 Task: Find a house in Pedro Betancourt, Cuba, for 9 guests from 8th to 15th August, with a price range of ₹10,000 to ₹14,000, 5 bedrooms, 5 bathrooms, 8+ beds, Wifi, Free parking, TV, and Self check-in.
Action: Mouse moved to (471, 60)
Screenshot: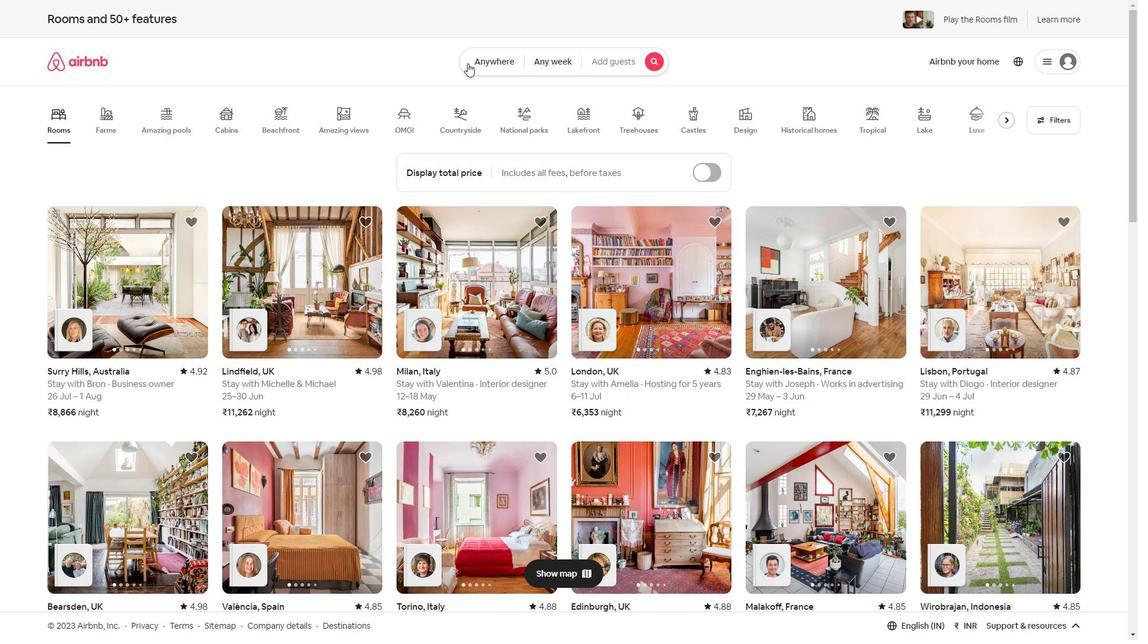 
Action: Mouse pressed left at (471, 60)
Screenshot: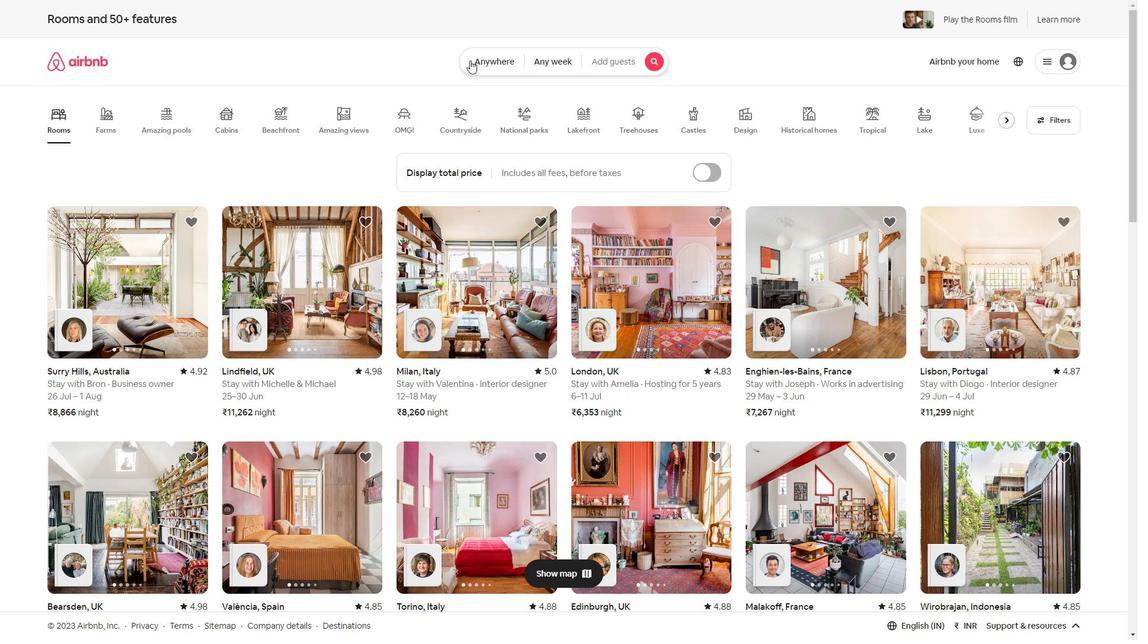 
Action: Mouse moved to (382, 115)
Screenshot: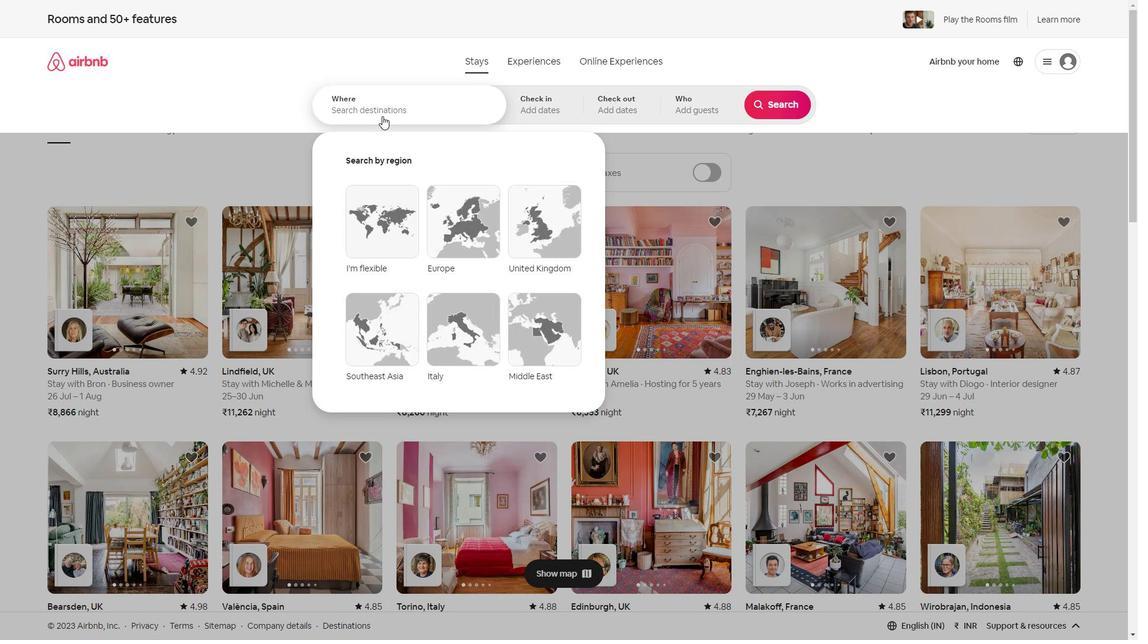 
Action: Mouse pressed left at (382, 115)
Screenshot: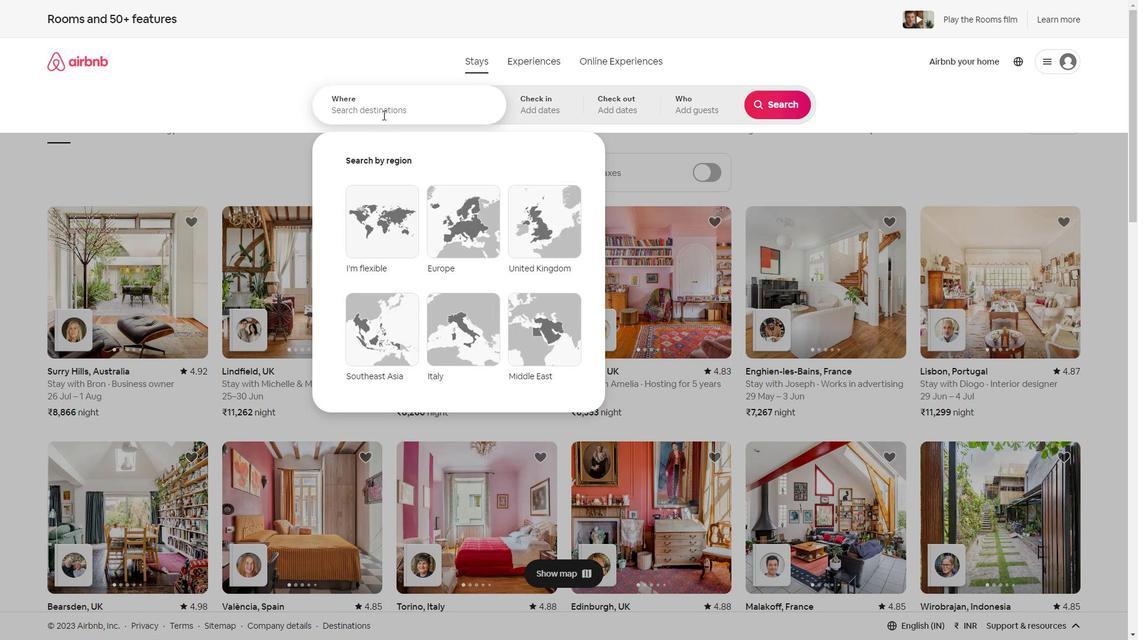 
Action: Mouse moved to (382, 114)
Screenshot: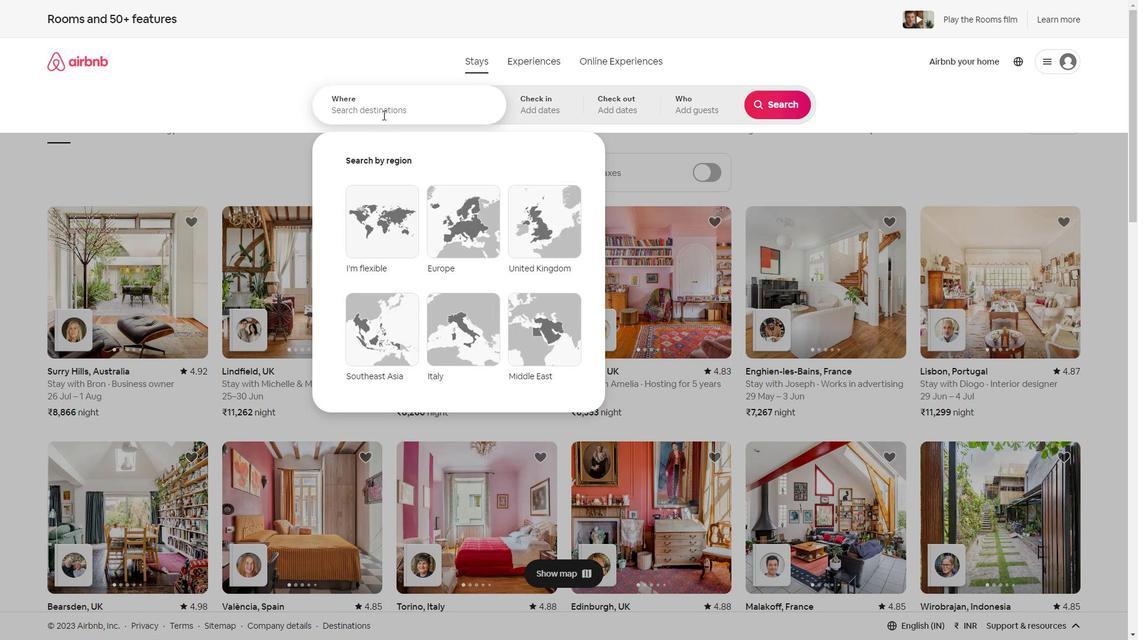 
Action: Key pressed <Key.shift><Key.shift><Key.shift>Pedro<Key.space><Key.shift><Key.shift><Key.shift><Key.shift><Key.shift><Key.shift><Key.shift><Key.shift><Key.shift><Key.shift><Key.shift><Key.shift><Key.shift>Betancourt,<Key.shift>Cuba
Screenshot: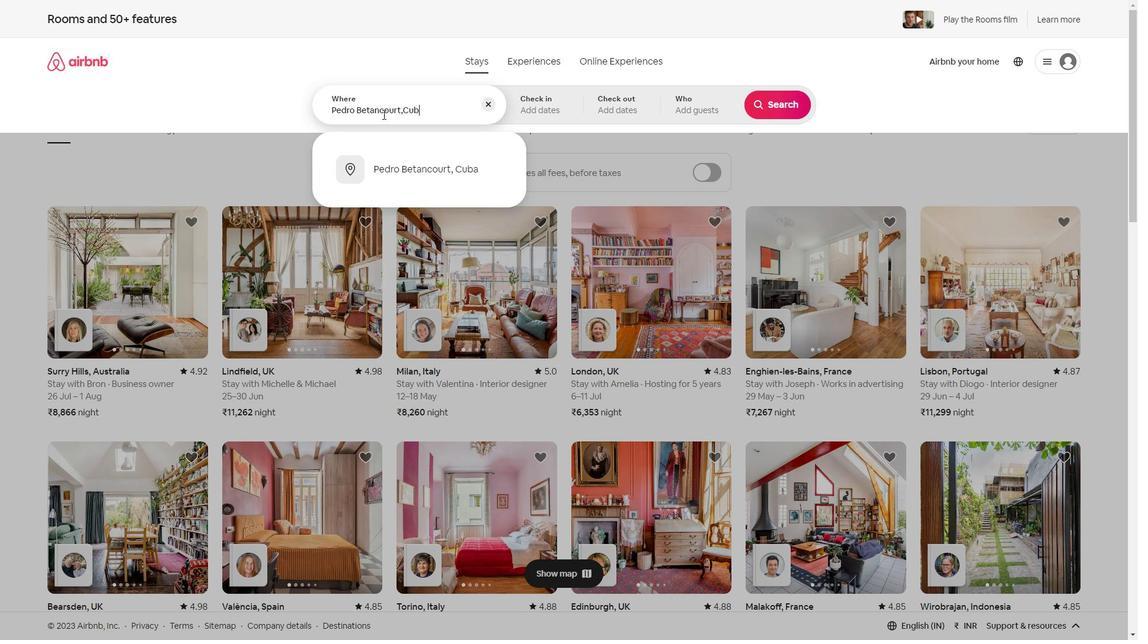 
Action: Mouse moved to (422, 170)
Screenshot: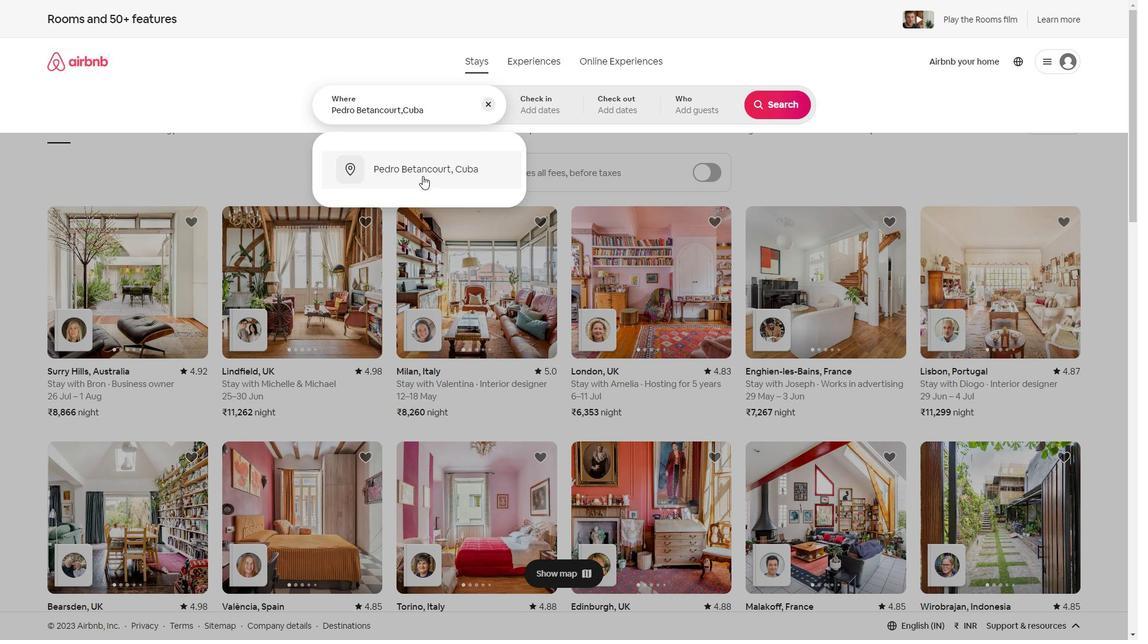 
Action: Mouse pressed left at (422, 170)
Screenshot: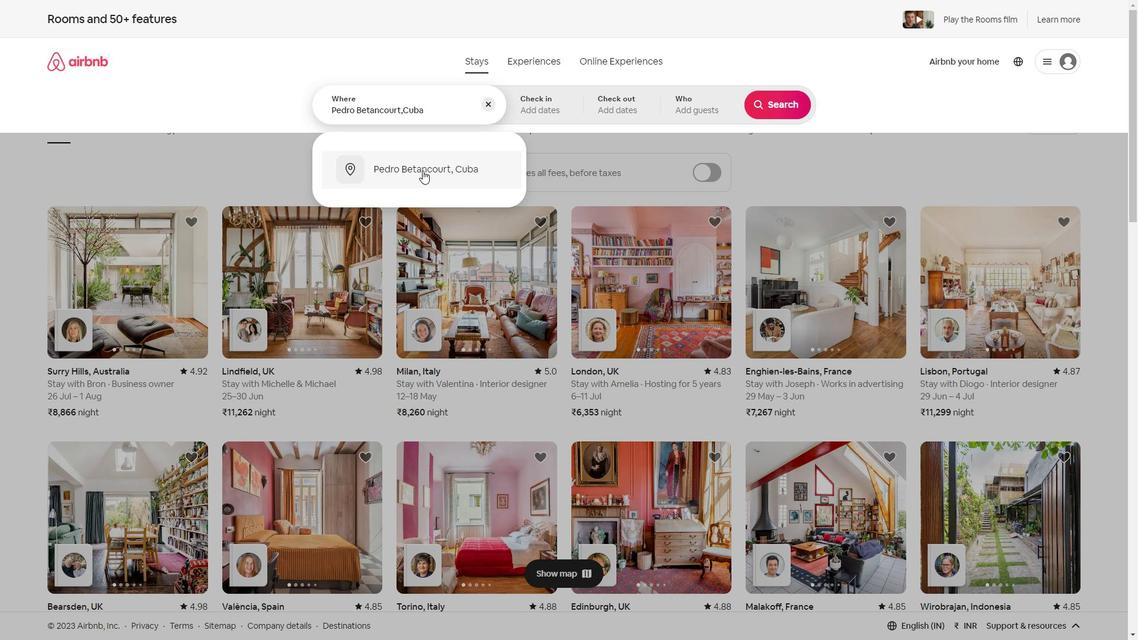 
Action: Mouse moved to (774, 191)
Screenshot: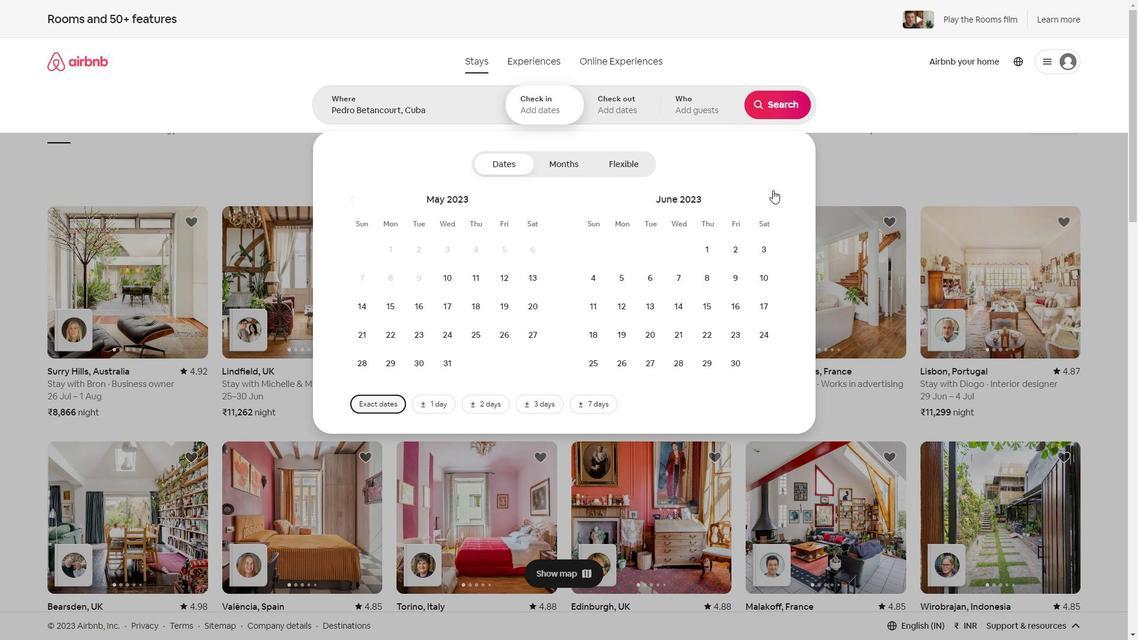 
Action: Mouse pressed left at (774, 191)
Screenshot: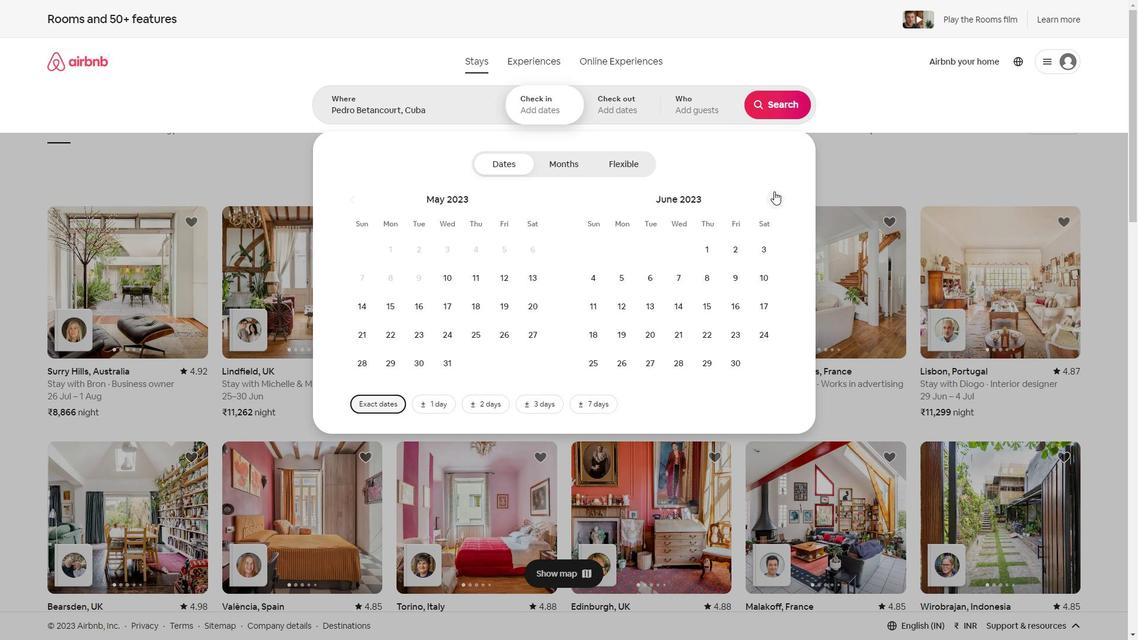 
Action: Mouse pressed left at (774, 191)
Screenshot: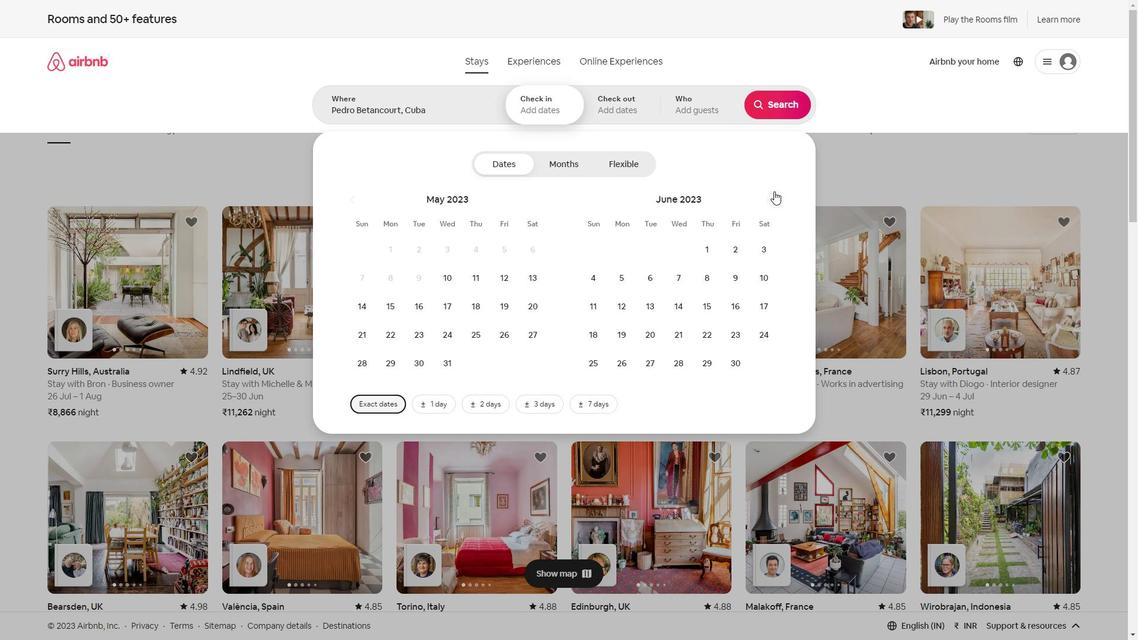 
Action: Mouse moved to (647, 275)
Screenshot: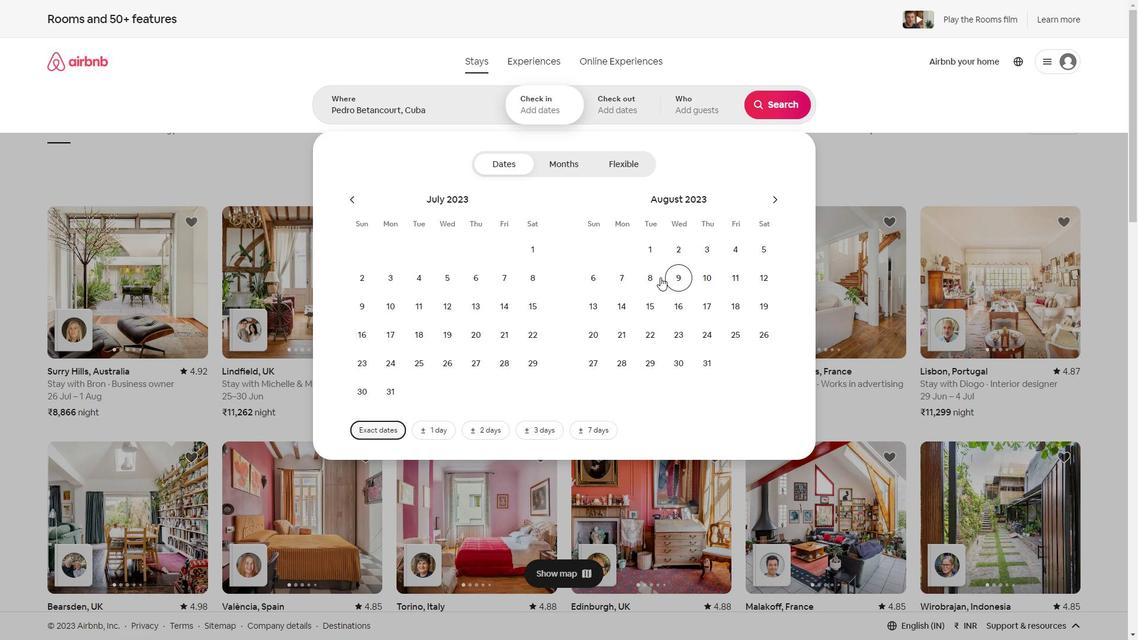 
Action: Mouse pressed left at (647, 275)
Screenshot: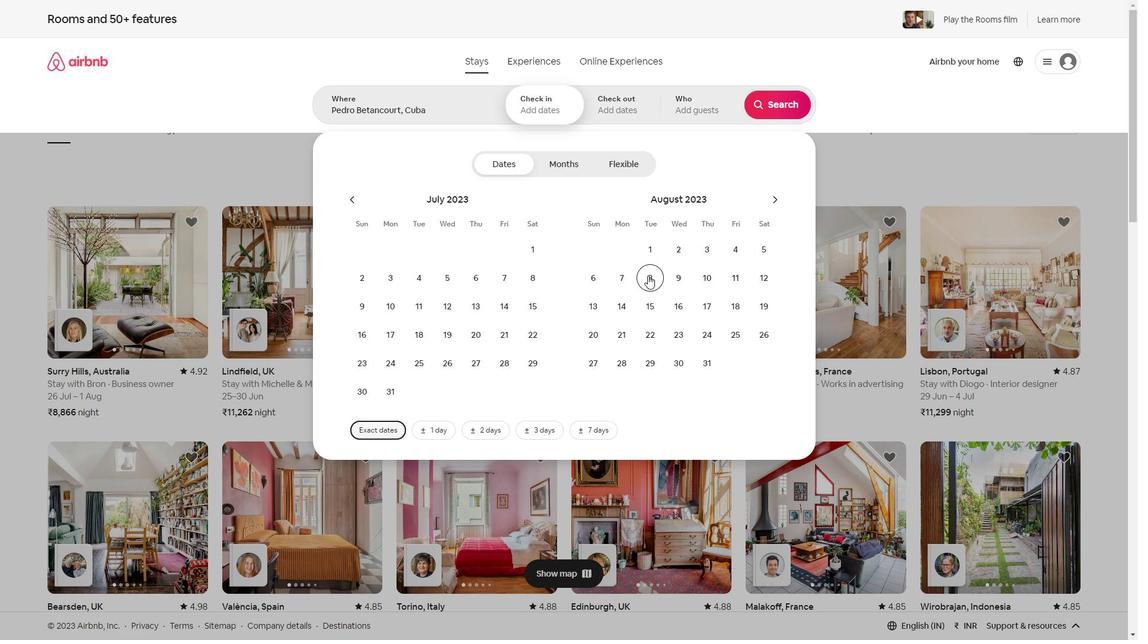 
Action: Mouse moved to (660, 301)
Screenshot: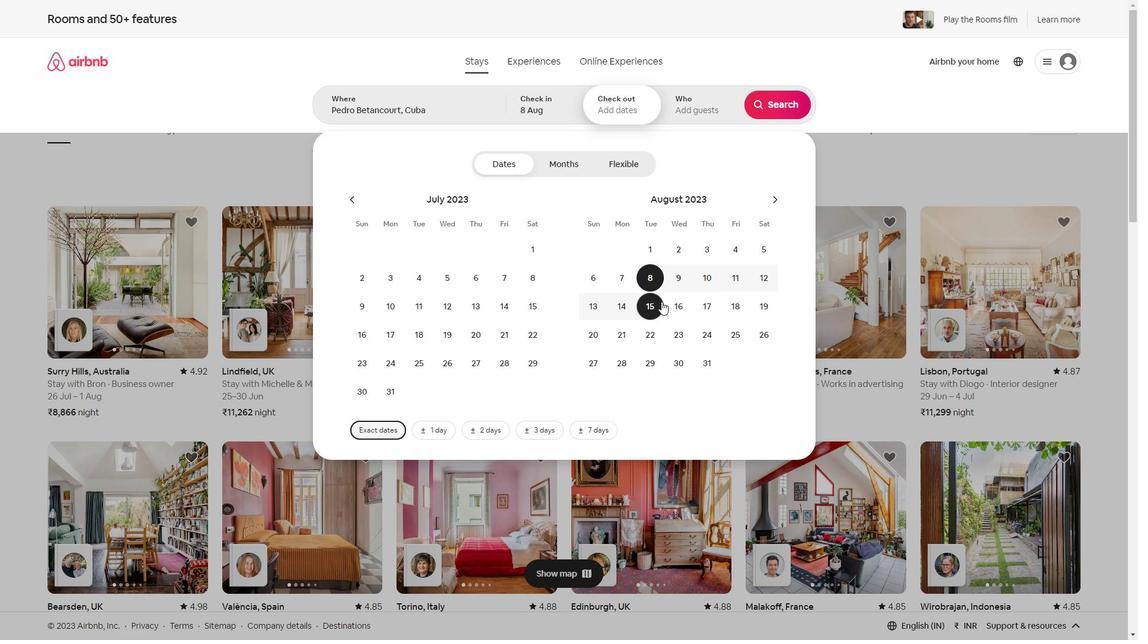 
Action: Mouse pressed left at (660, 301)
Screenshot: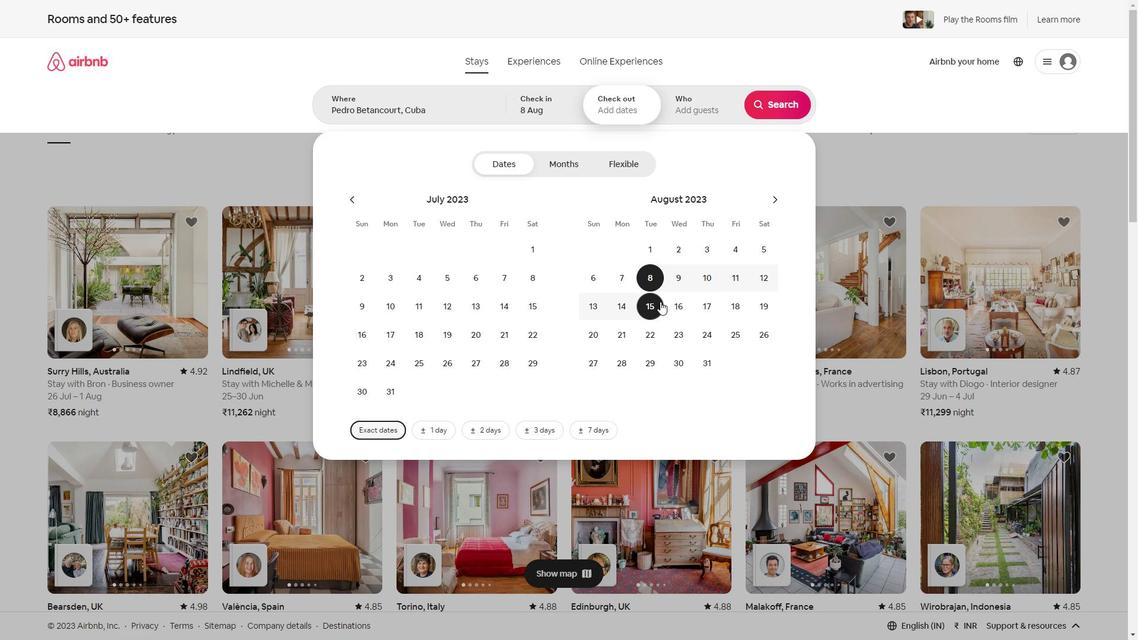 
Action: Mouse moved to (719, 103)
Screenshot: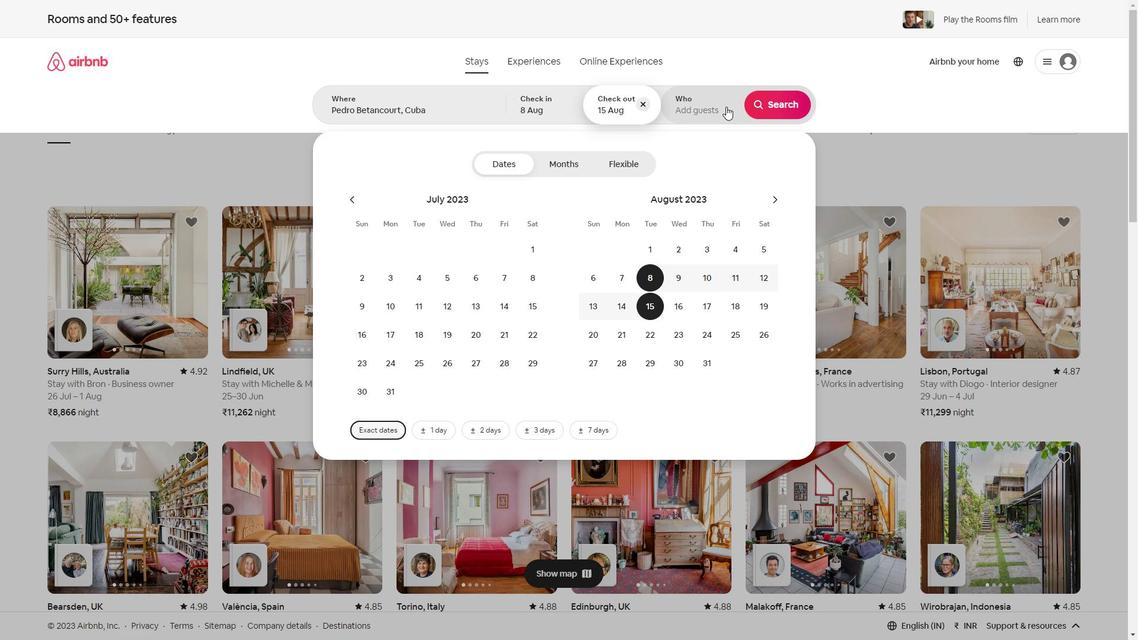 
Action: Mouse pressed left at (719, 103)
Screenshot: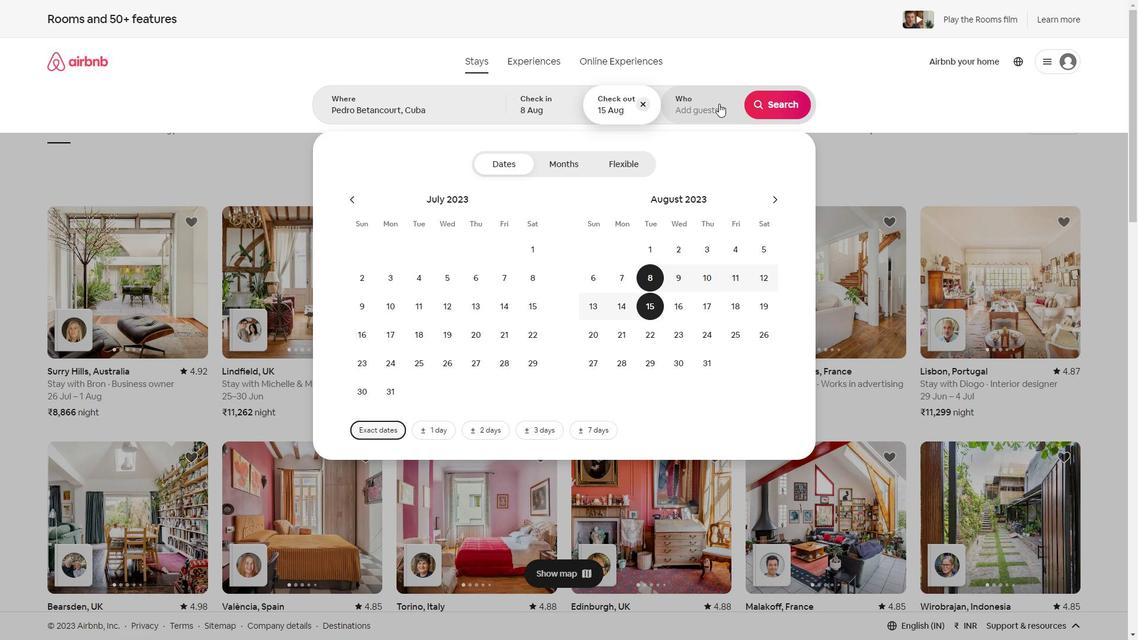 
Action: Mouse moved to (786, 171)
Screenshot: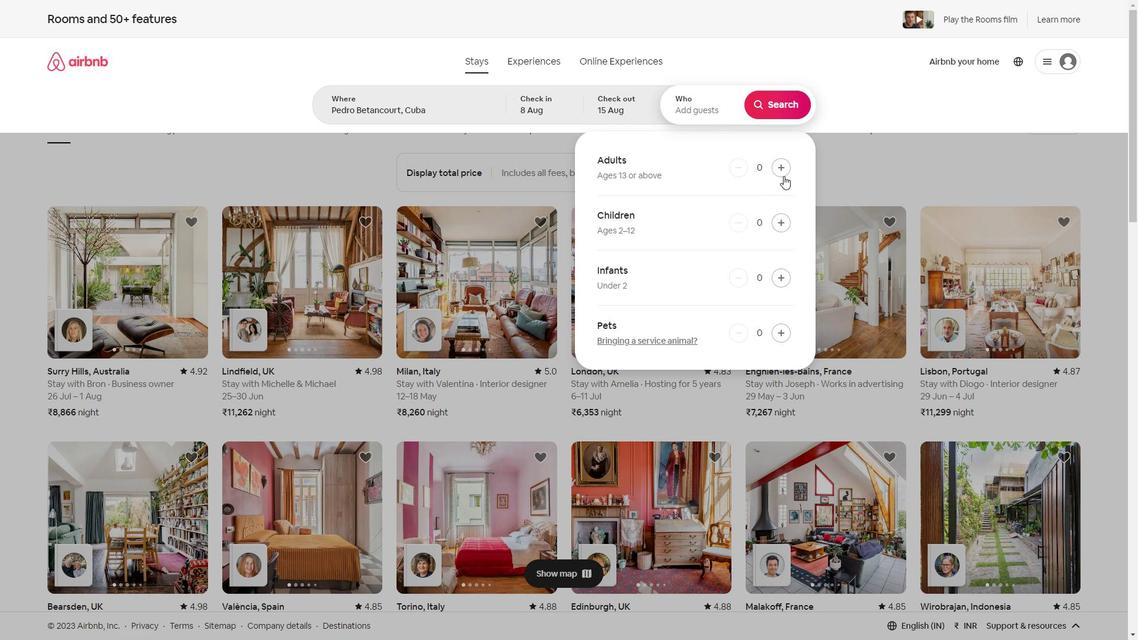 
Action: Mouse pressed left at (786, 171)
Screenshot: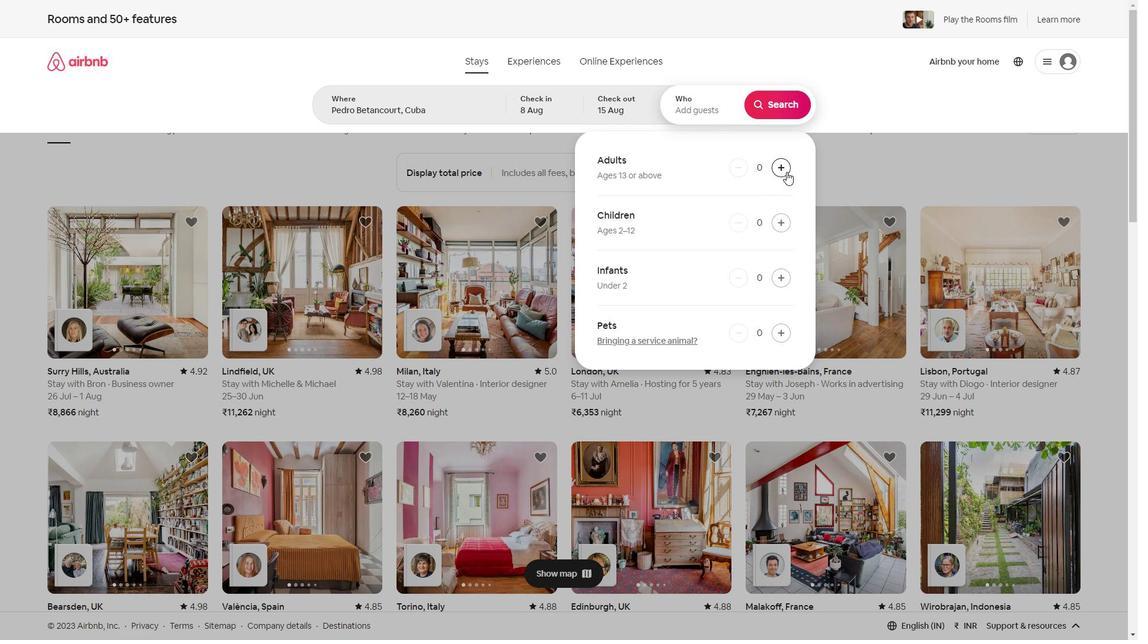 
Action: Mouse pressed left at (786, 171)
Screenshot: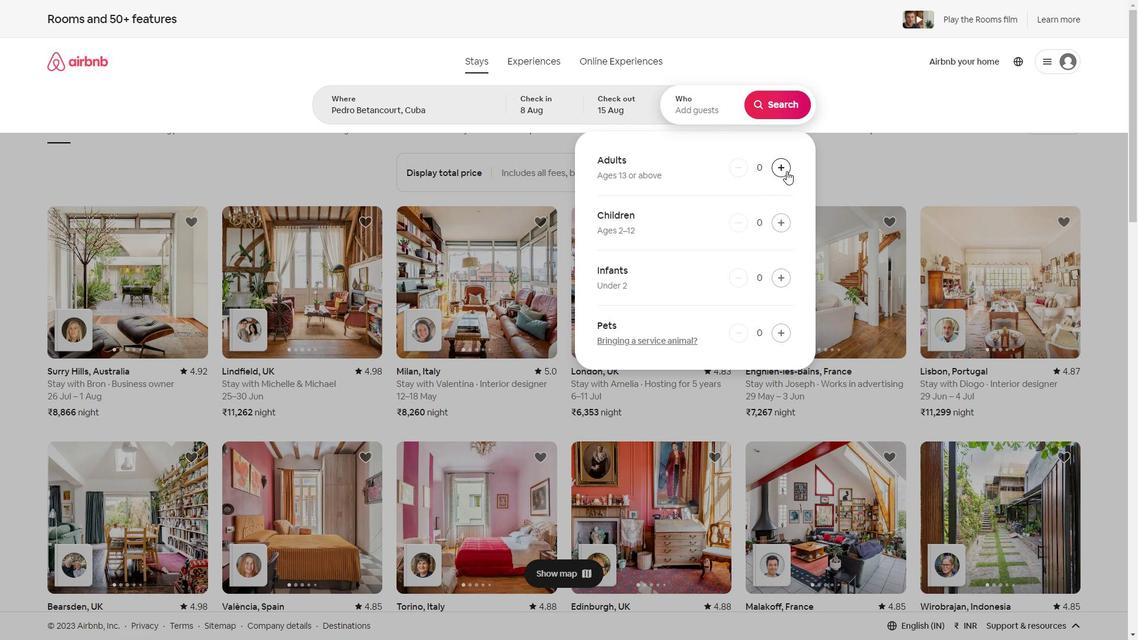 
Action: Mouse pressed left at (786, 171)
Screenshot: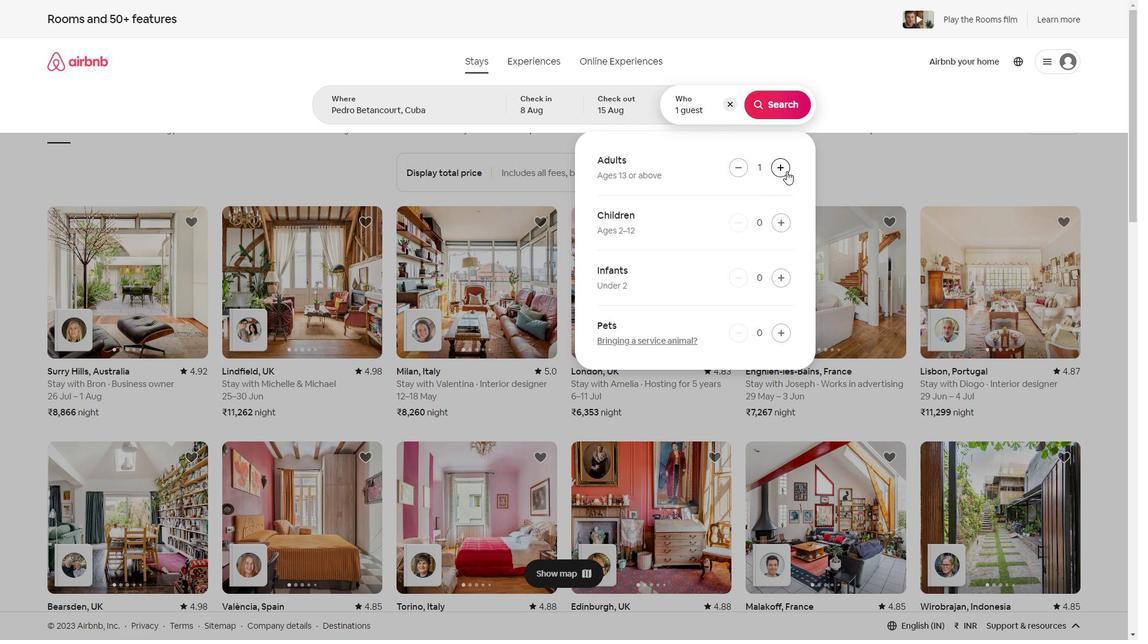 
Action: Mouse pressed left at (786, 171)
Screenshot: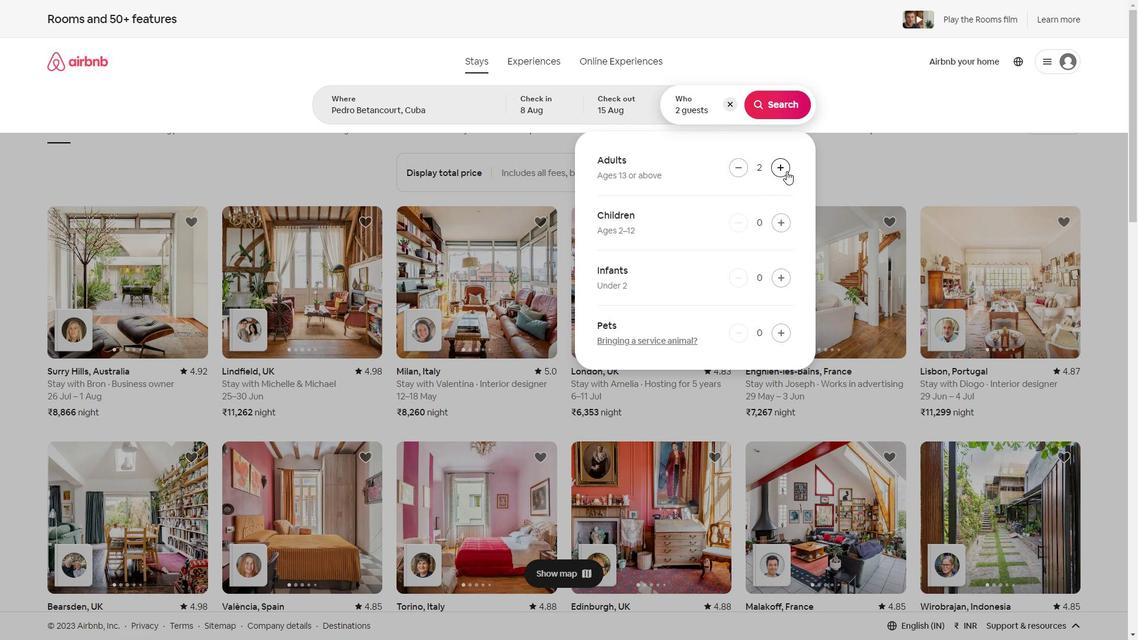 
Action: Mouse pressed left at (786, 171)
Screenshot: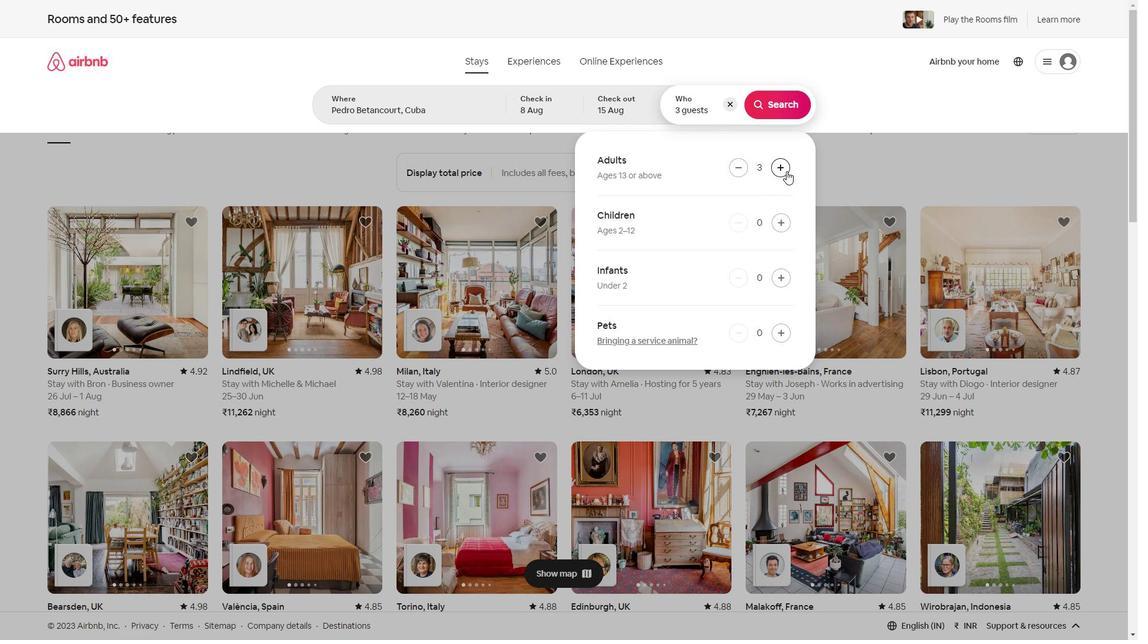 
Action: Mouse pressed left at (786, 171)
Screenshot: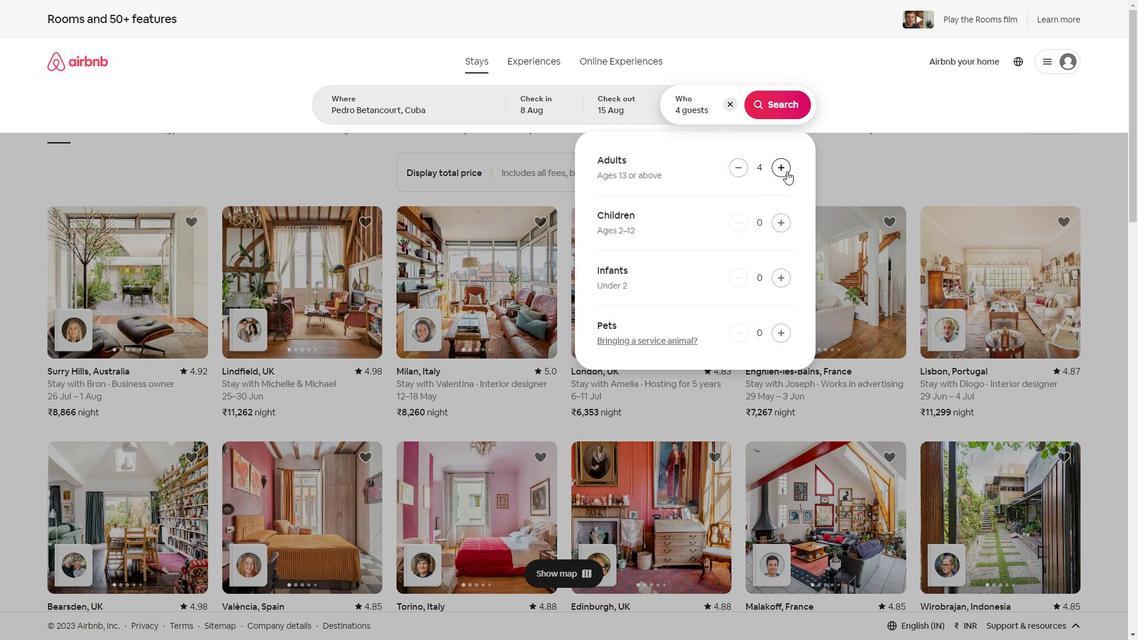 
Action: Mouse pressed left at (786, 171)
Screenshot: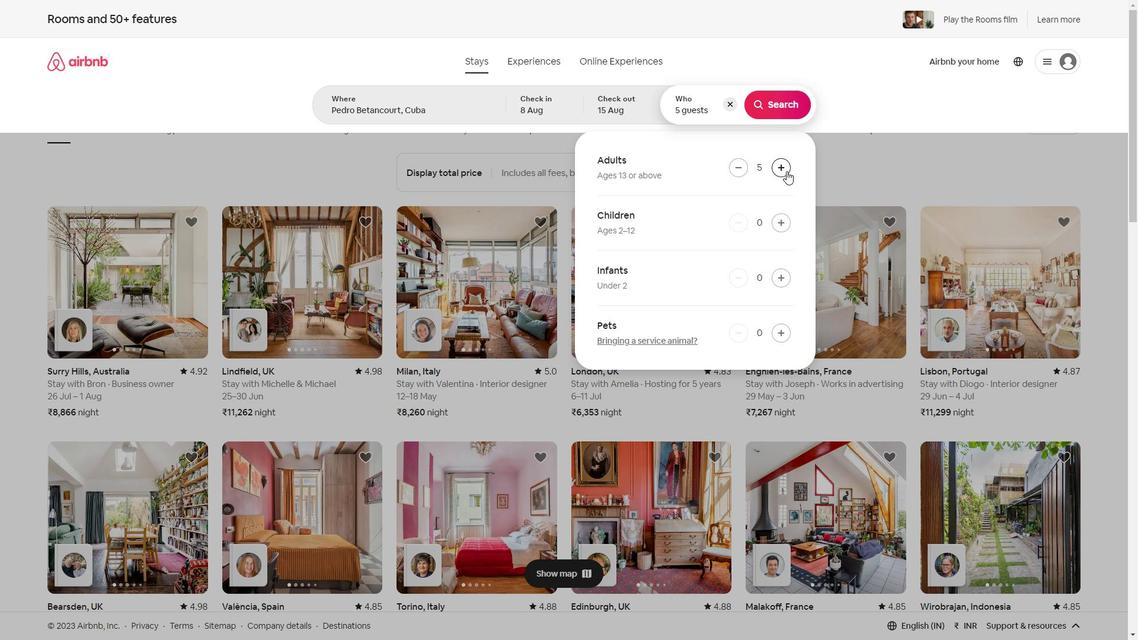 
Action: Mouse pressed left at (786, 171)
Screenshot: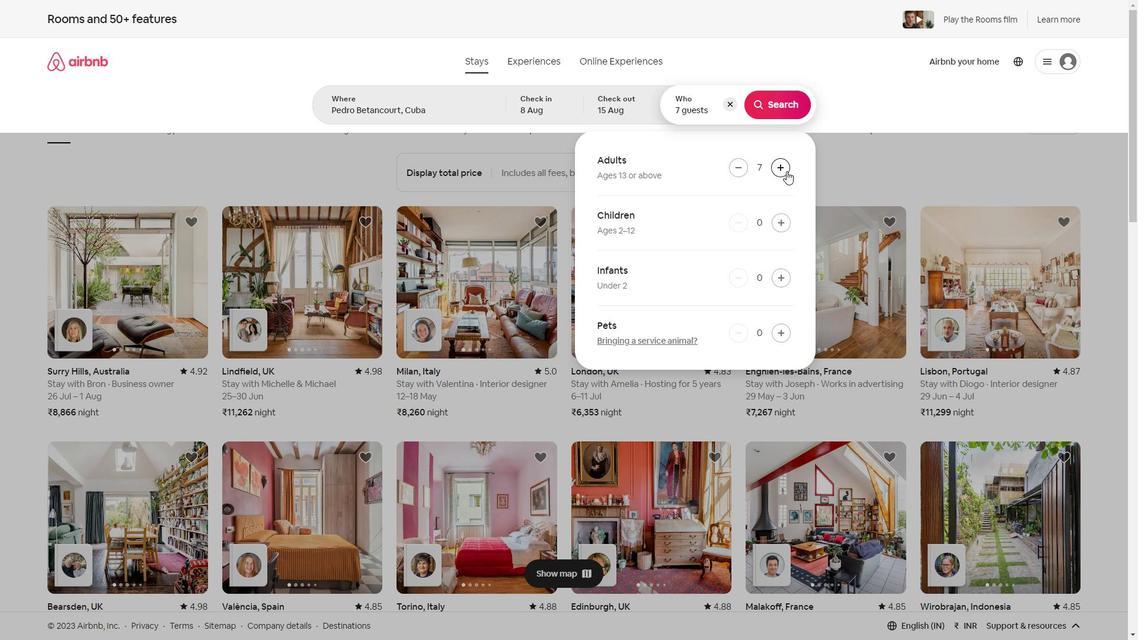 
Action: Mouse pressed left at (786, 171)
Screenshot: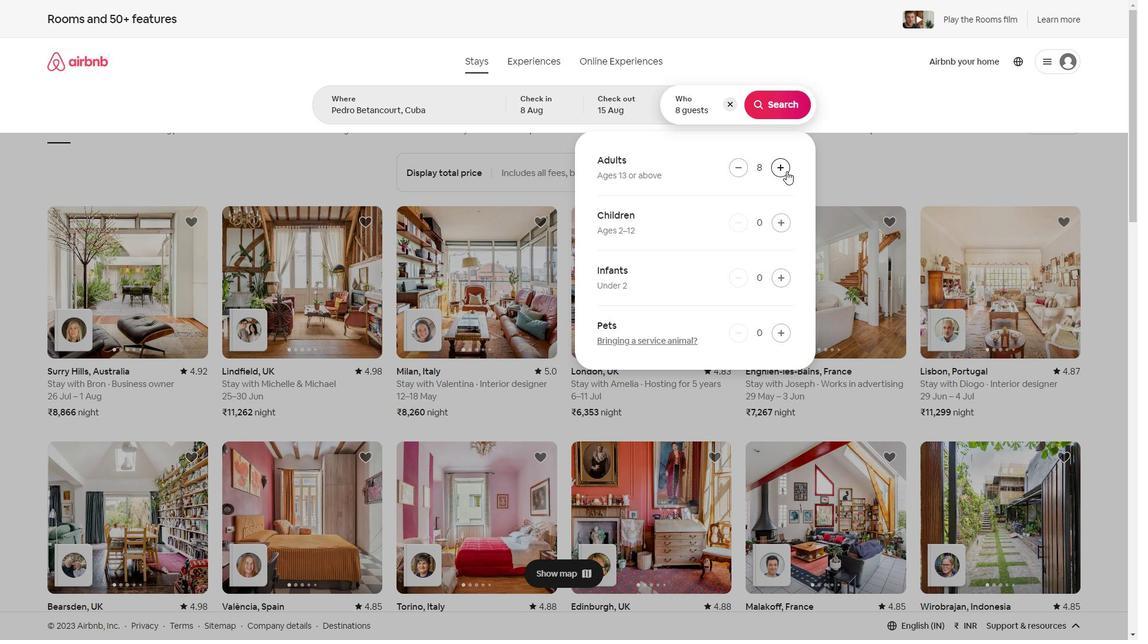 
Action: Mouse moved to (778, 109)
Screenshot: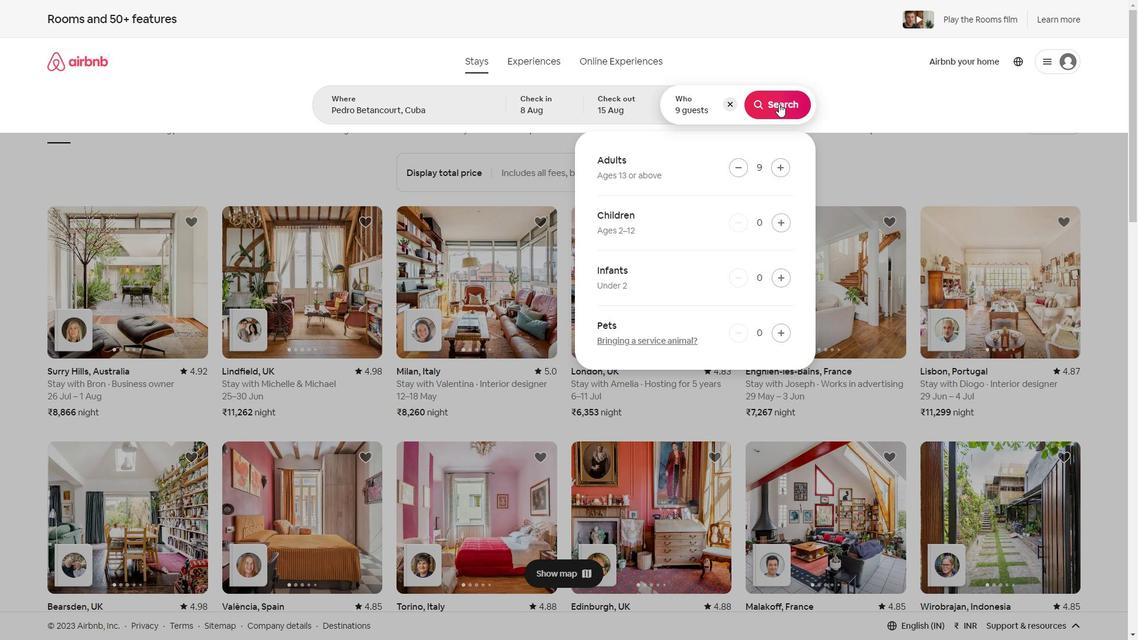 
Action: Mouse pressed left at (778, 109)
Screenshot: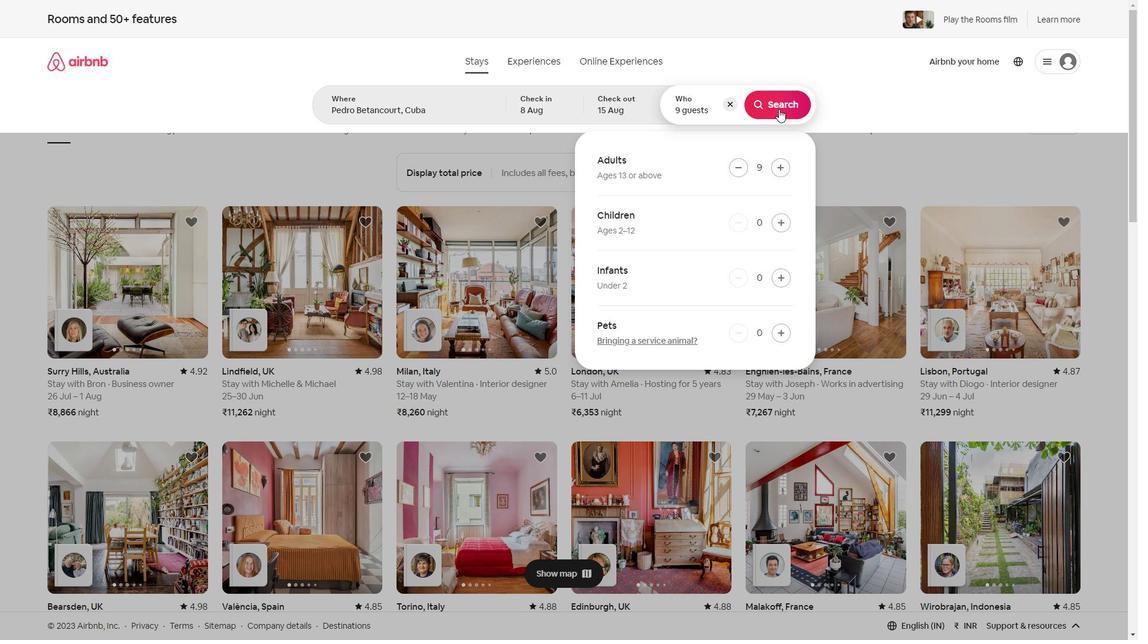 
Action: Mouse moved to (1070, 69)
Screenshot: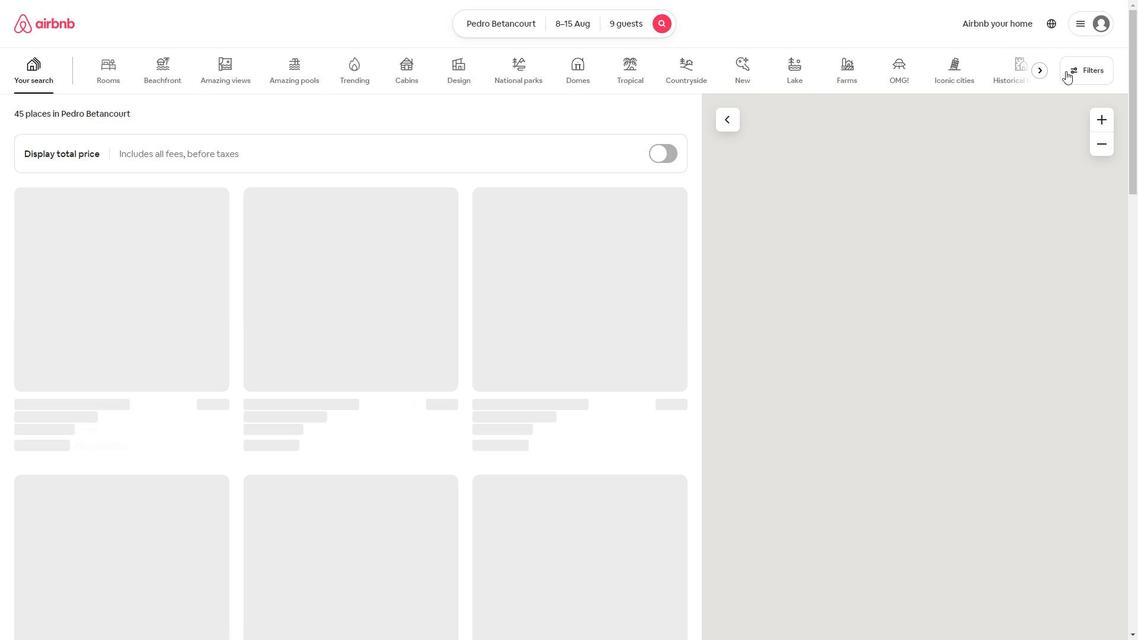 
Action: Mouse pressed left at (1070, 69)
Screenshot: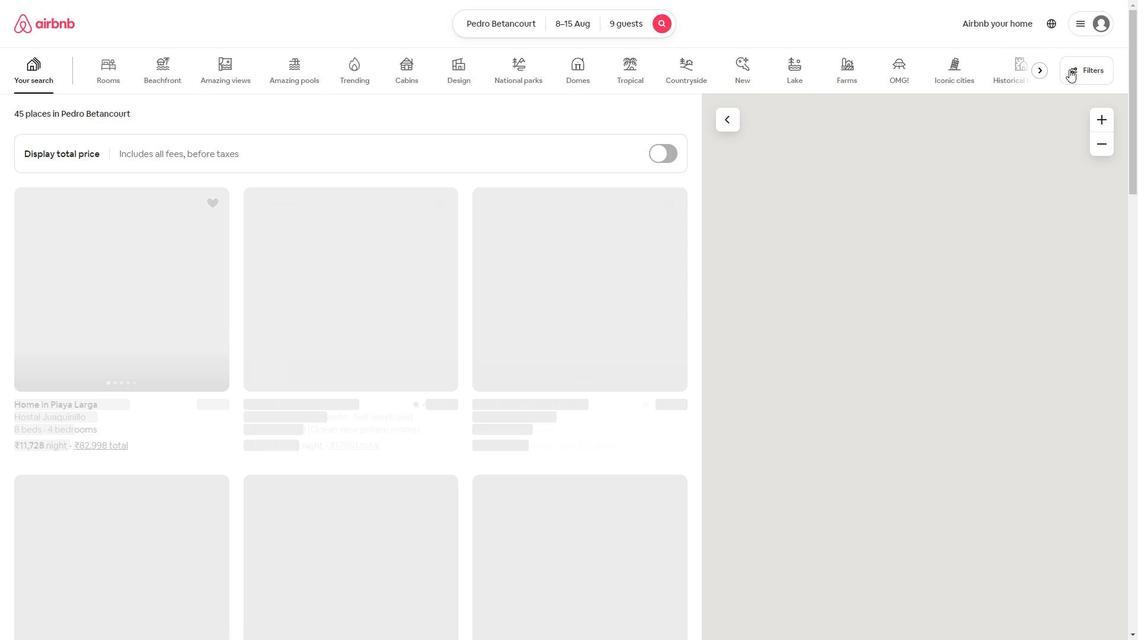 
Action: Mouse moved to (467, 370)
Screenshot: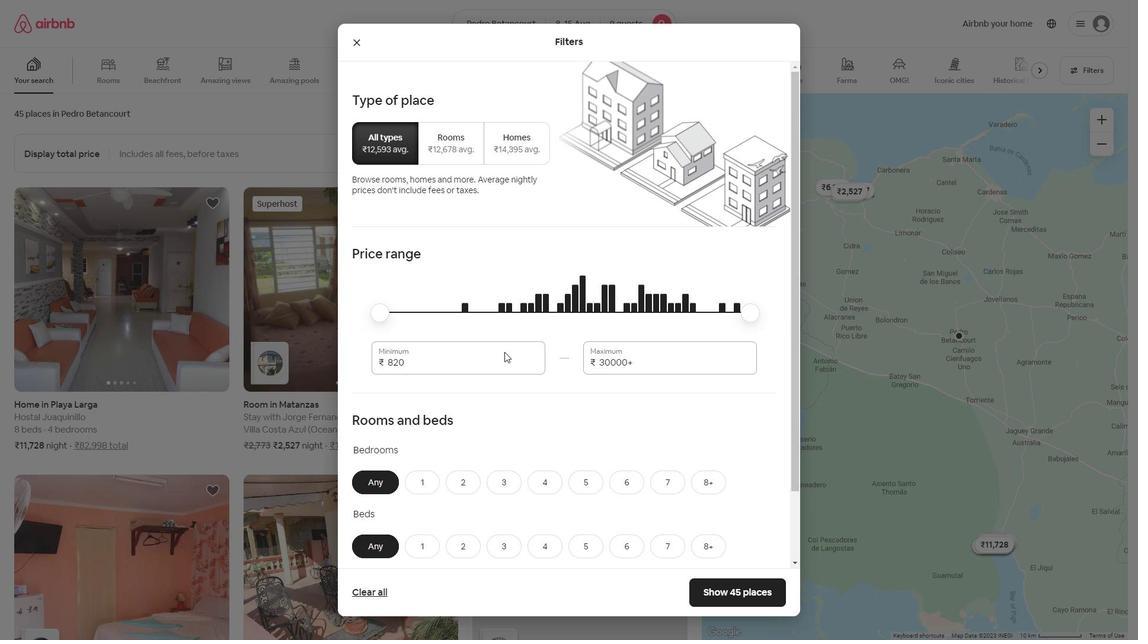 
Action: Mouse pressed left at (467, 370)
Screenshot: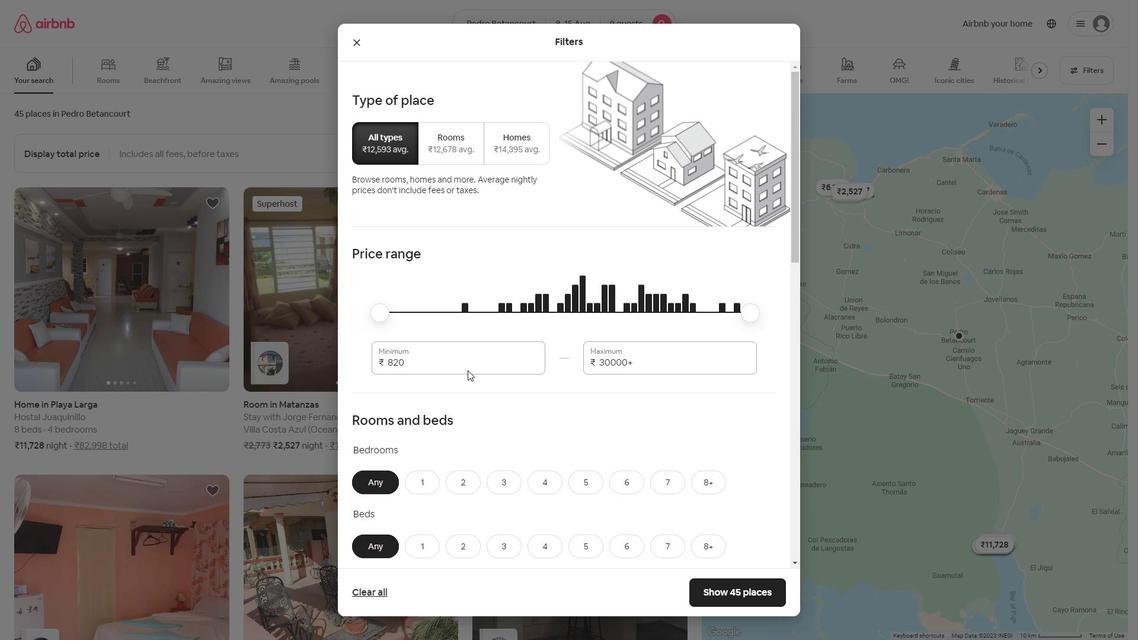
Action: Mouse moved to (471, 357)
Screenshot: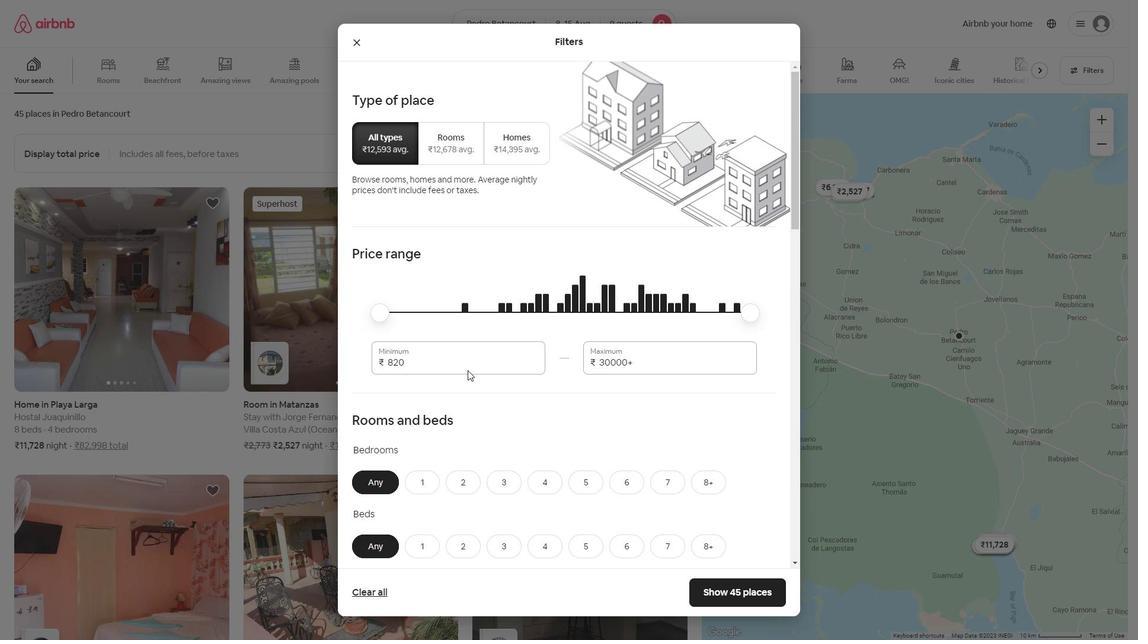 
Action: Mouse pressed left at (471, 357)
Screenshot: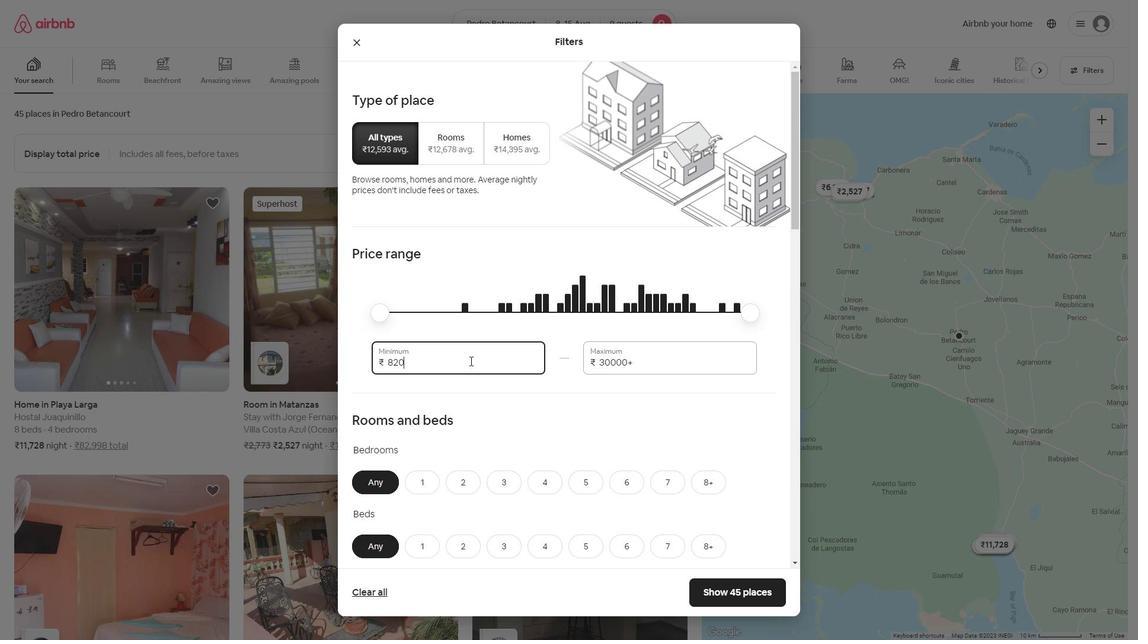 
Action: Key pressed <Key.backspace><Key.backspace><Key.backspace><Key.backspace><Key.backspace><Key.backspace><Key.backspace><Key.backspace><Key.backspace><Key.backspace>10000
Screenshot: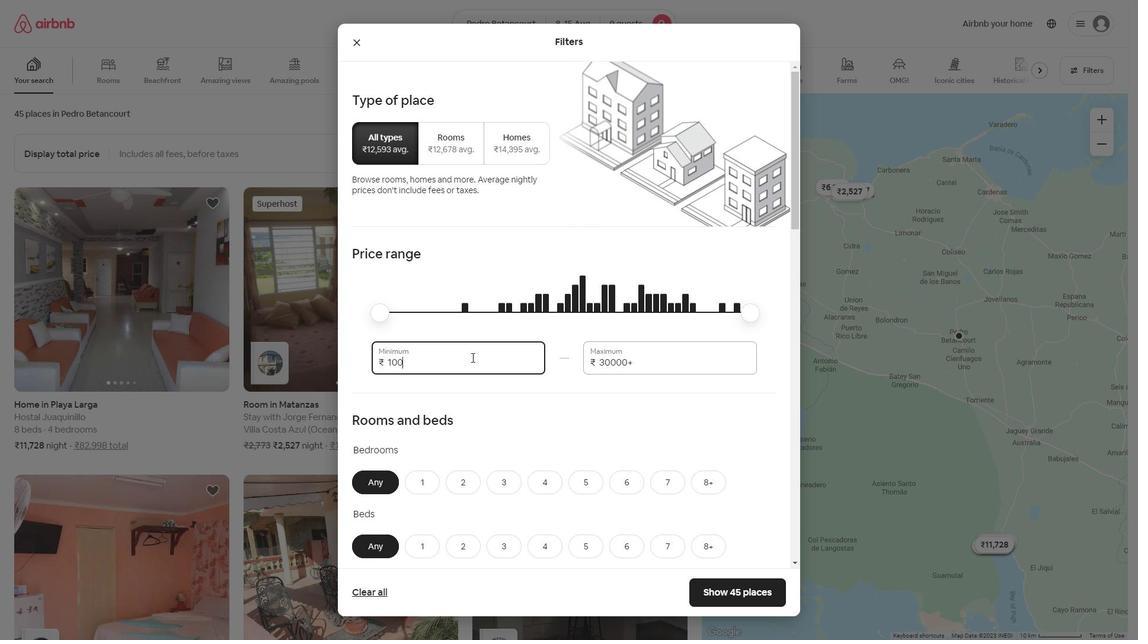 
Action: Mouse moved to (633, 362)
Screenshot: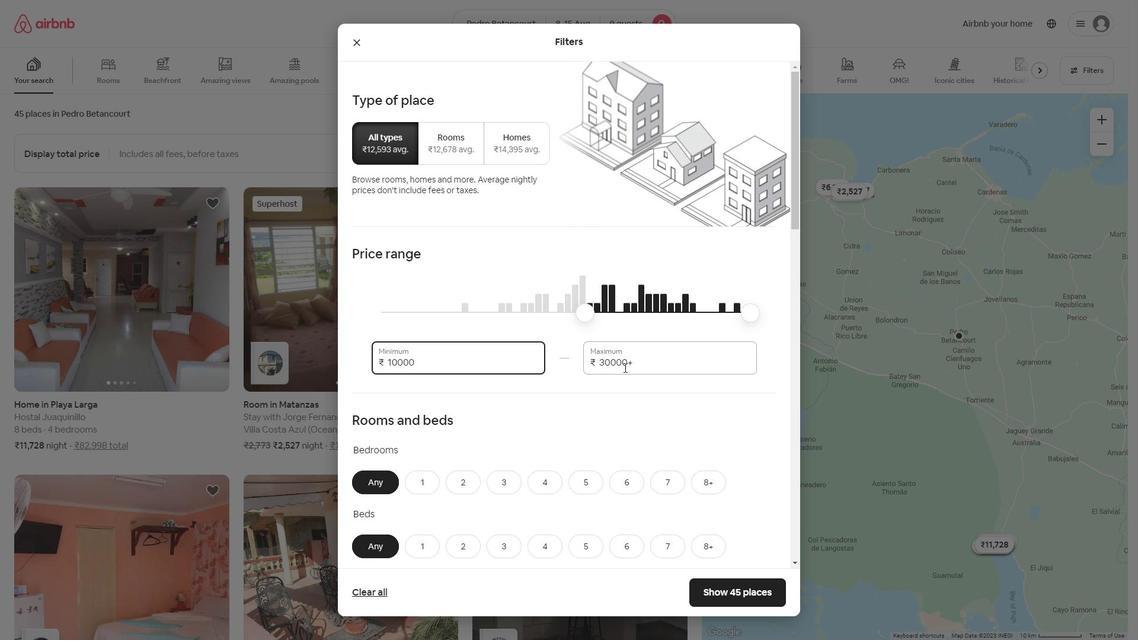 
Action: Mouse pressed left at (633, 362)
Screenshot: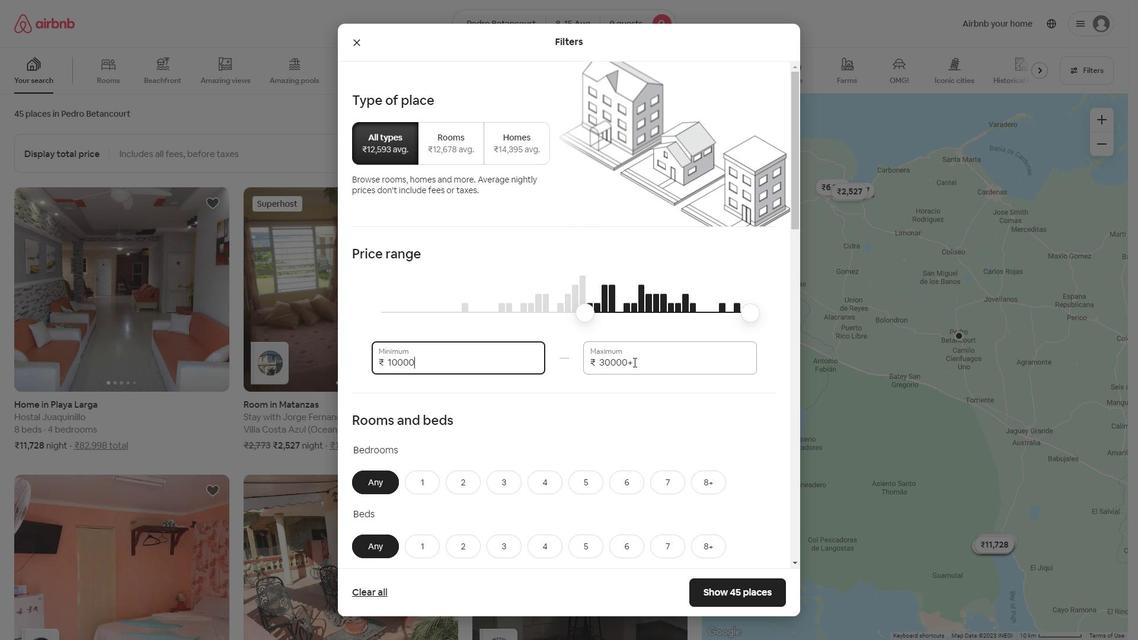 
Action: Mouse moved to (634, 362)
Screenshot: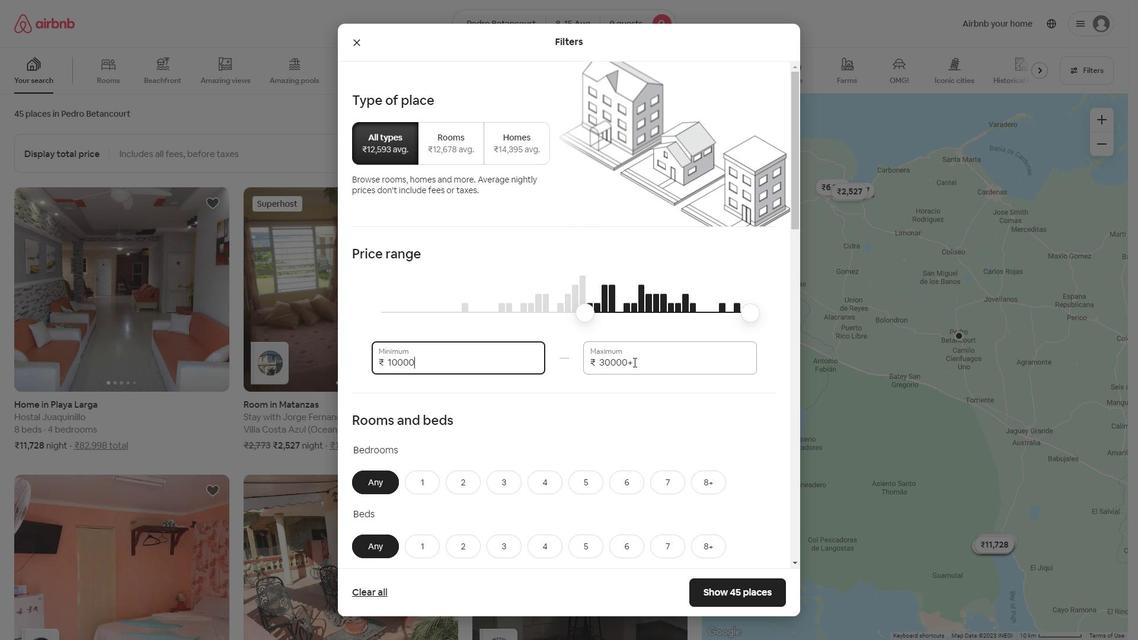 
Action: Key pressed <Key.backspace><Key.backspace><Key.backspace><Key.backspace><Key.backspace><Key.backspace><Key.backspace><Key.backspace><Key.backspace><Key.backspace><Key.backspace><Key.backspace><Key.backspace><Key.backspace>14000
Screenshot: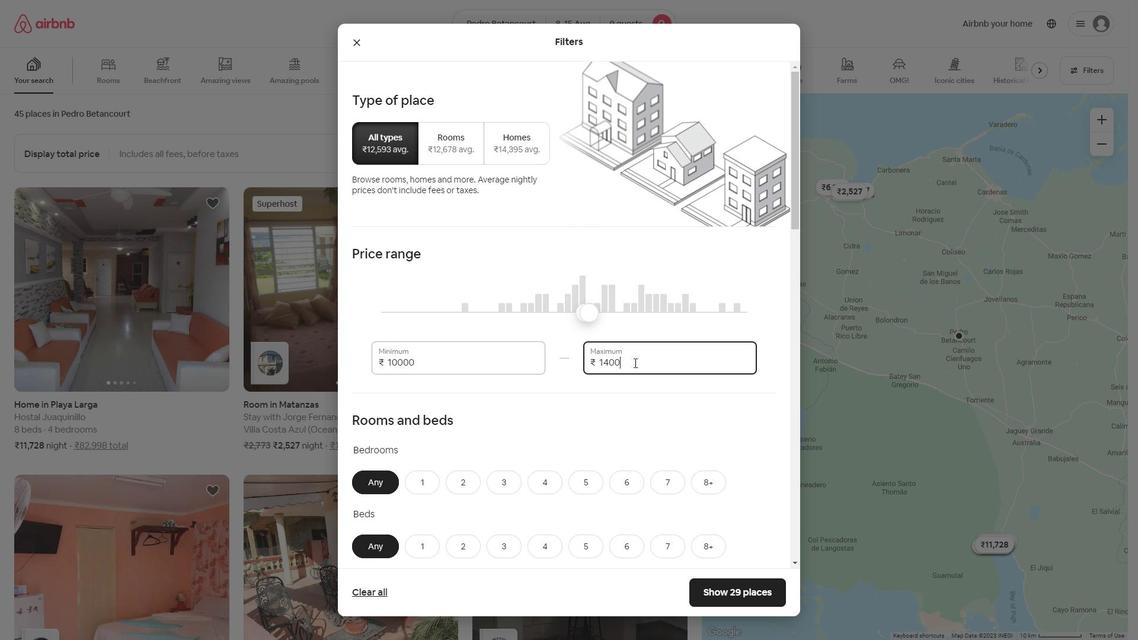 
Action: Mouse moved to (582, 487)
Screenshot: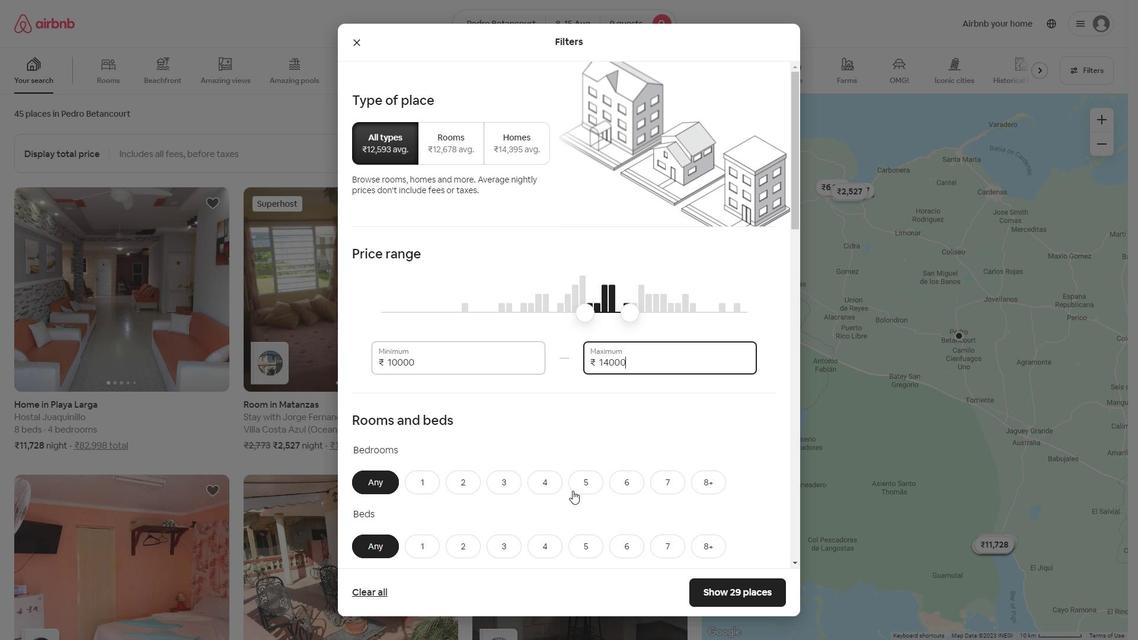 
Action: Mouse pressed left at (582, 487)
Screenshot: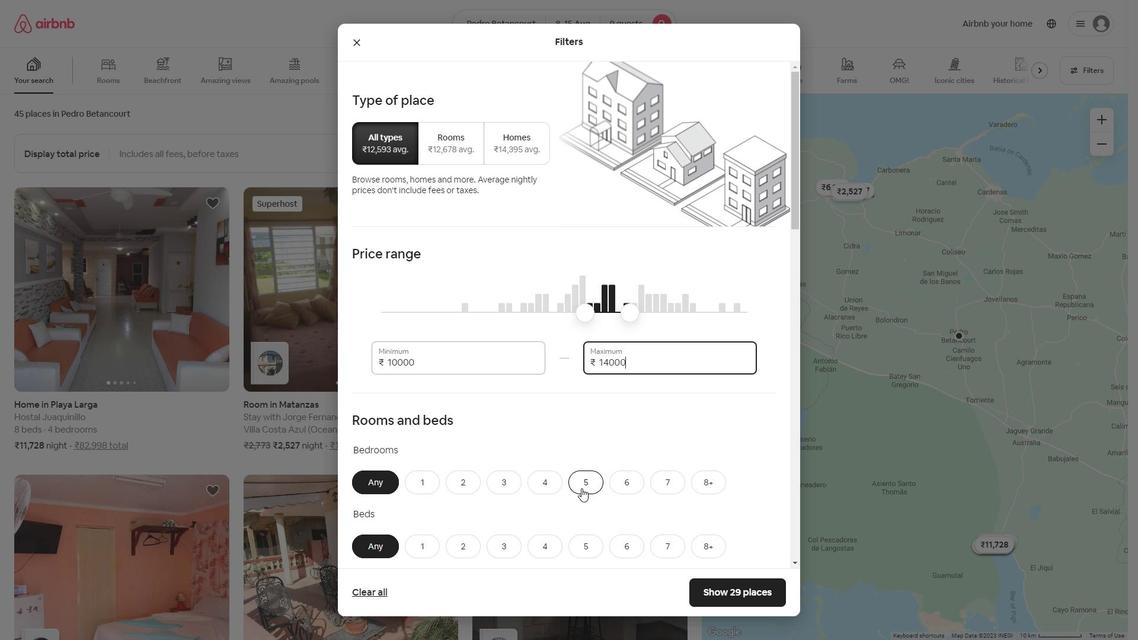 
Action: Mouse scrolled (582, 486) with delta (0, 0)
Screenshot: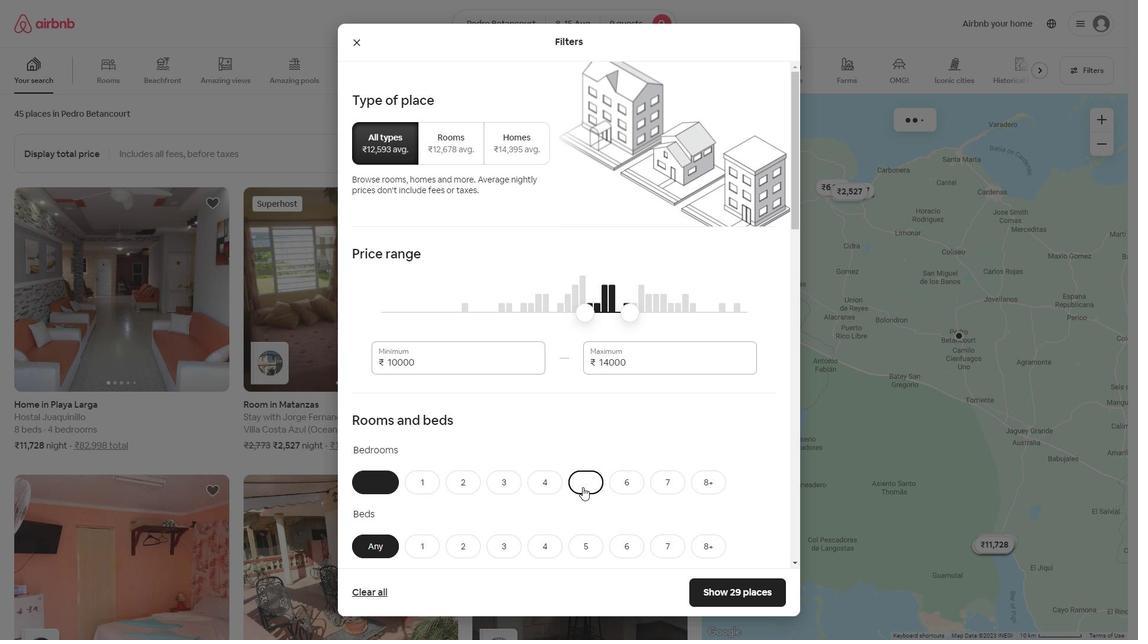 
Action: Mouse scrolled (582, 486) with delta (0, 0)
Screenshot: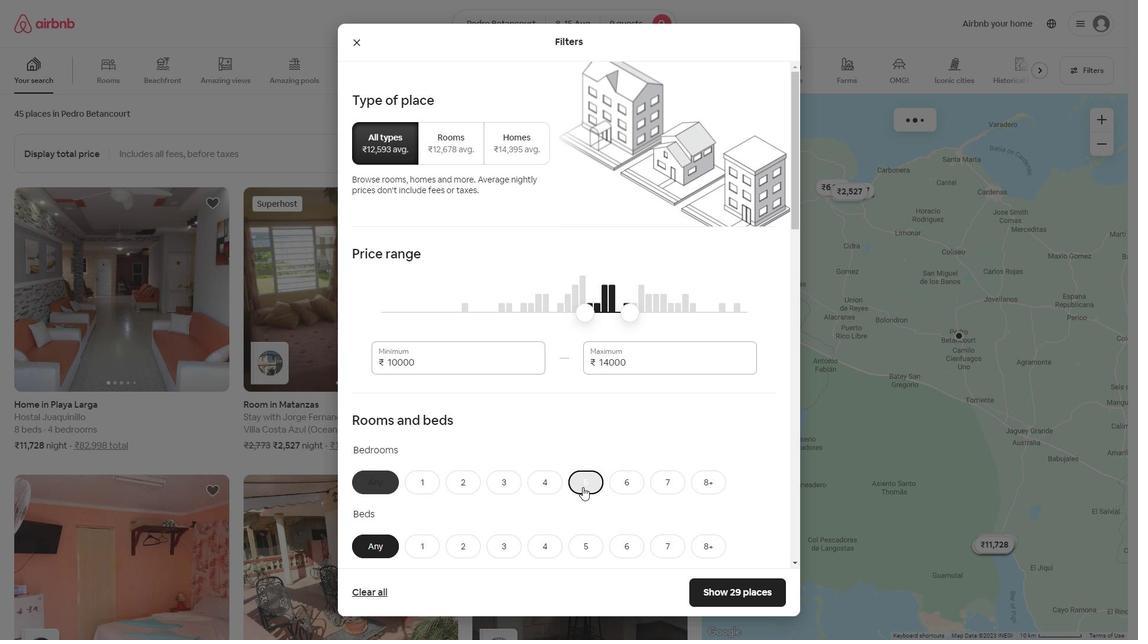 
Action: Mouse scrolled (582, 486) with delta (0, 0)
Screenshot: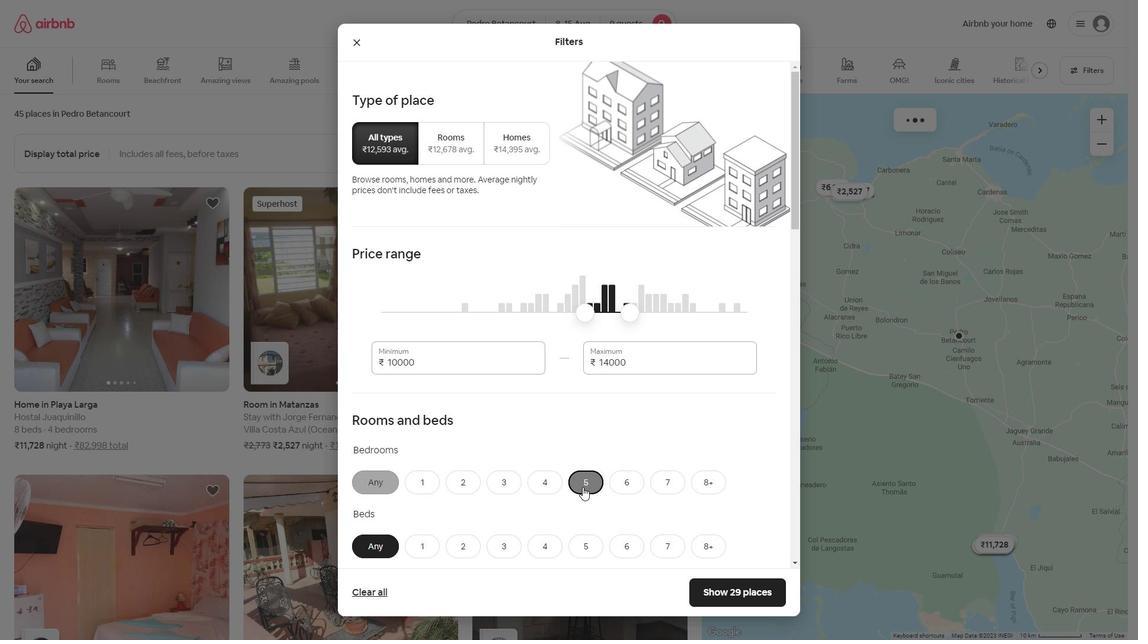 
Action: Mouse moved to (714, 365)
Screenshot: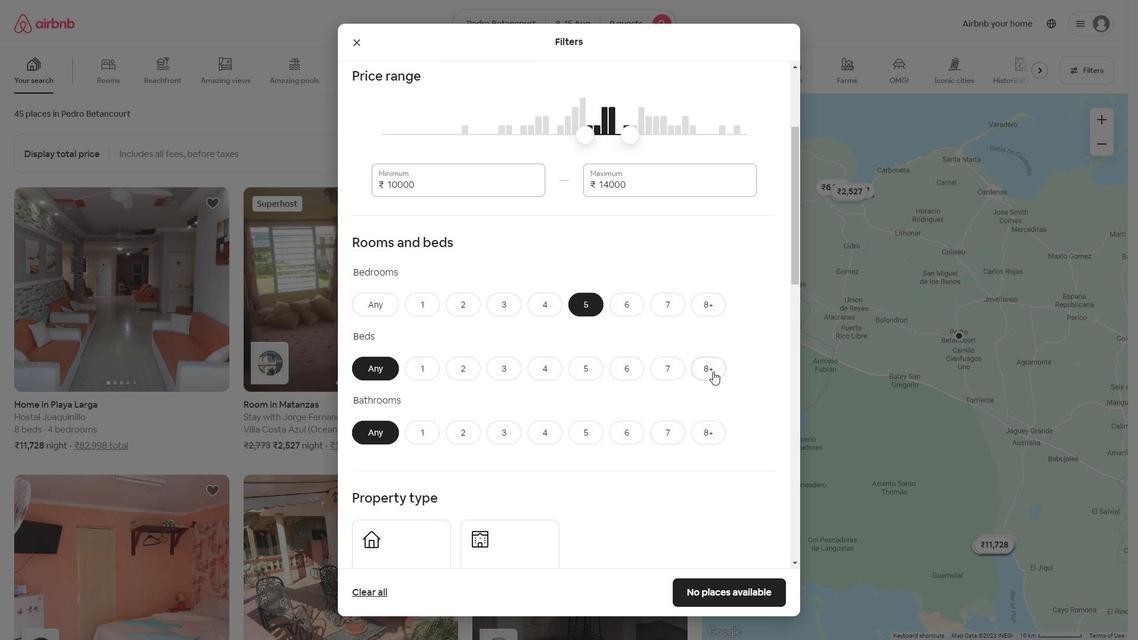
Action: Mouse pressed left at (714, 365)
Screenshot: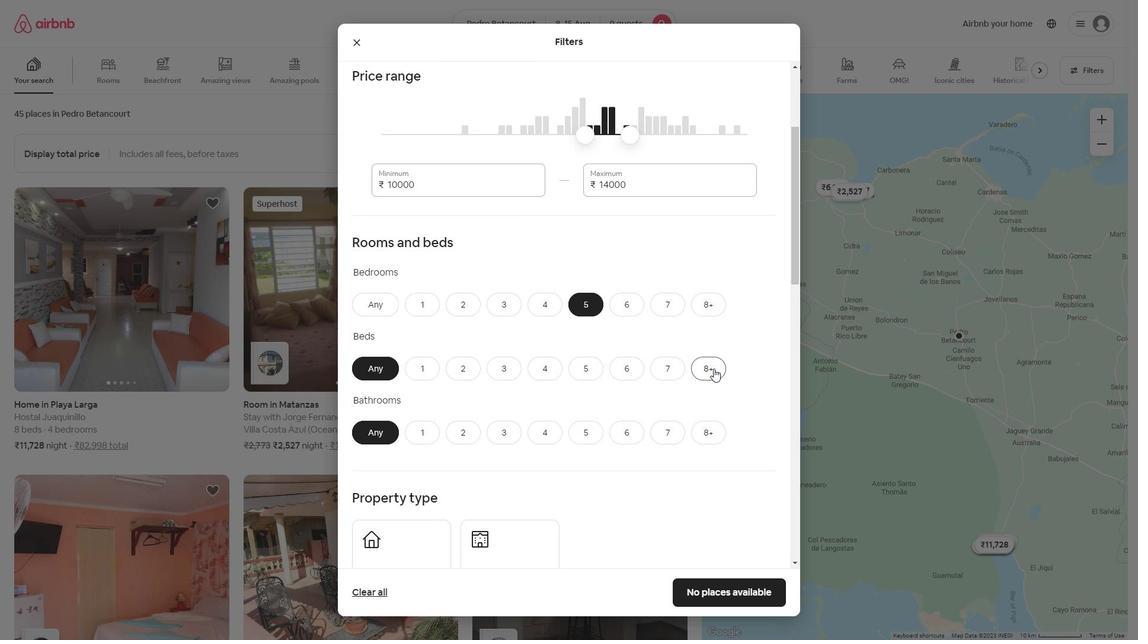 
Action: Mouse moved to (580, 439)
Screenshot: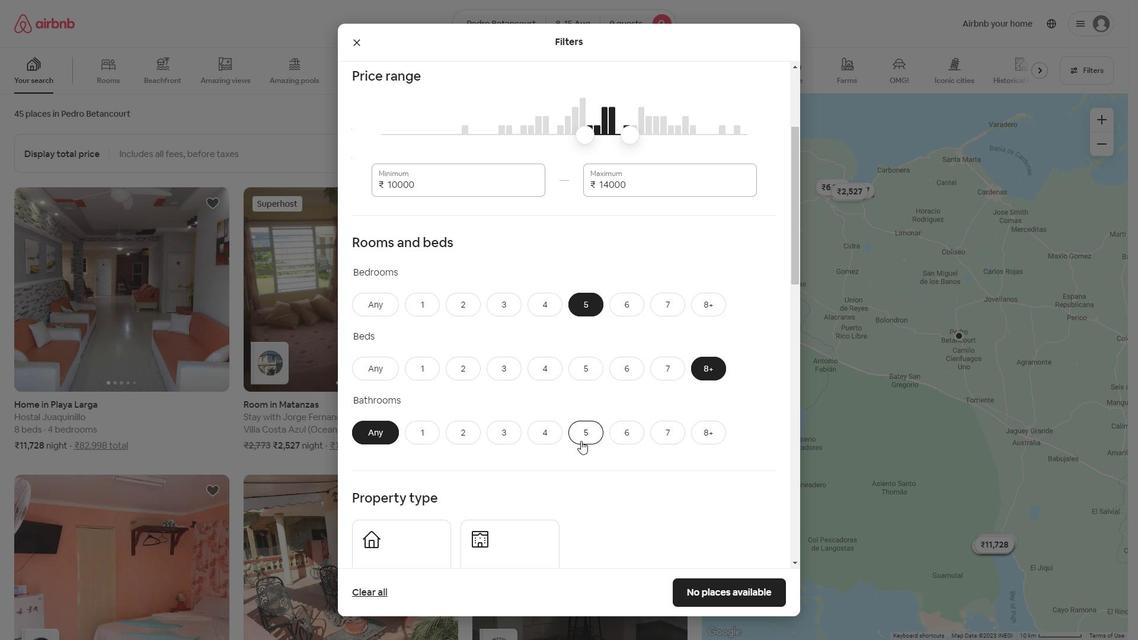 
Action: Mouse pressed left at (580, 439)
Screenshot: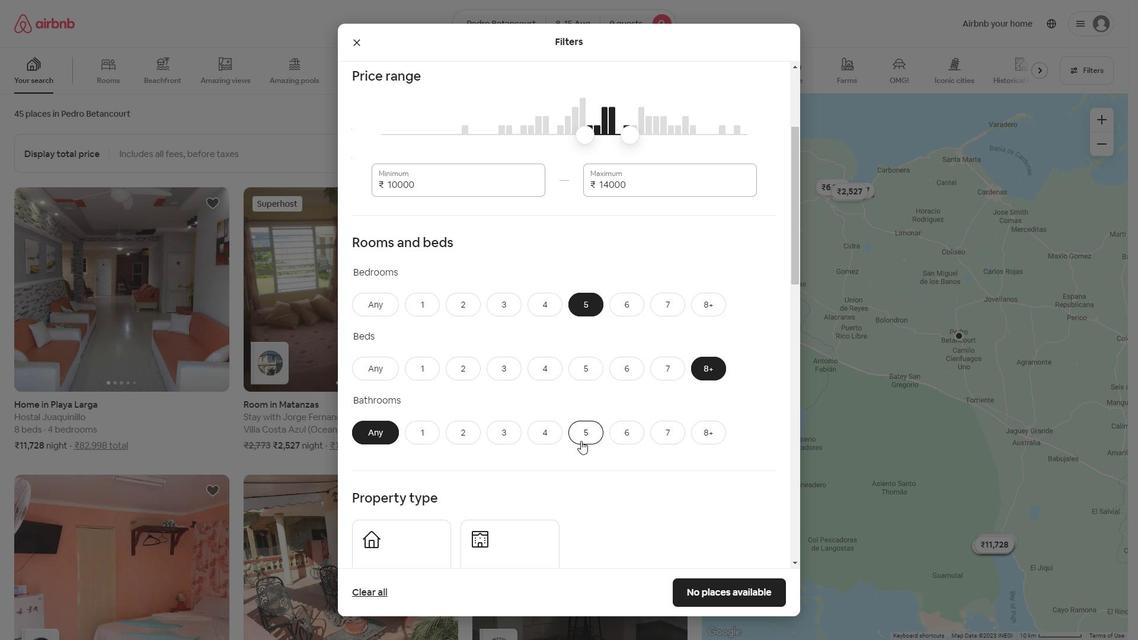 
Action: Mouse scrolled (580, 438) with delta (0, 0)
Screenshot: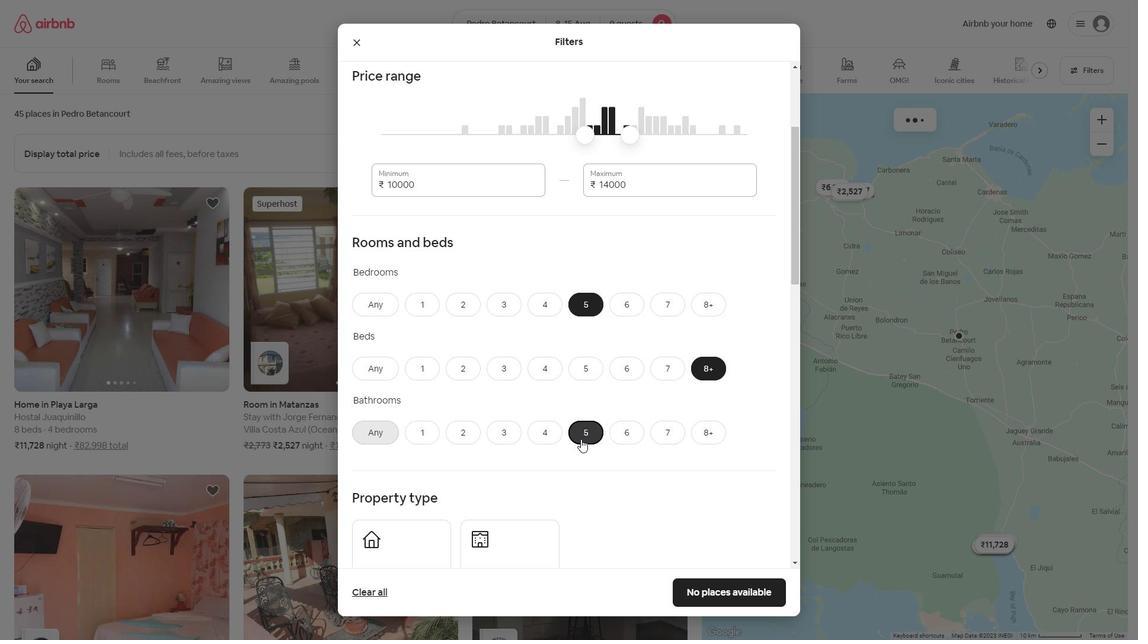 
Action: Mouse scrolled (580, 438) with delta (0, 0)
Screenshot: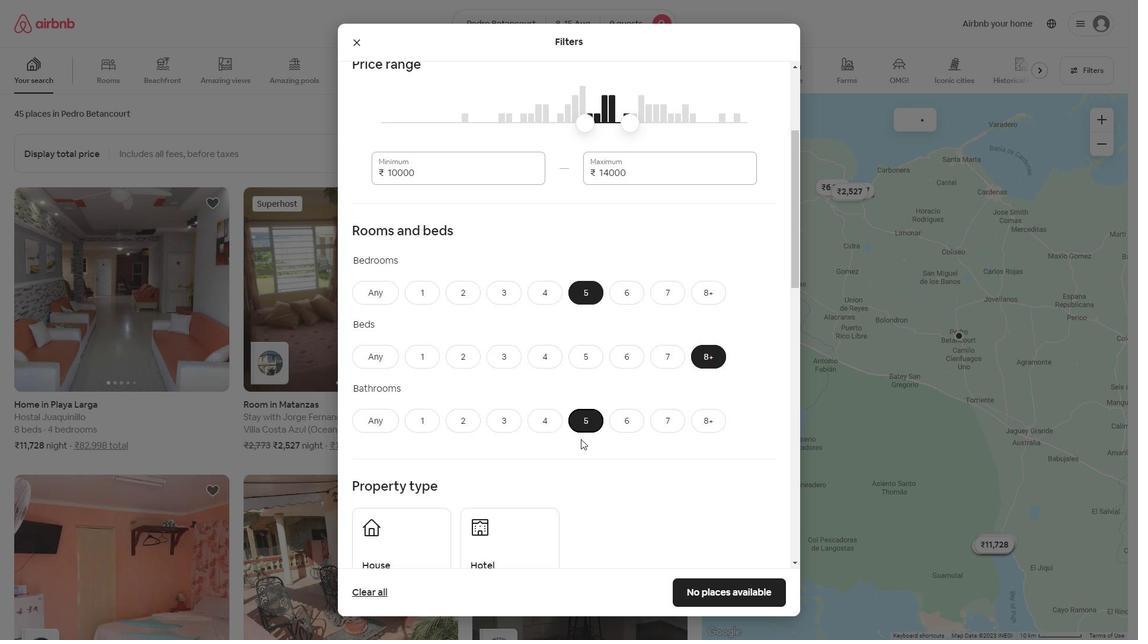 
Action: Mouse scrolled (580, 438) with delta (0, 0)
Screenshot: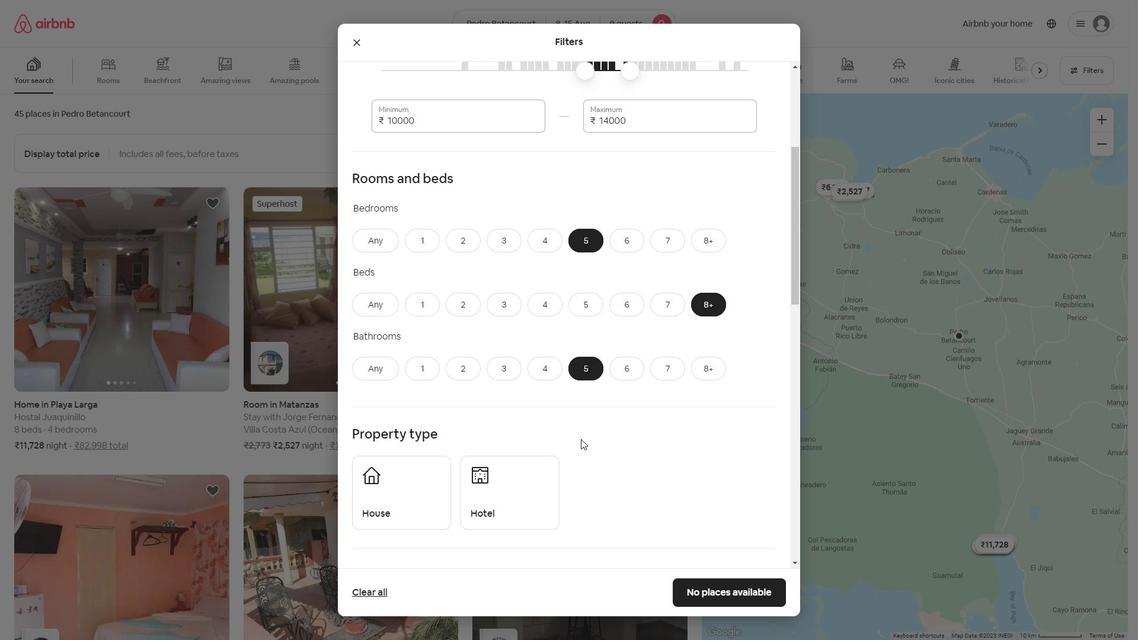 
Action: Mouse moved to (416, 367)
Screenshot: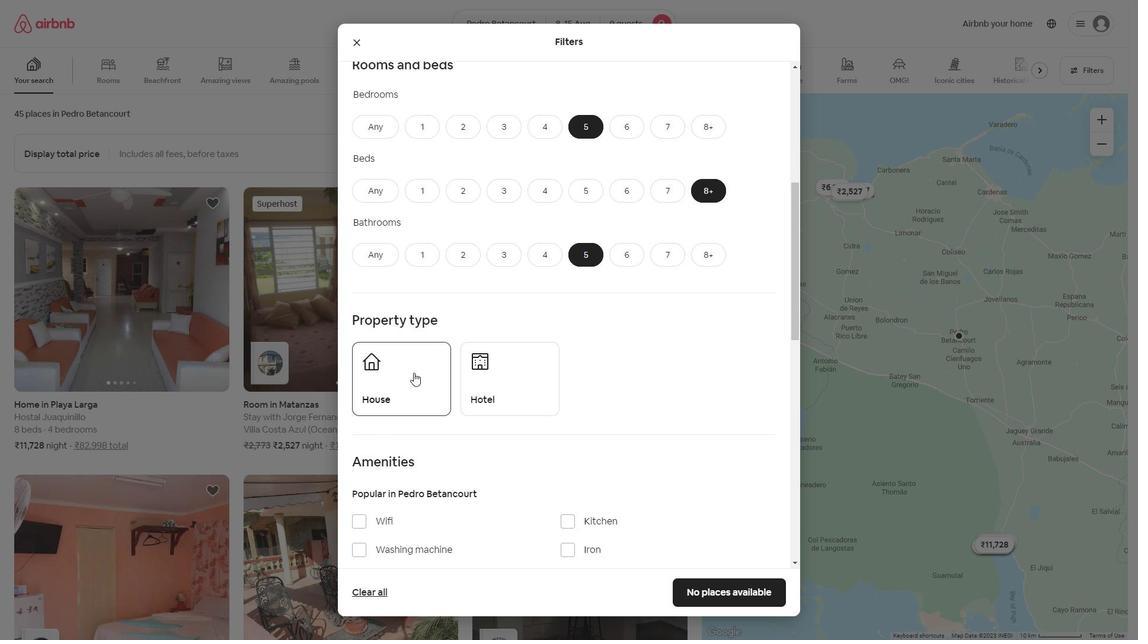 
Action: Mouse pressed left at (416, 367)
Screenshot: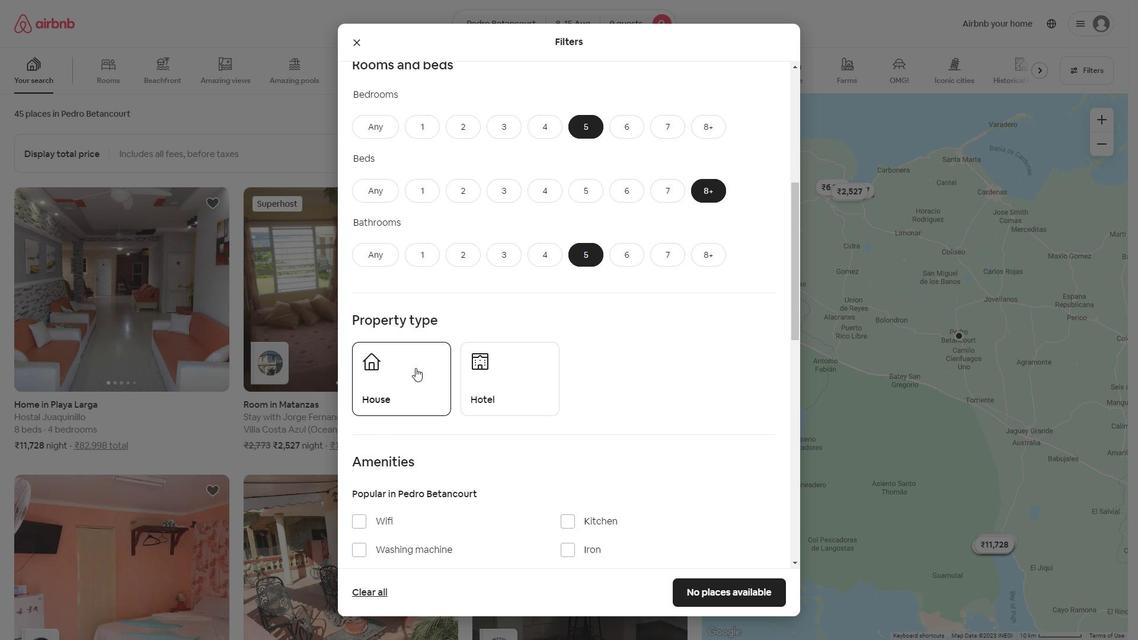 
Action: Mouse moved to (417, 414)
Screenshot: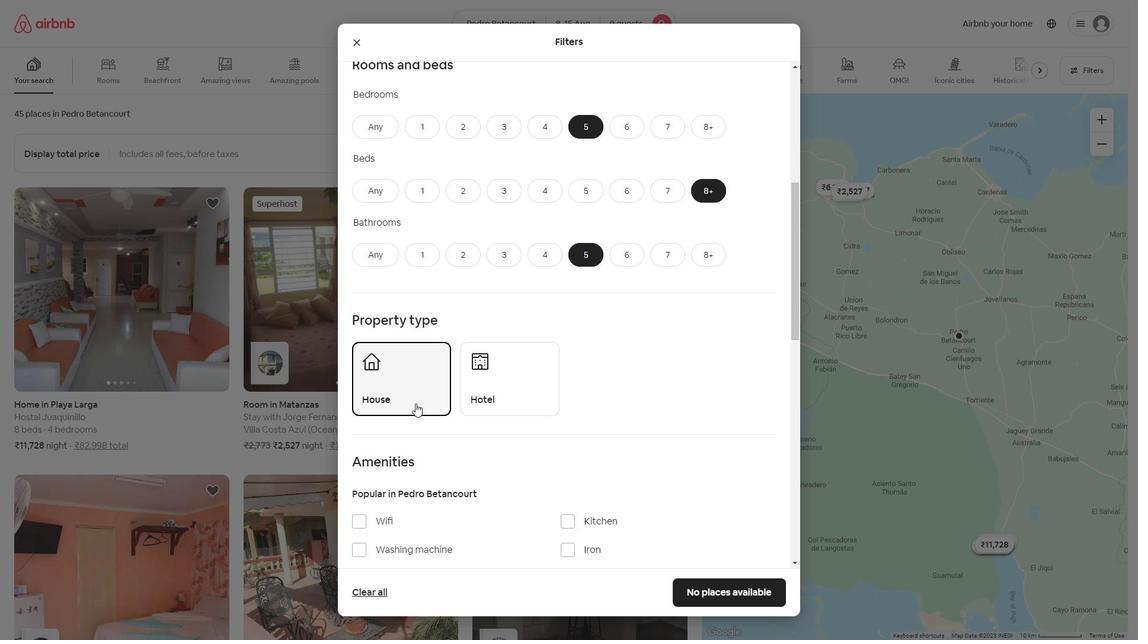 
Action: Mouse scrolled (417, 413) with delta (0, 0)
Screenshot: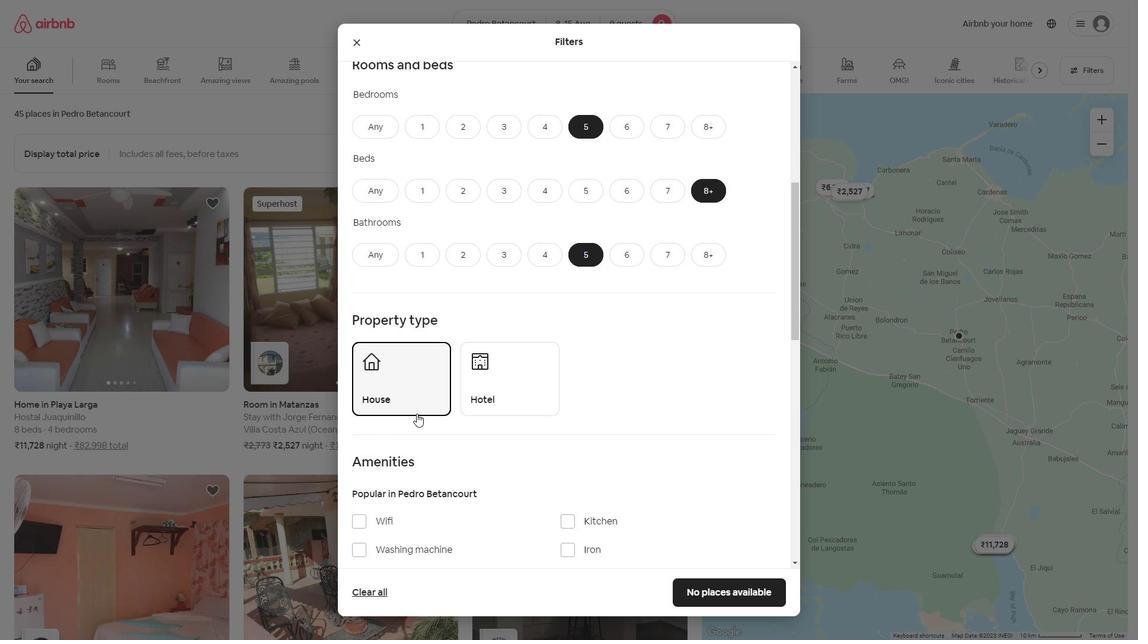 
Action: Mouse scrolled (417, 413) with delta (0, 0)
Screenshot: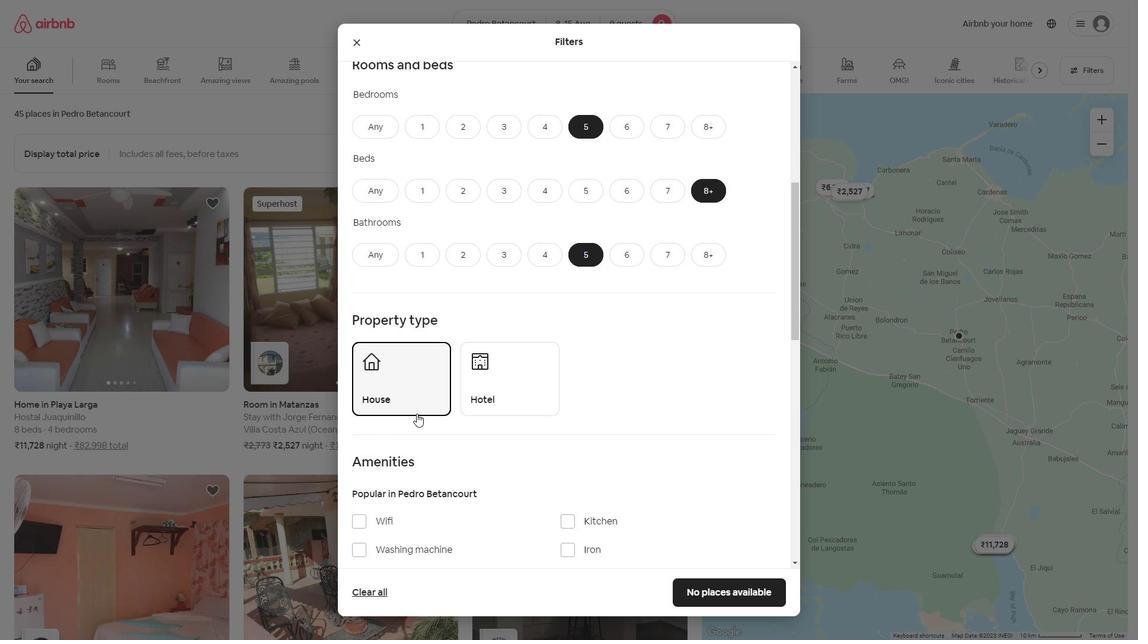 
Action: Mouse scrolled (417, 413) with delta (0, 0)
Screenshot: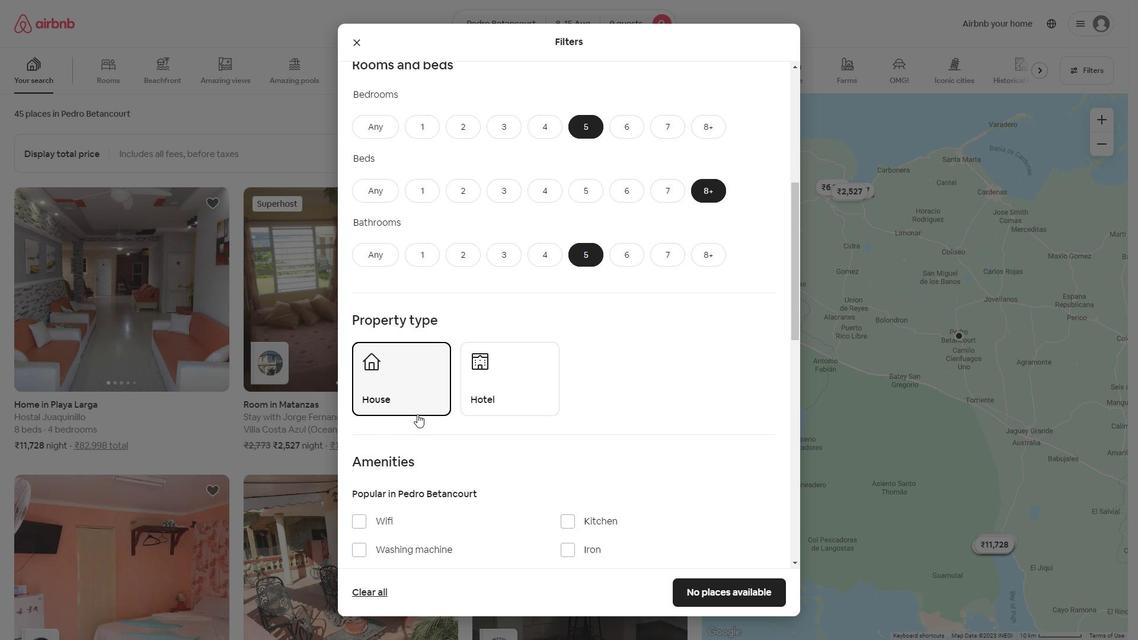 
Action: Mouse moved to (387, 342)
Screenshot: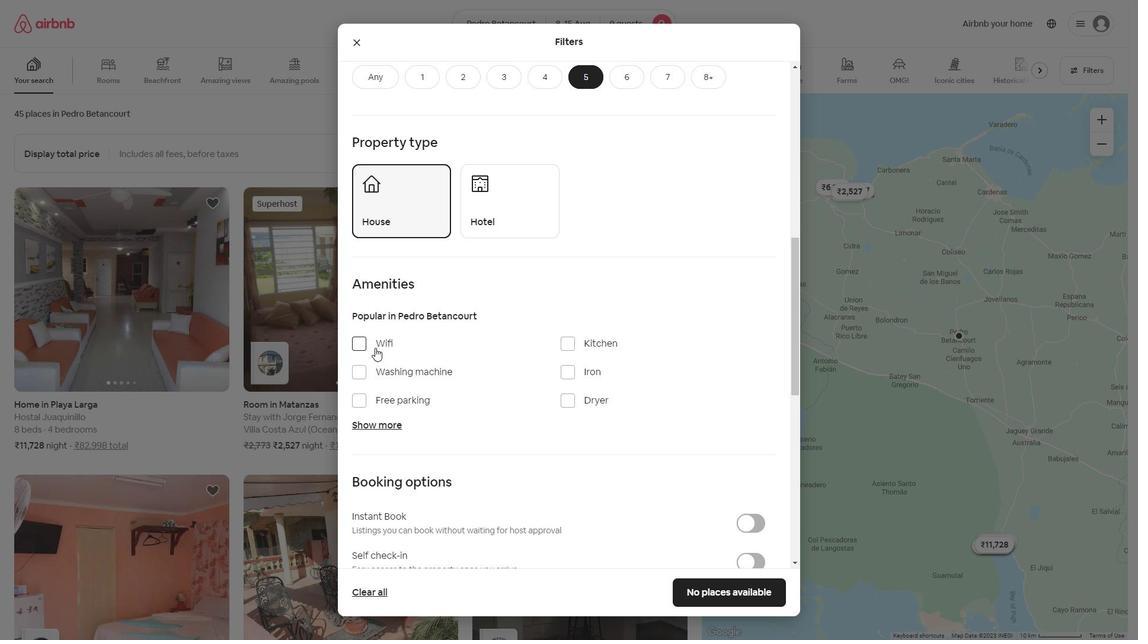 
Action: Mouse pressed left at (387, 342)
Screenshot: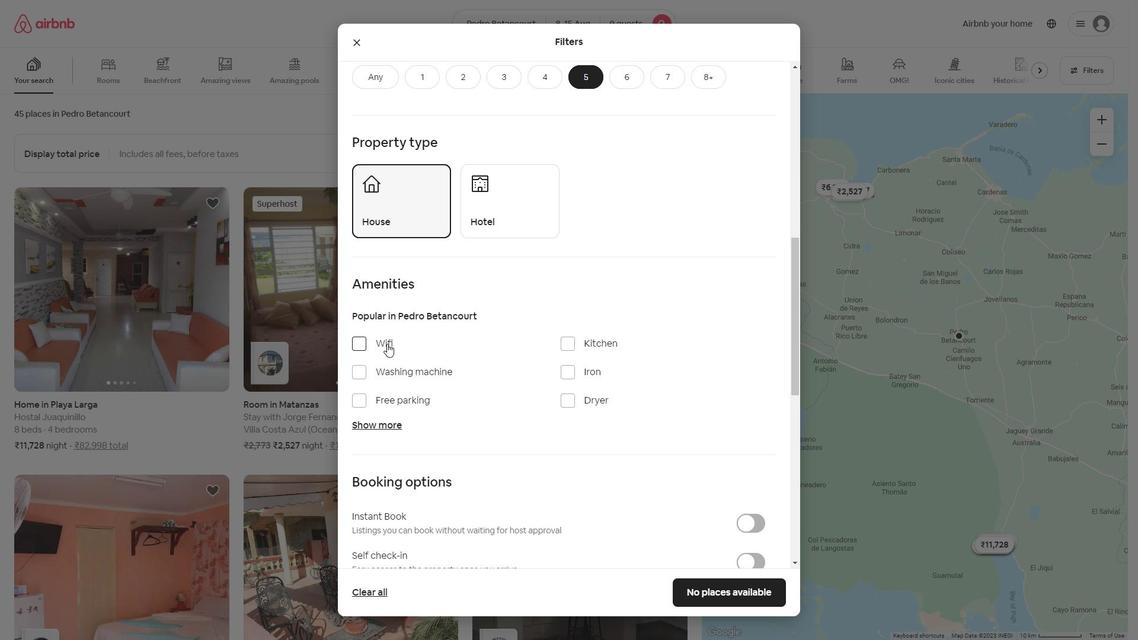 
Action: Mouse moved to (409, 397)
Screenshot: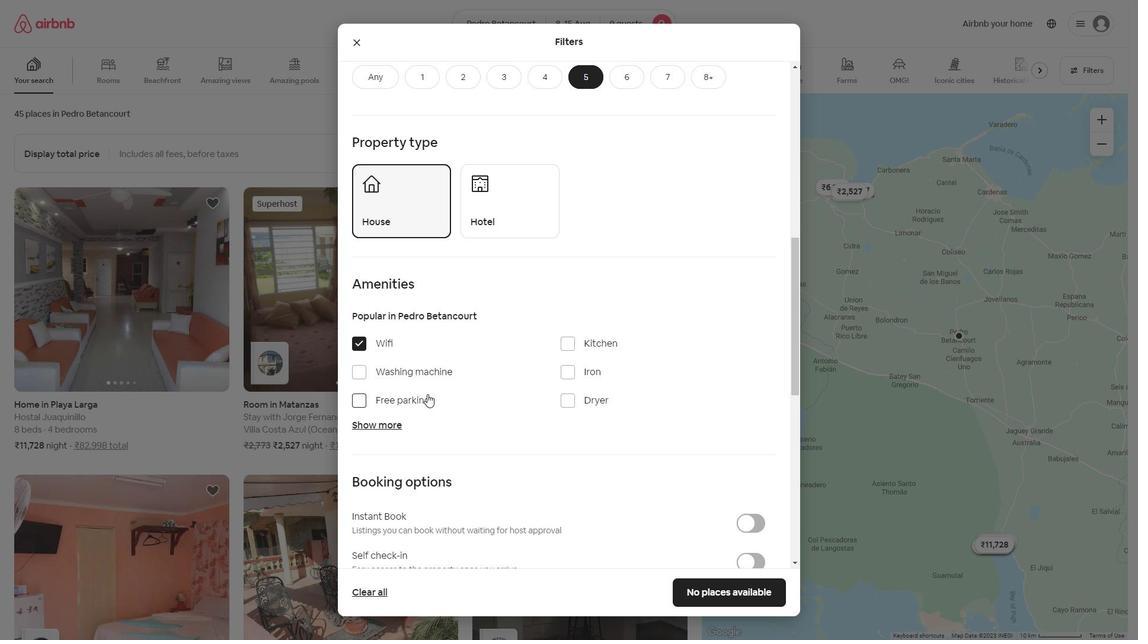 
Action: Mouse pressed left at (409, 397)
Screenshot: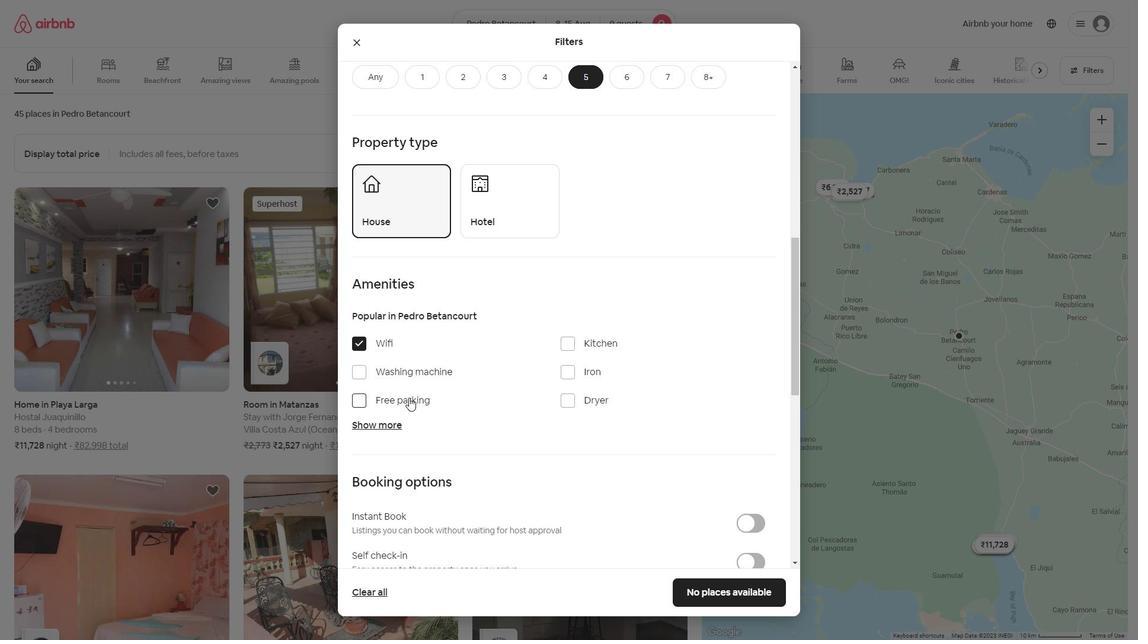 
Action: Mouse moved to (400, 425)
Screenshot: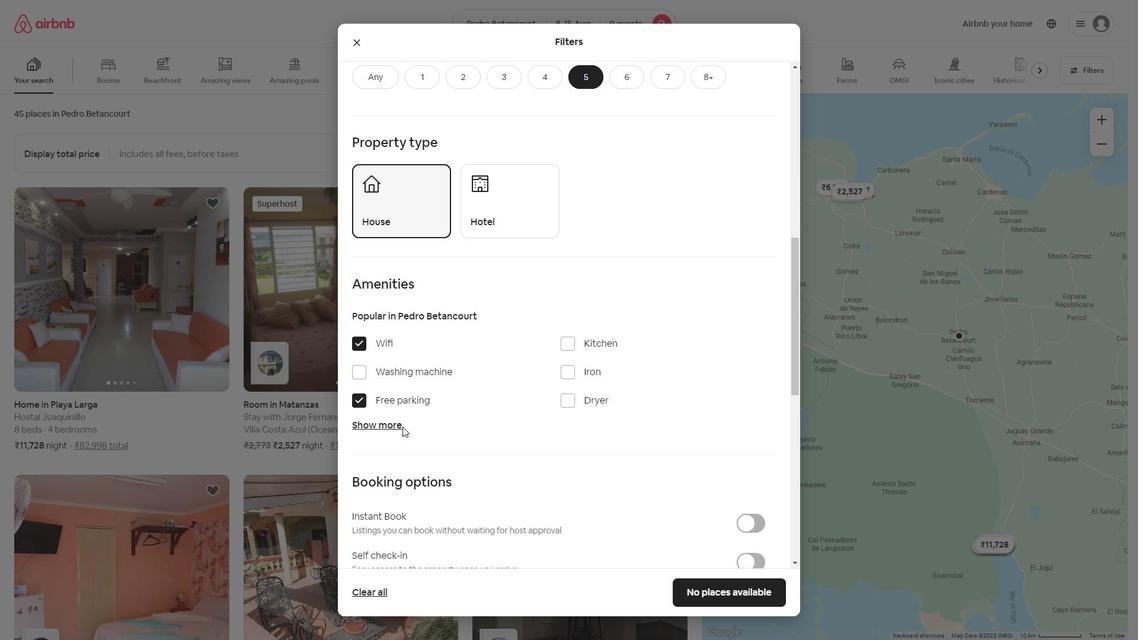 
Action: Mouse pressed left at (400, 425)
Screenshot: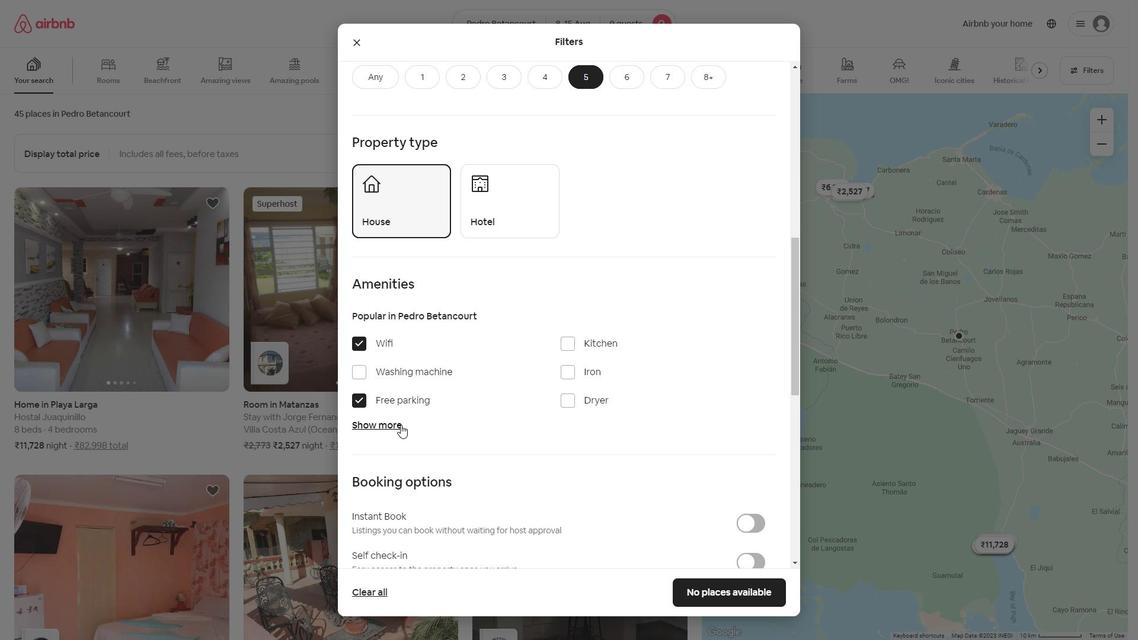 
Action: Mouse moved to (405, 414)
Screenshot: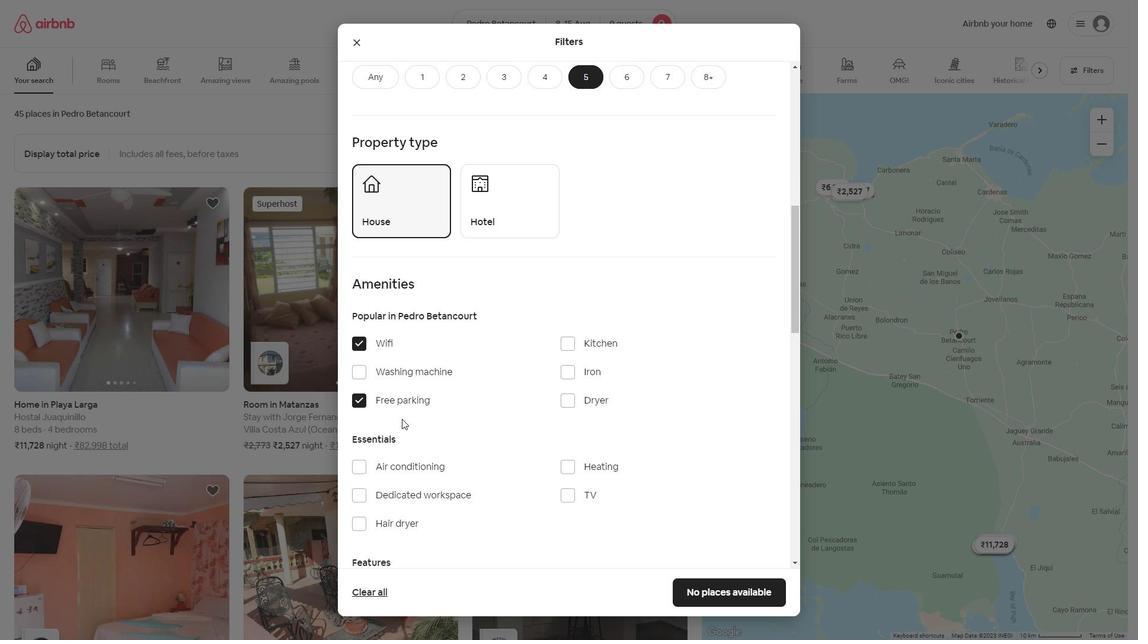 
Action: Mouse scrolled (405, 414) with delta (0, 0)
Screenshot: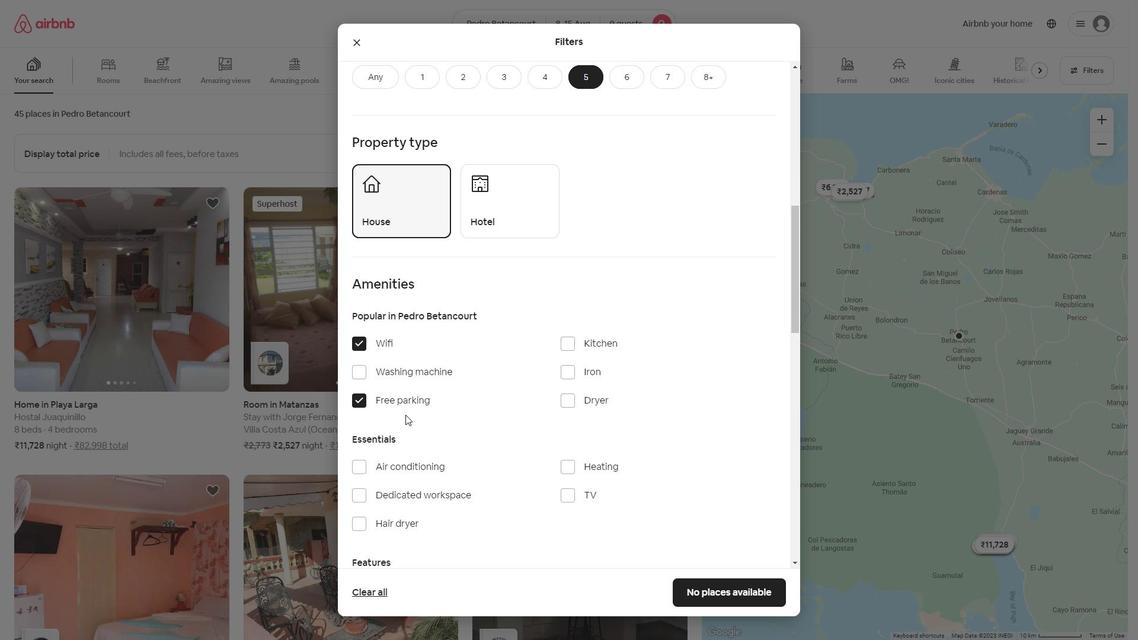 
Action: Mouse scrolled (405, 414) with delta (0, 0)
Screenshot: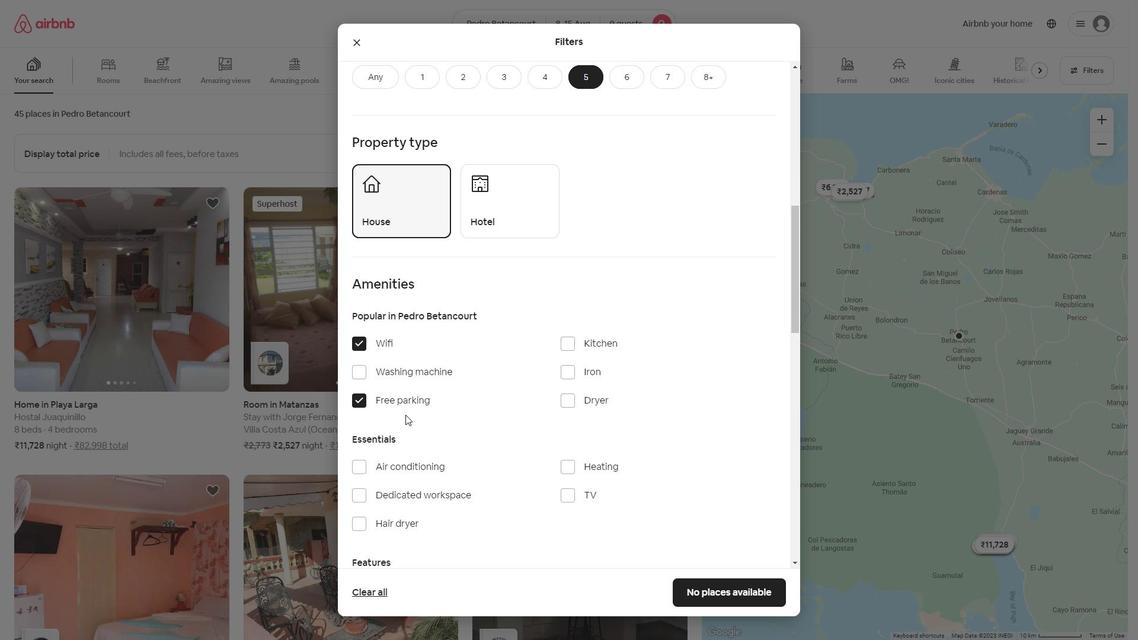 
Action: Mouse moved to (578, 375)
Screenshot: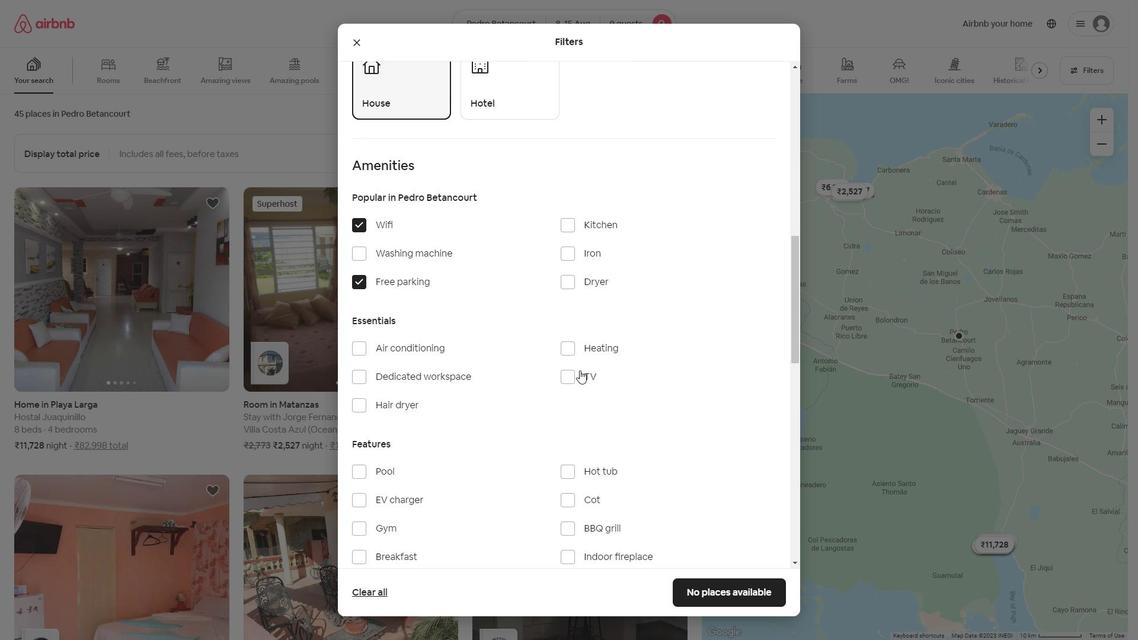 
Action: Mouse pressed left at (578, 375)
Screenshot: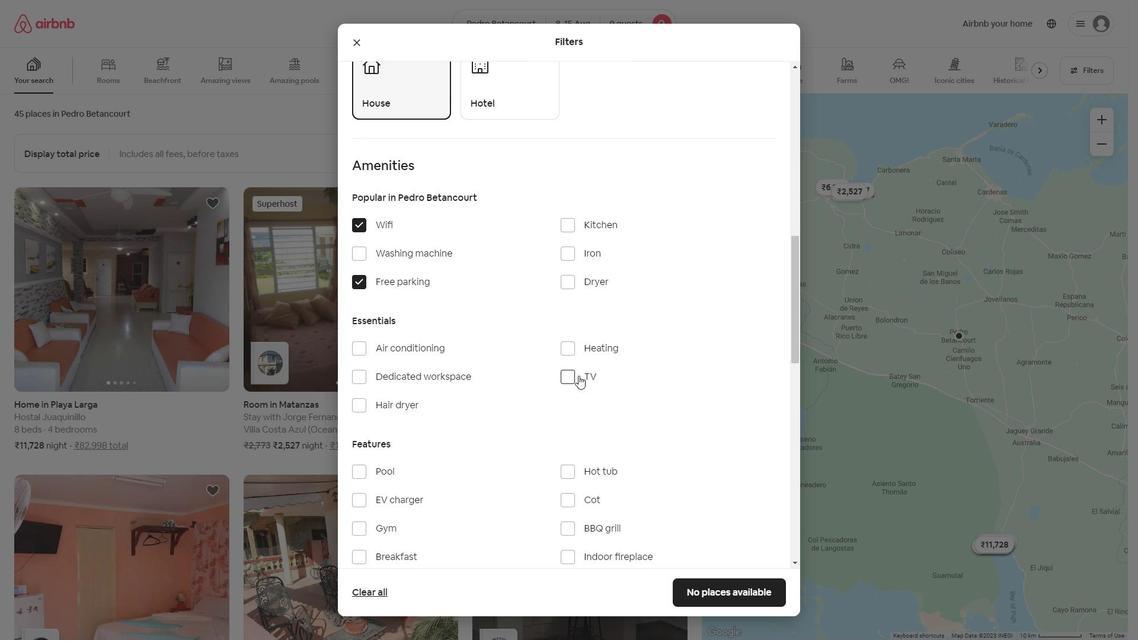 
Action: Mouse moved to (428, 372)
Screenshot: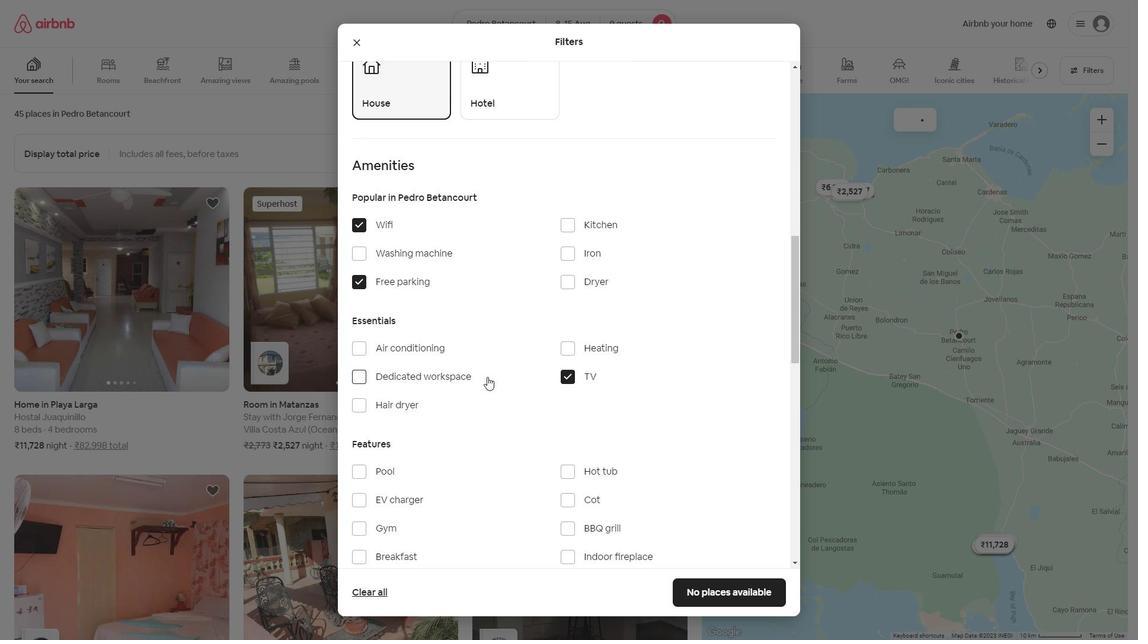 
Action: Mouse scrolled (428, 371) with delta (0, 0)
Screenshot: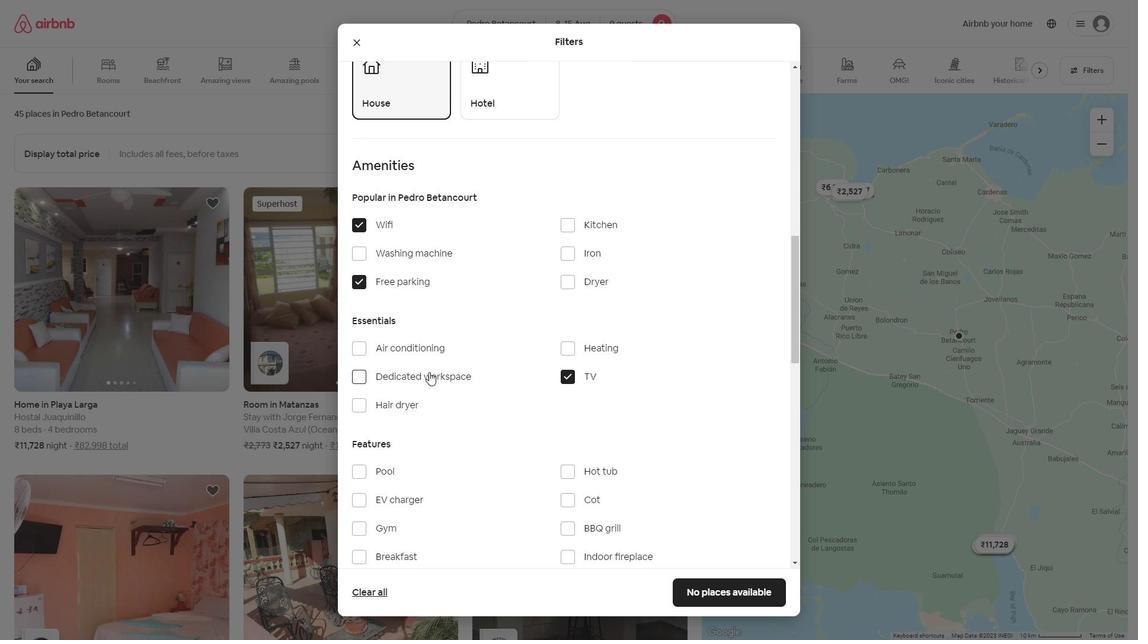 
Action: Mouse scrolled (428, 371) with delta (0, 0)
Screenshot: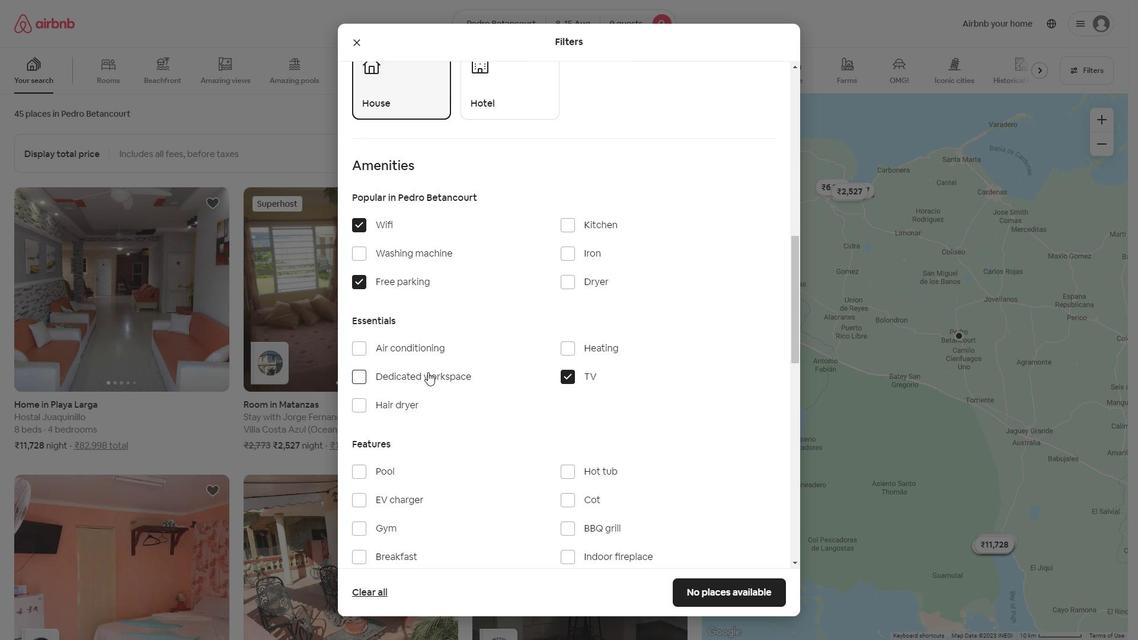 
Action: Mouse moved to (382, 407)
Screenshot: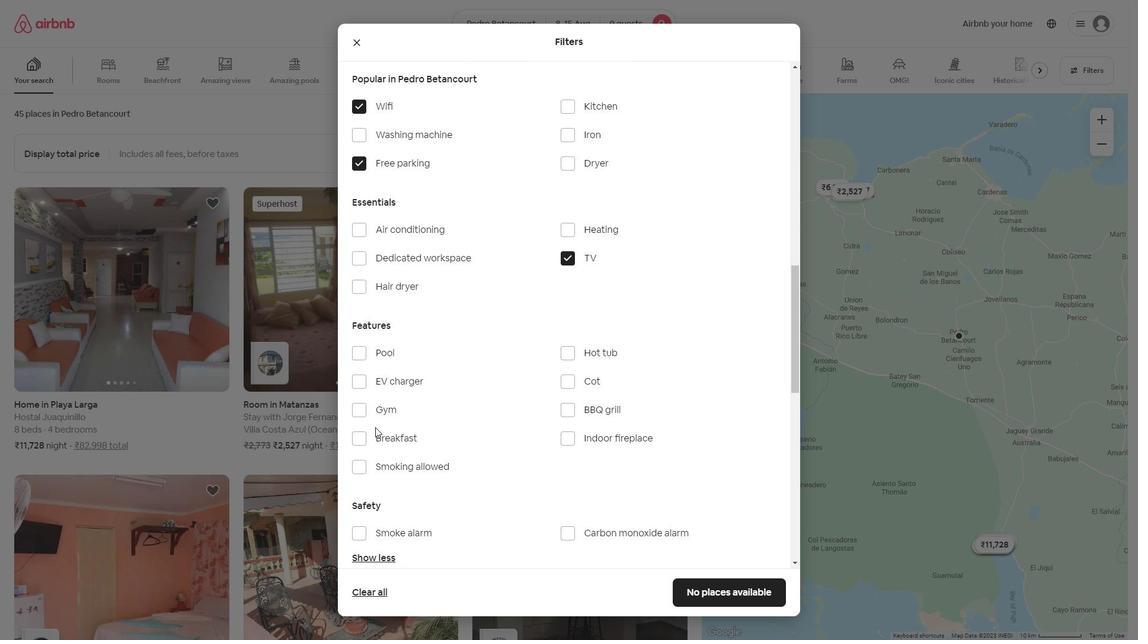 
Action: Mouse pressed left at (382, 407)
Screenshot: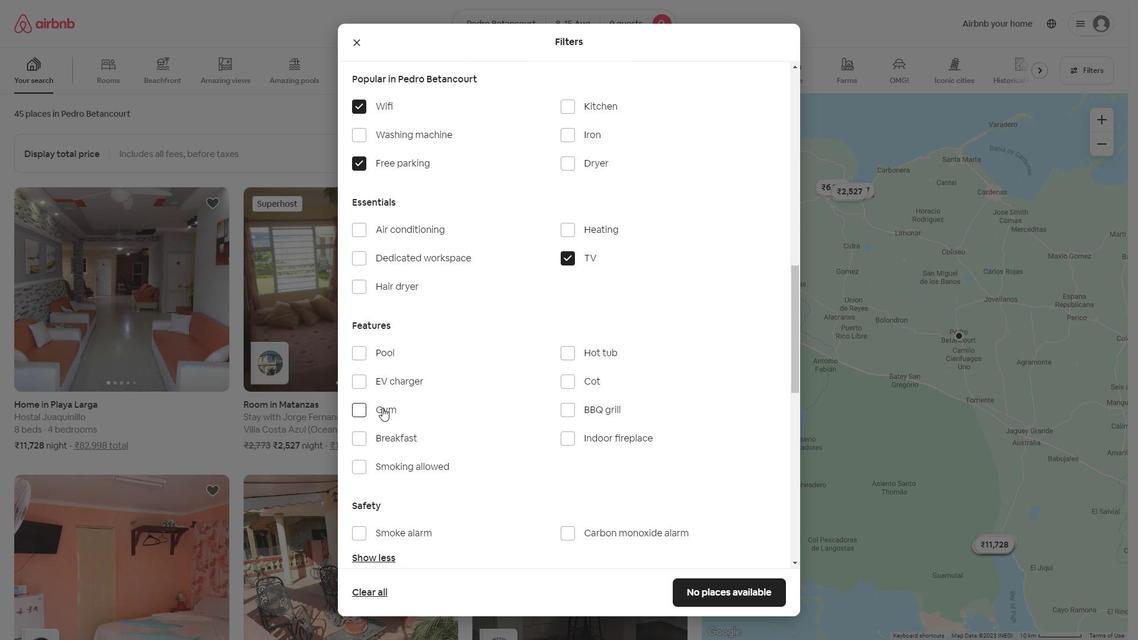 
Action: Mouse moved to (388, 428)
Screenshot: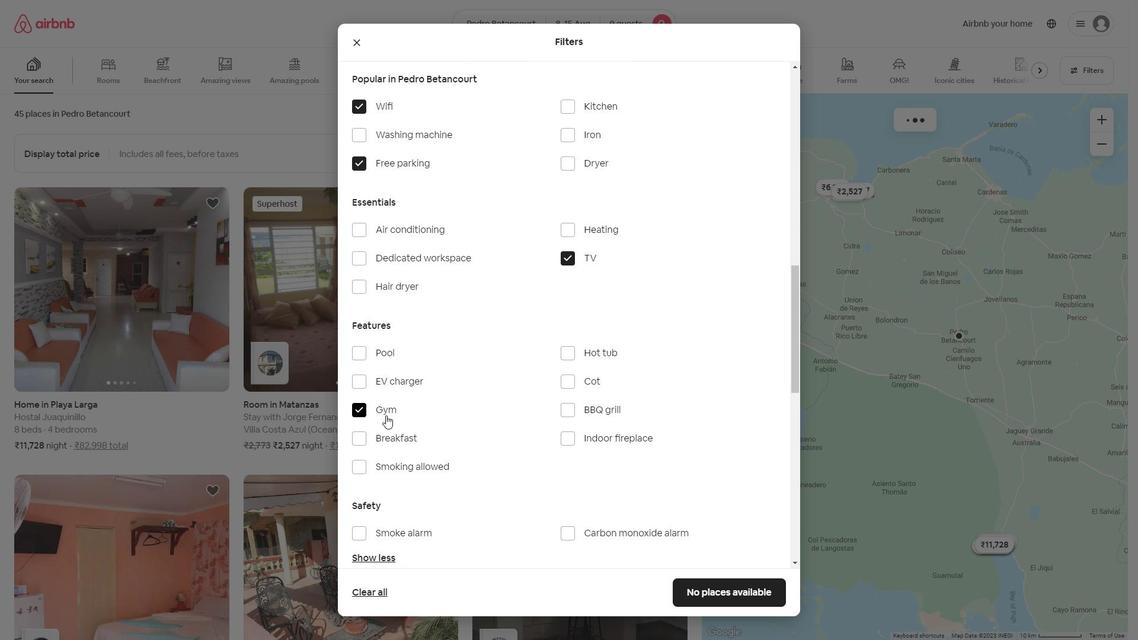 
Action: Mouse pressed left at (388, 428)
Screenshot: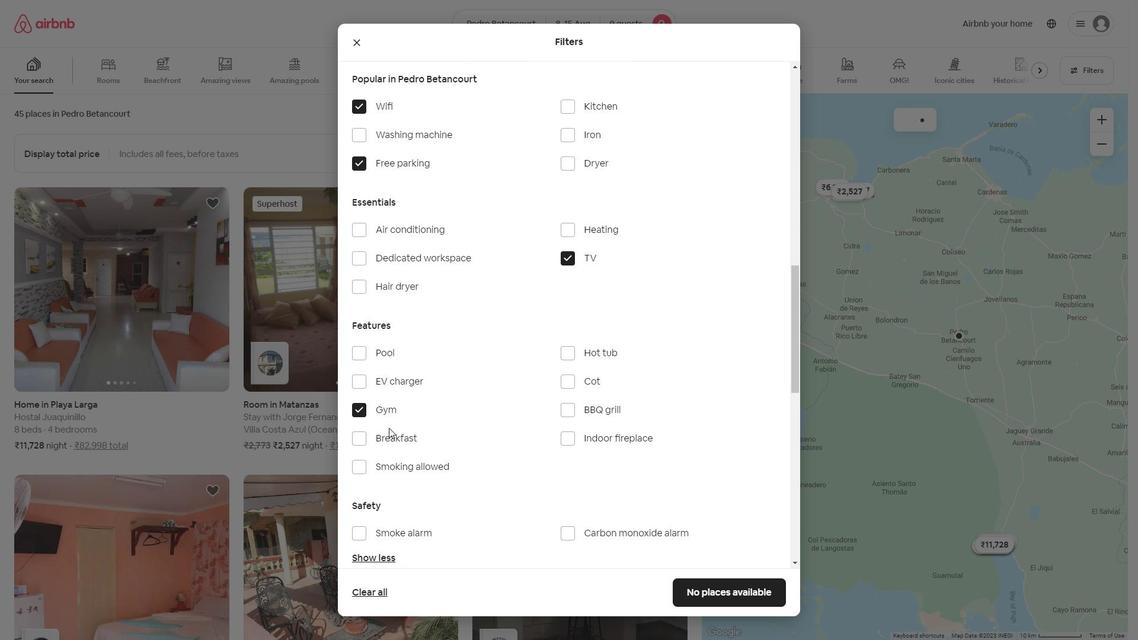 
Action: Mouse moved to (392, 435)
Screenshot: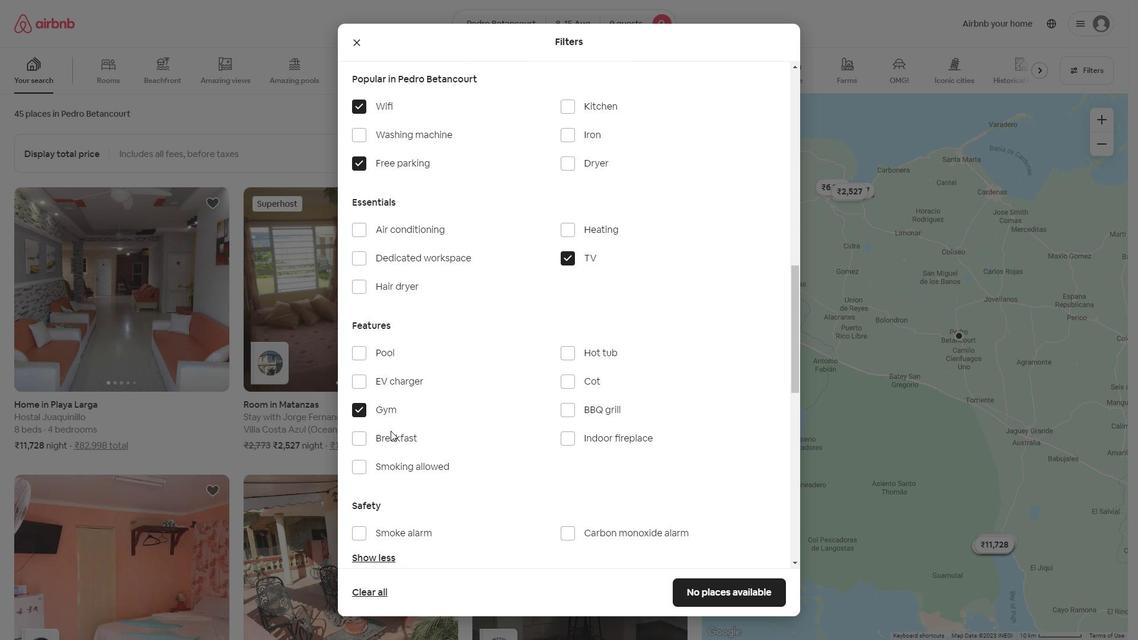 
Action: Mouse pressed left at (392, 435)
Screenshot: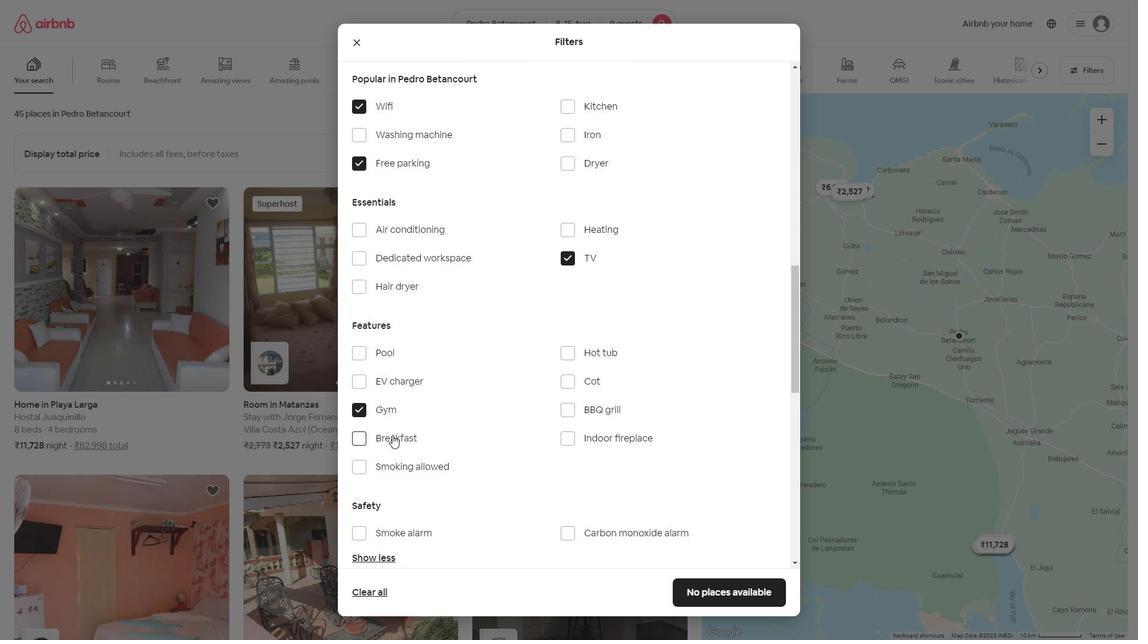 
Action: Mouse moved to (393, 435)
Screenshot: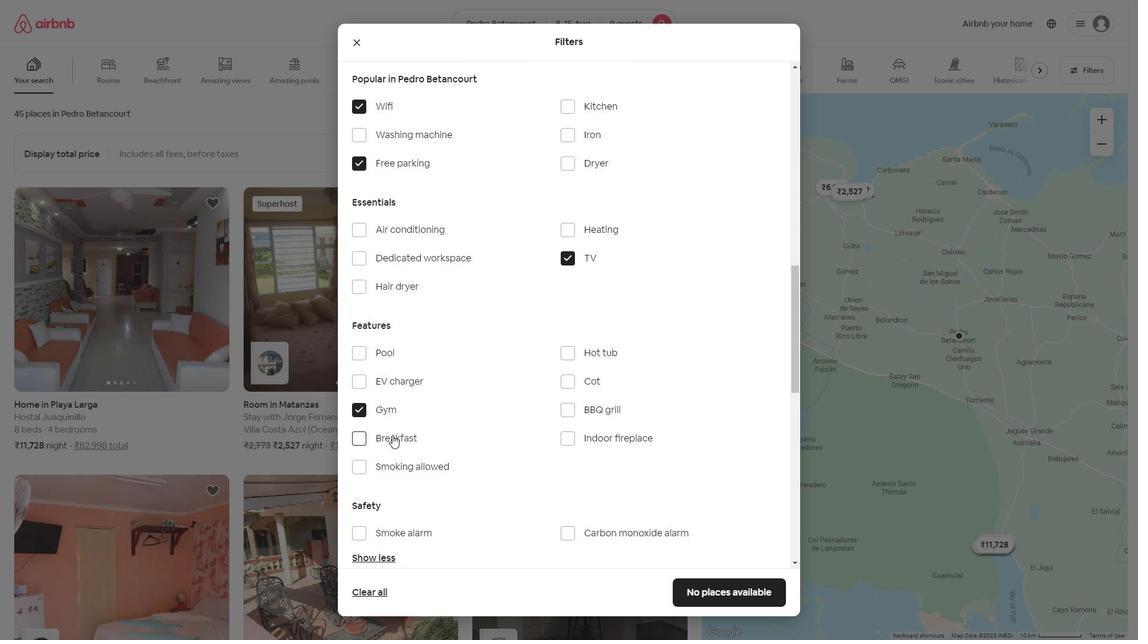 
Action: Mouse scrolled (393, 434) with delta (0, 0)
Screenshot: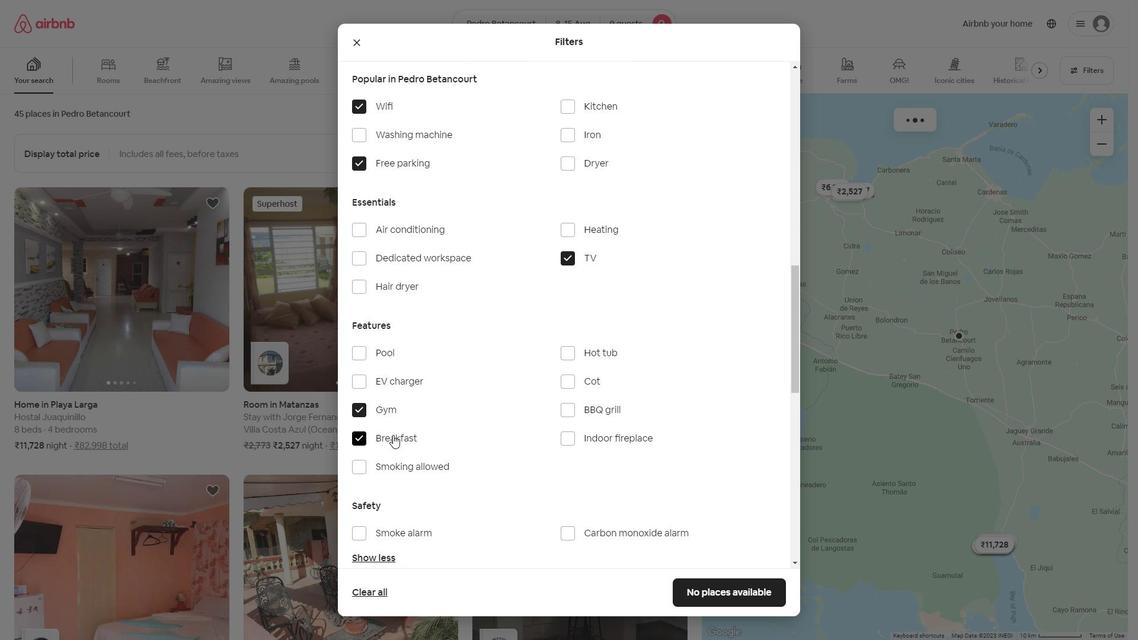 
Action: Mouse scrolled (393, 434) with delta (0, 0)
Screenshot: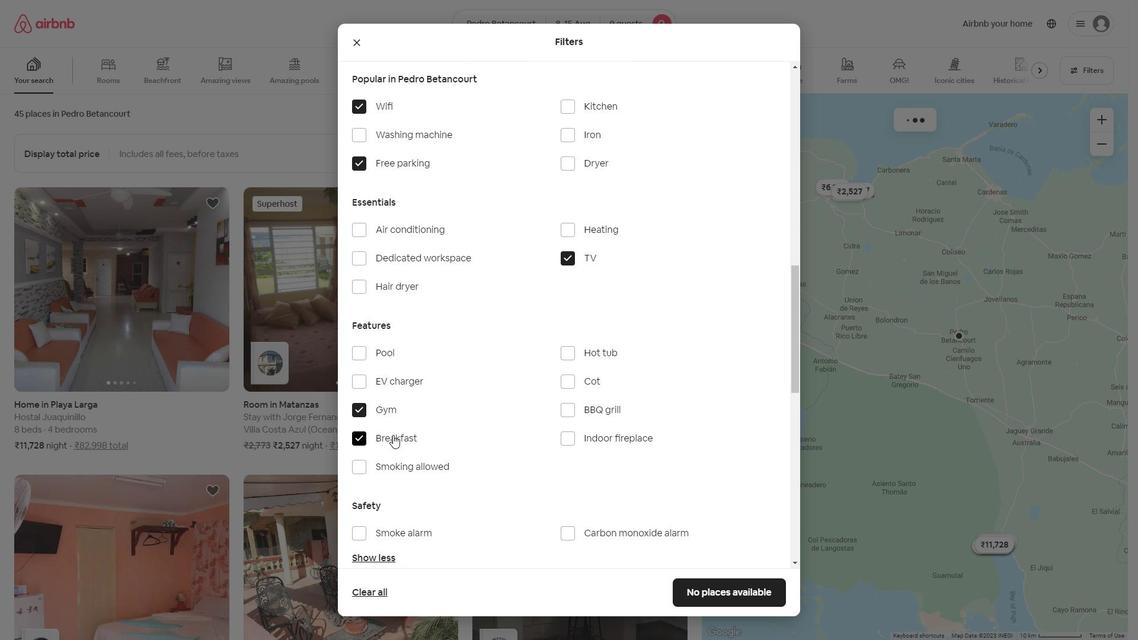 
Action: Mouse scrolled (393, 434) with delta (0, 0)
Screenshot: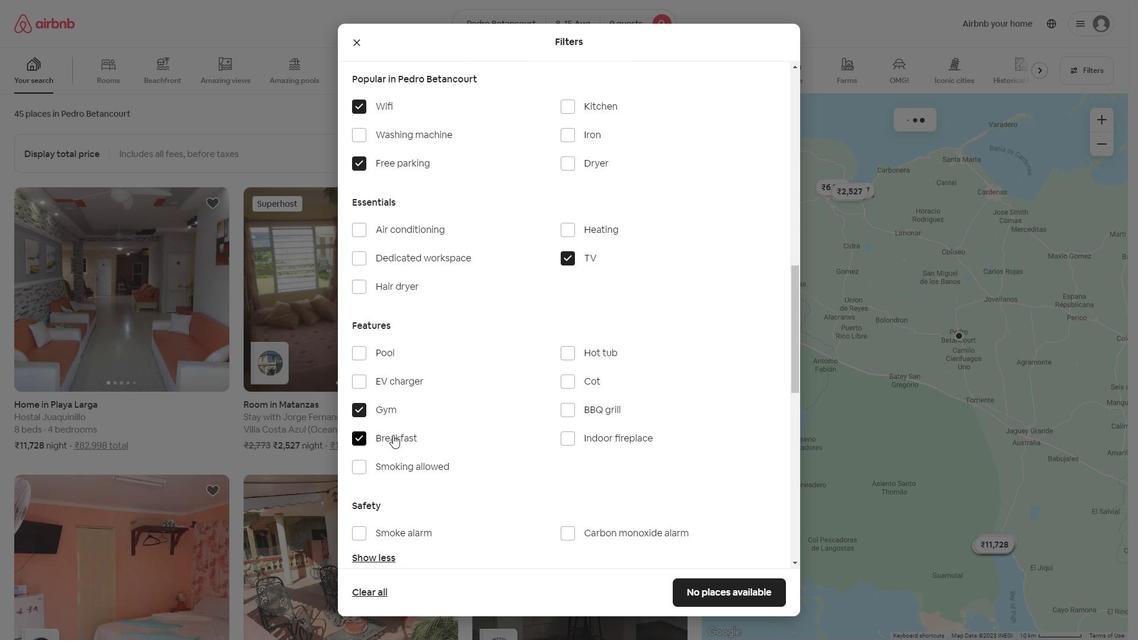 
Action: Mouse scrolled (393, 434) with delta (0, 0)
Screenshot: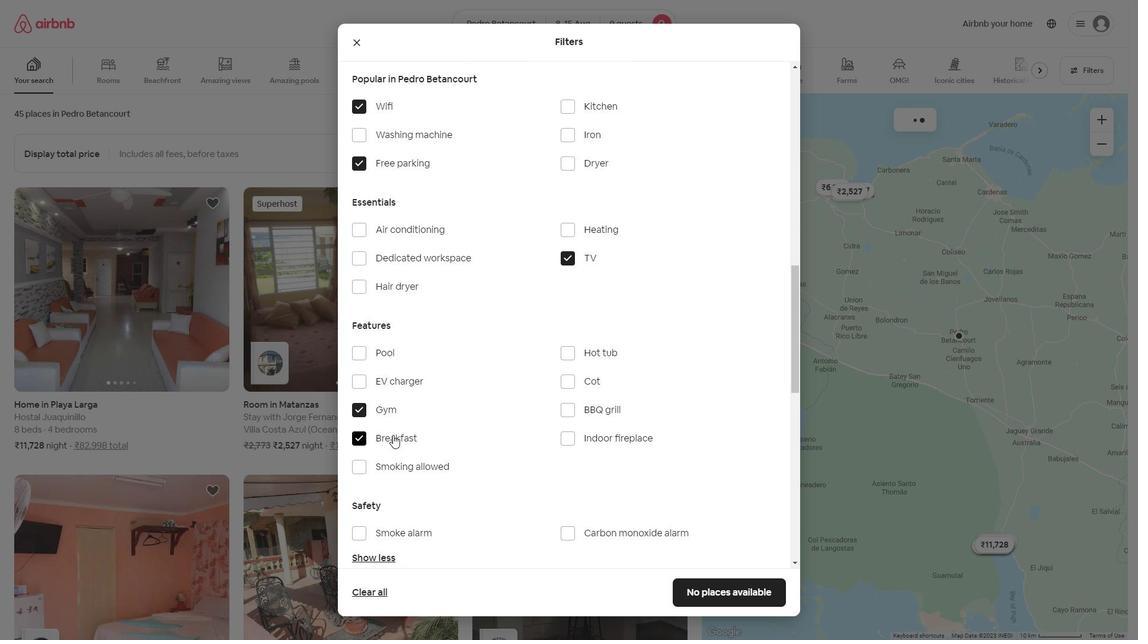 
Action: Mouse moved to (761, 457)
Screenshot: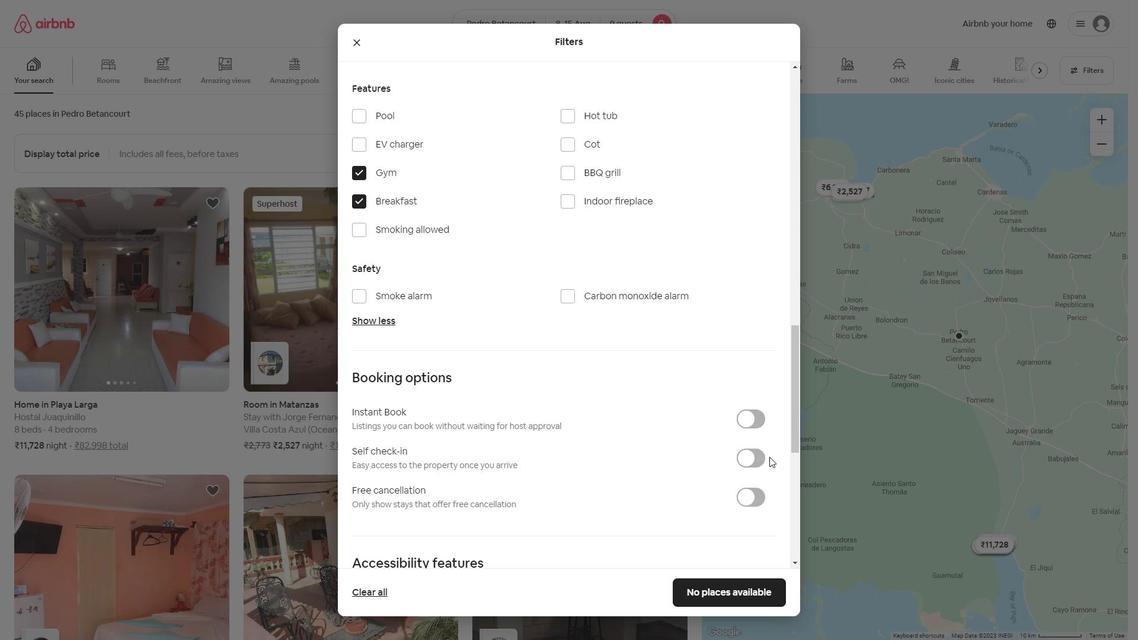 
Action: Mouse pressed left at (761, 457)
Screenshot: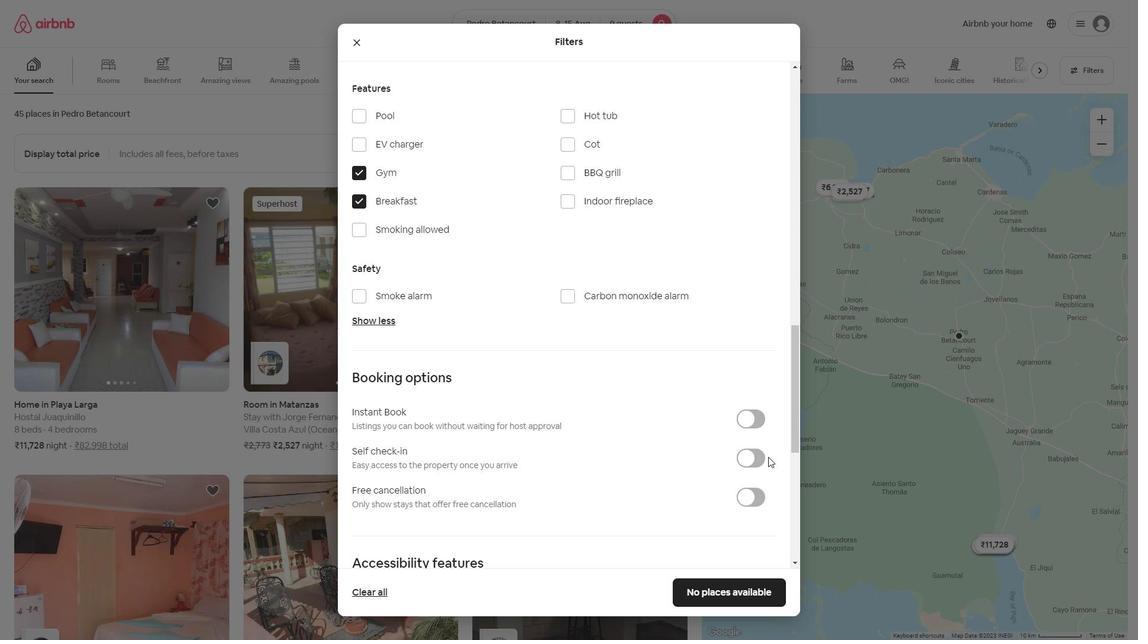 
Action: Mouse moved to (599, 430)
Screenshot: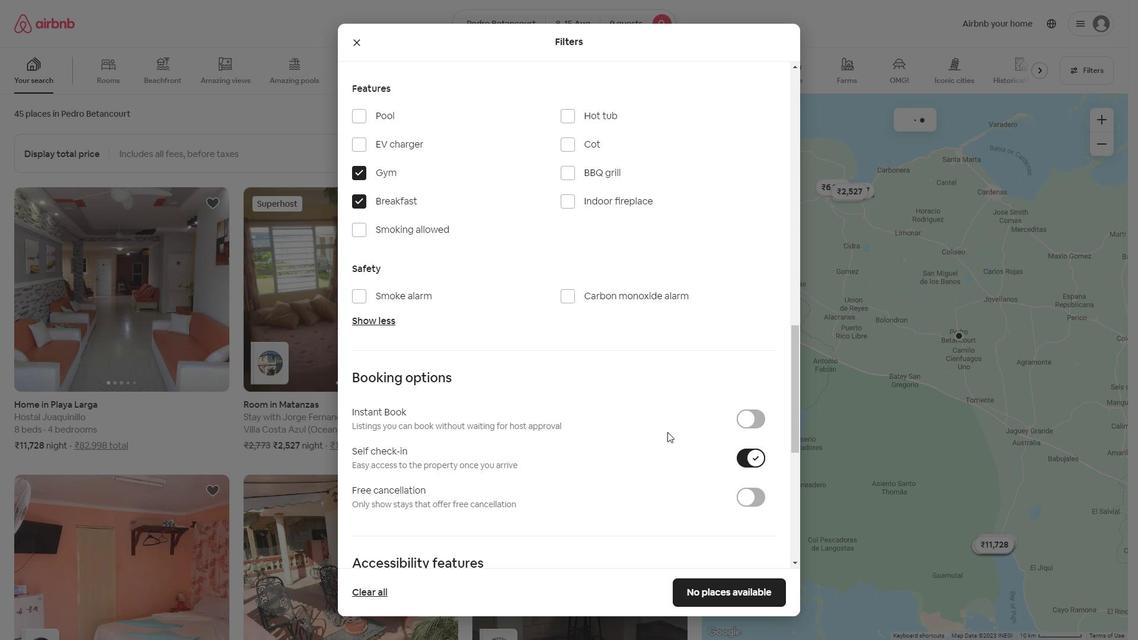 
Action: Mouse scrolled (608, 428) with delta (0, 0)
Screenshot: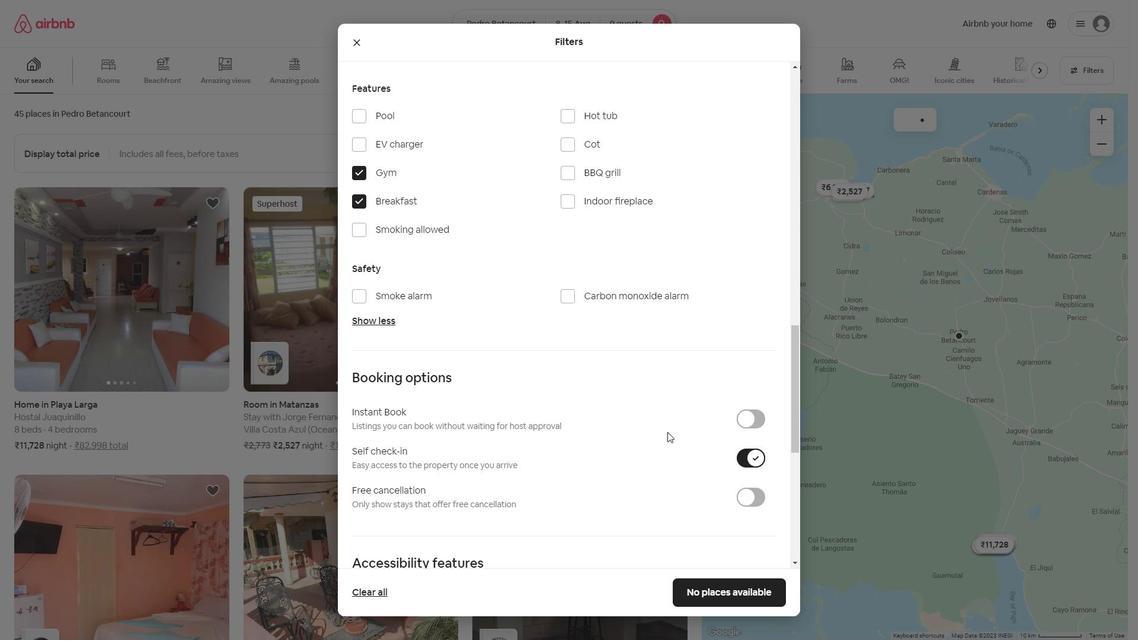 
Action: Mouse moved to (599, 431)
Screenshot: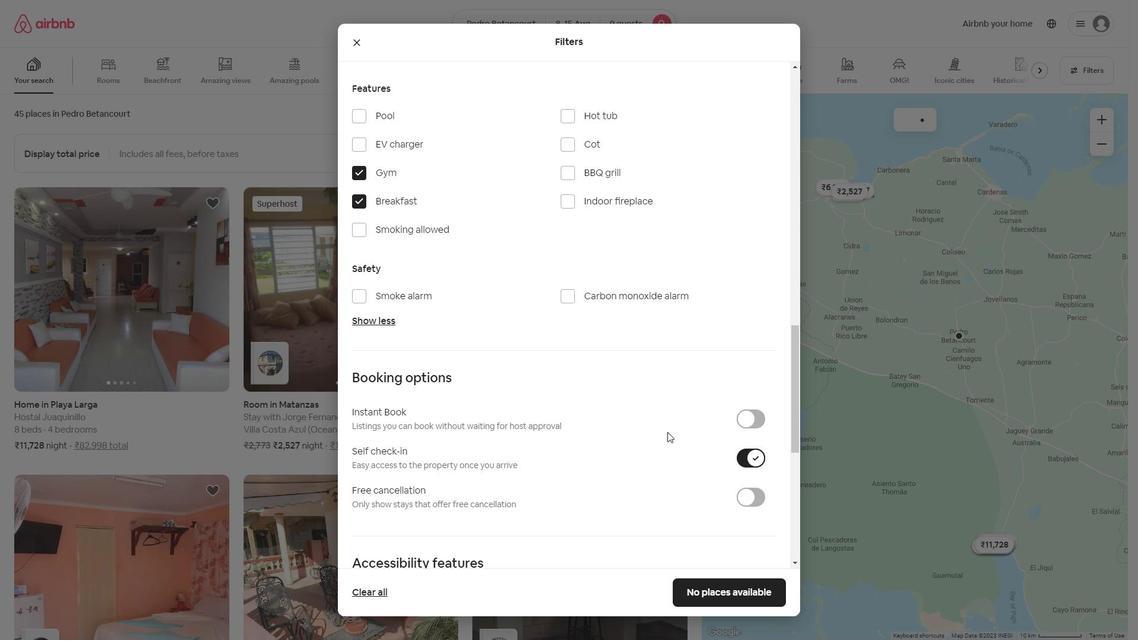 
Action: Mouse scrolled (599, 430) with delta (0, 0)
Screenshot: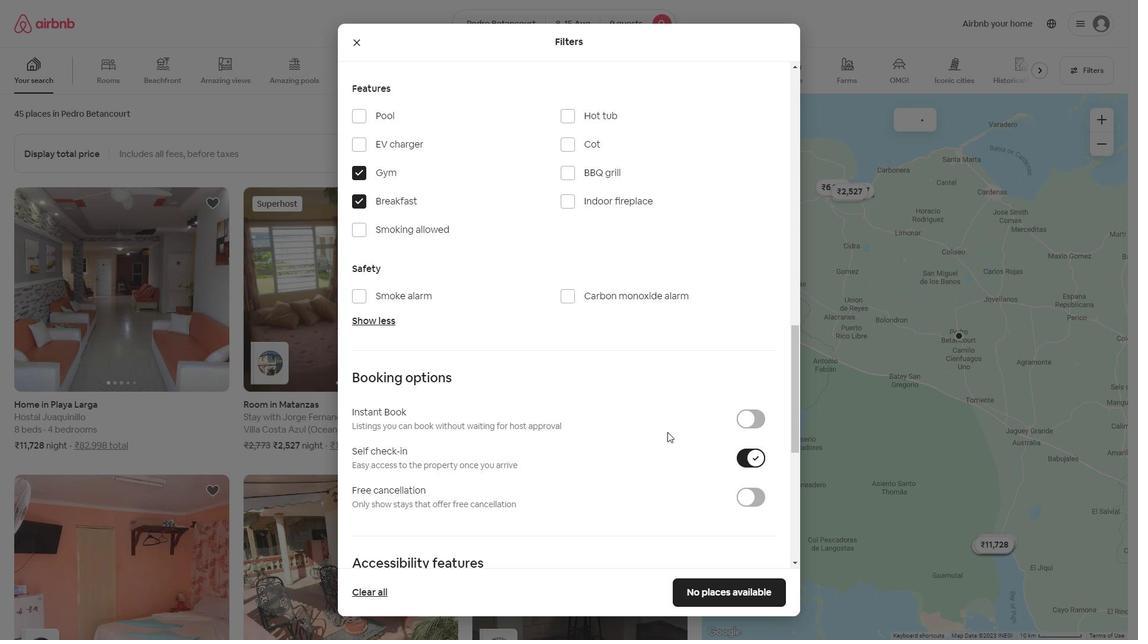 
Action: Mouse scrolled (599, 430) with delta (0, 0)
Screenshot: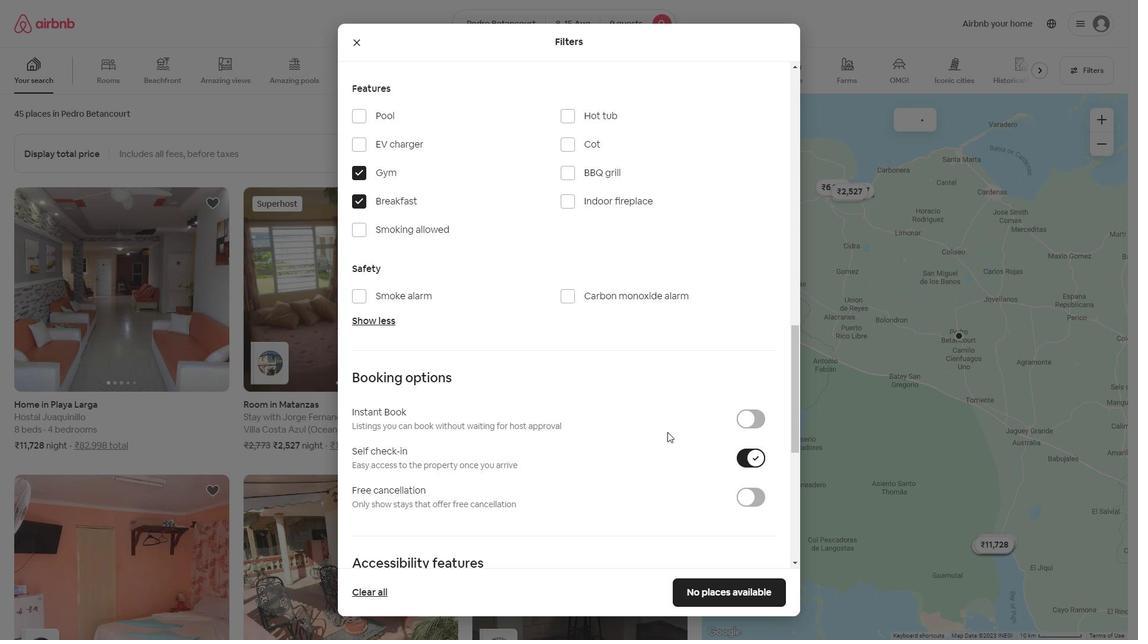 
Action: Mouse scrolled (599, 430) with delta (0, 0)
Screenshot: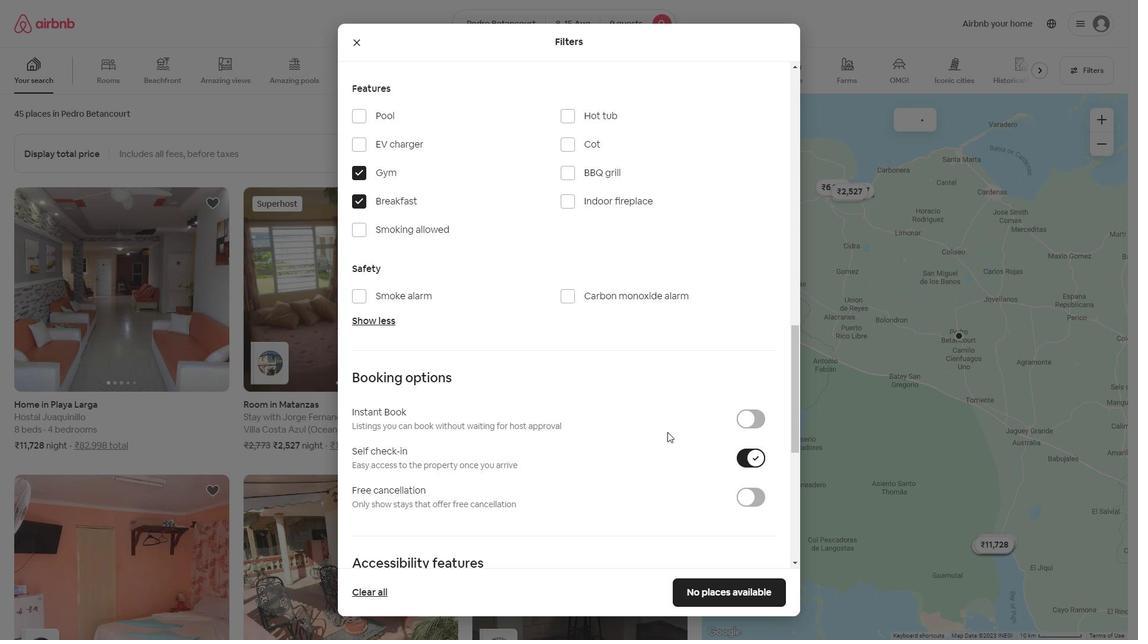 
Action: Mouse scrolled (599, 430) with delta (0, 0)
Screenshot: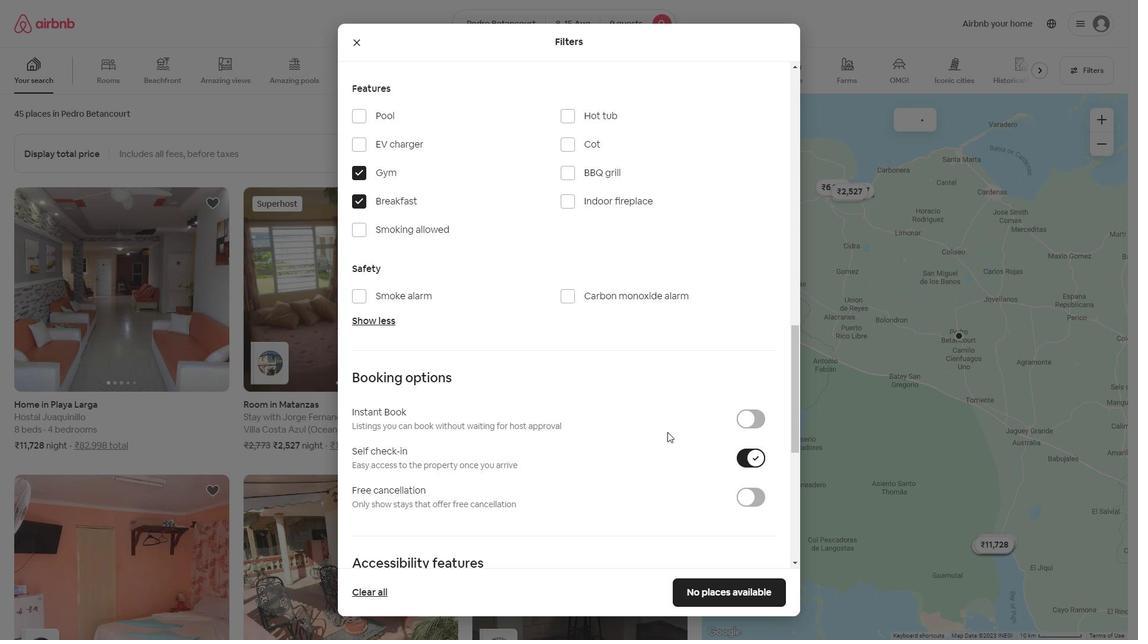 
Action: Mouse moved to (363, 474)
Screenshot: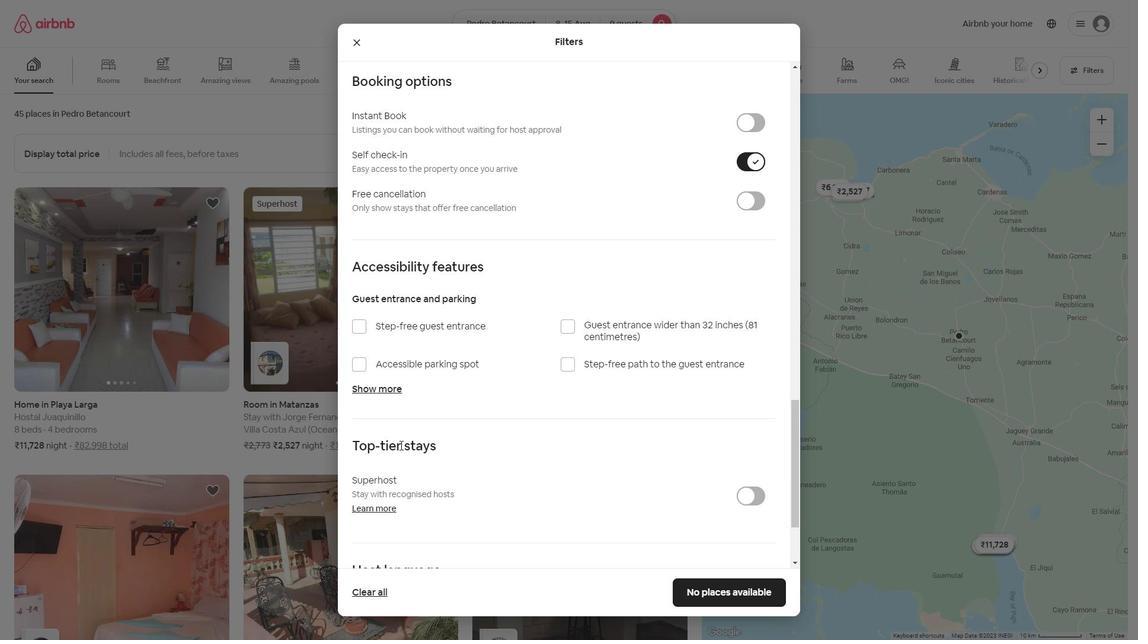 
Action: Mouse scrolled (363, 474) with delta (0, 0)
Screenshot: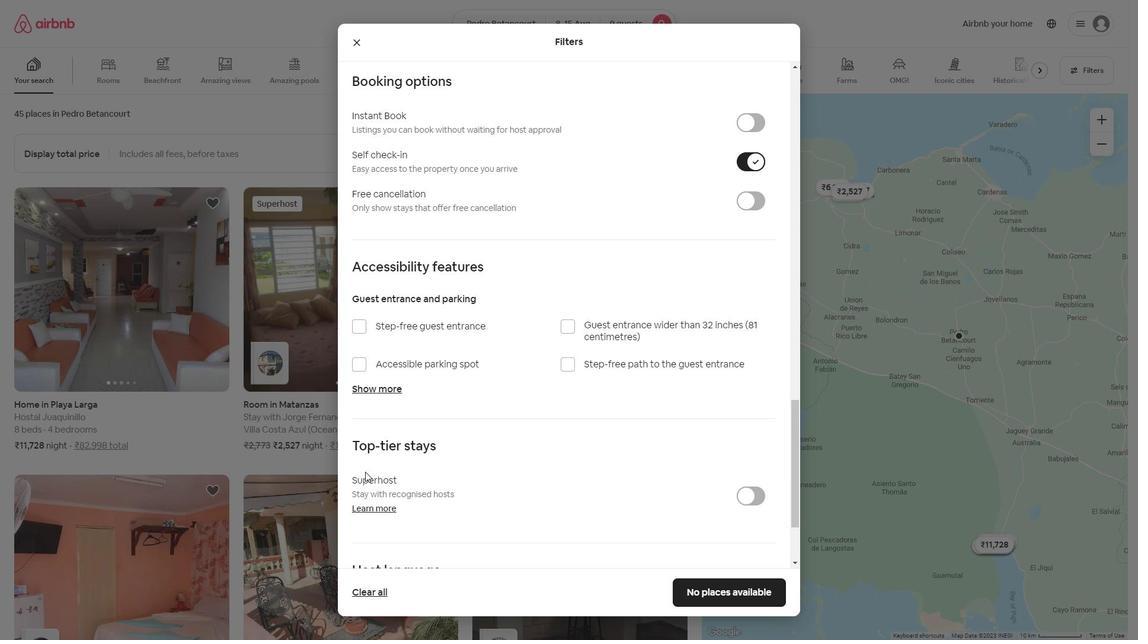 
Action: Mouse scrolled (363, 474) with delta (0, 0)
Screenshot: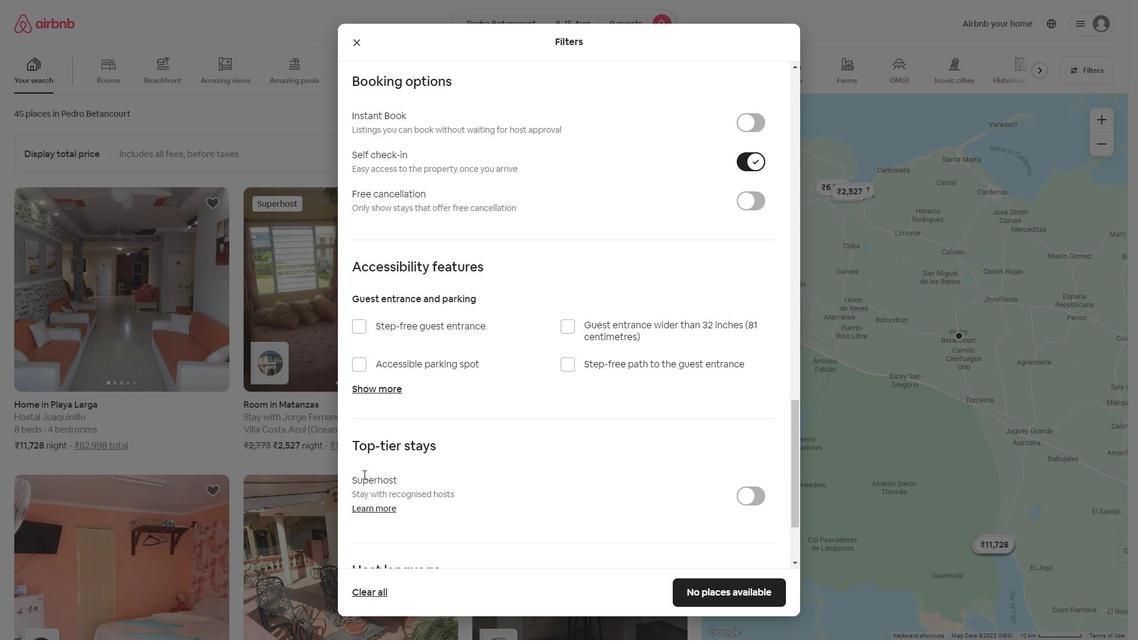 
Action: Mouse scrolled (363, 474) with delta (0, 0)
Screenshot: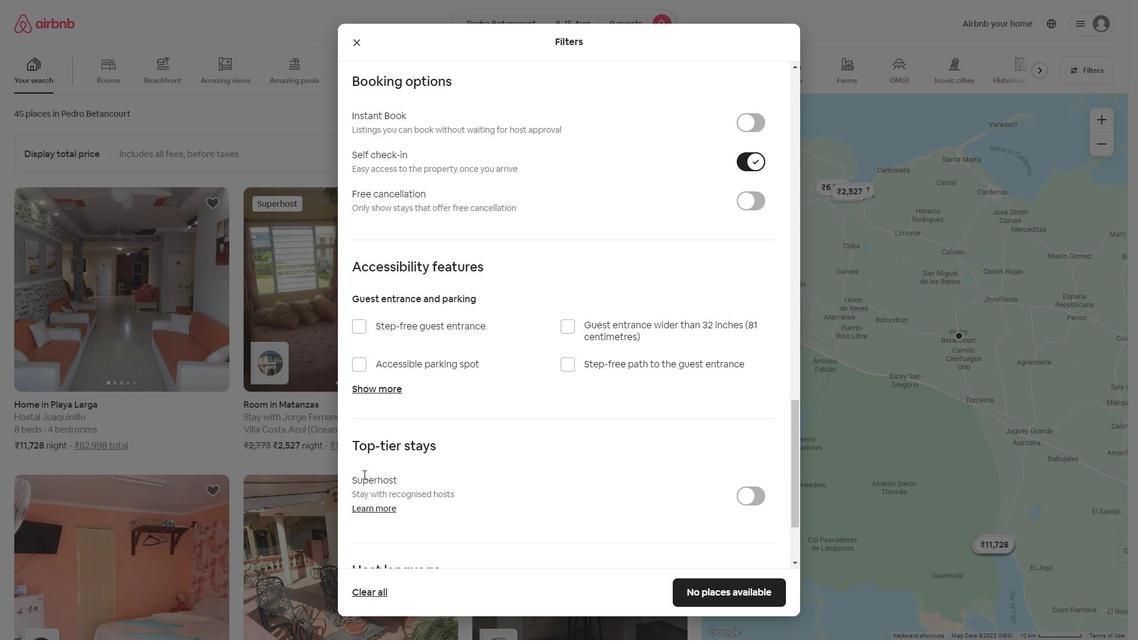 
Action: Mouse moved to (363, 472)
Screenshot: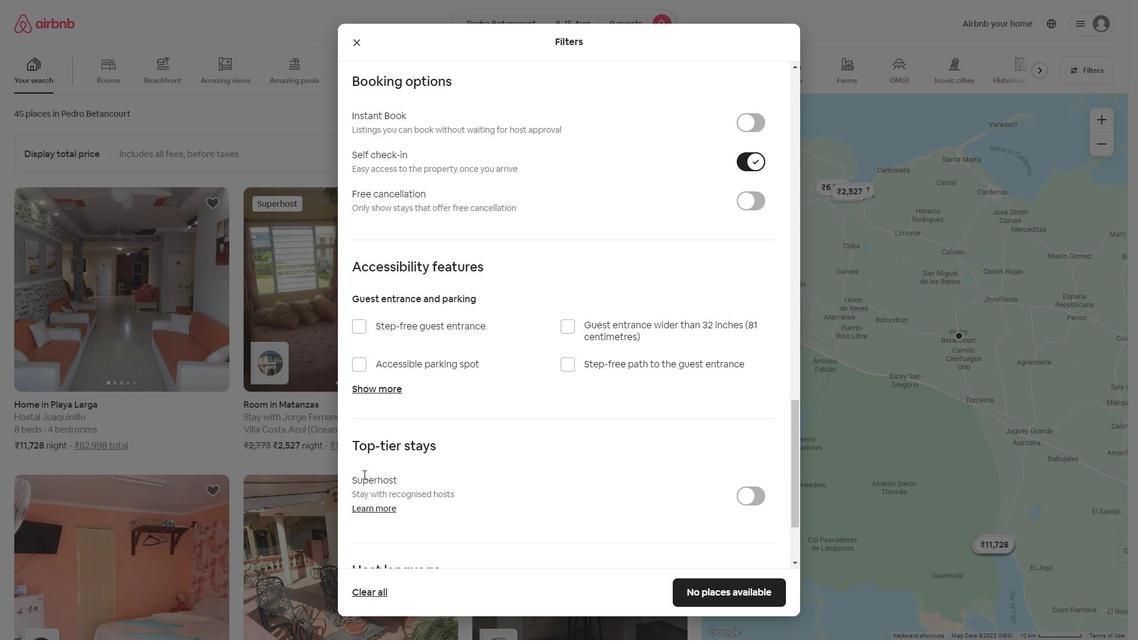 
Action: Mouse scrolled (363, 473) with delta (0, 0)
Screenshot: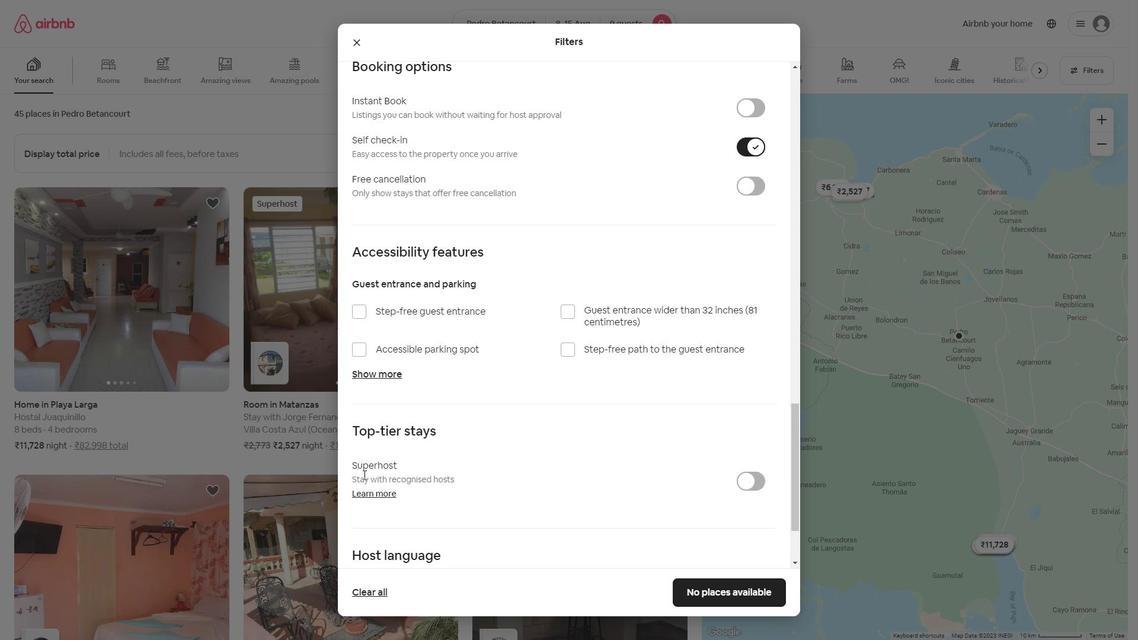
Action: Mouse moved to (362, 487)
Screenshot: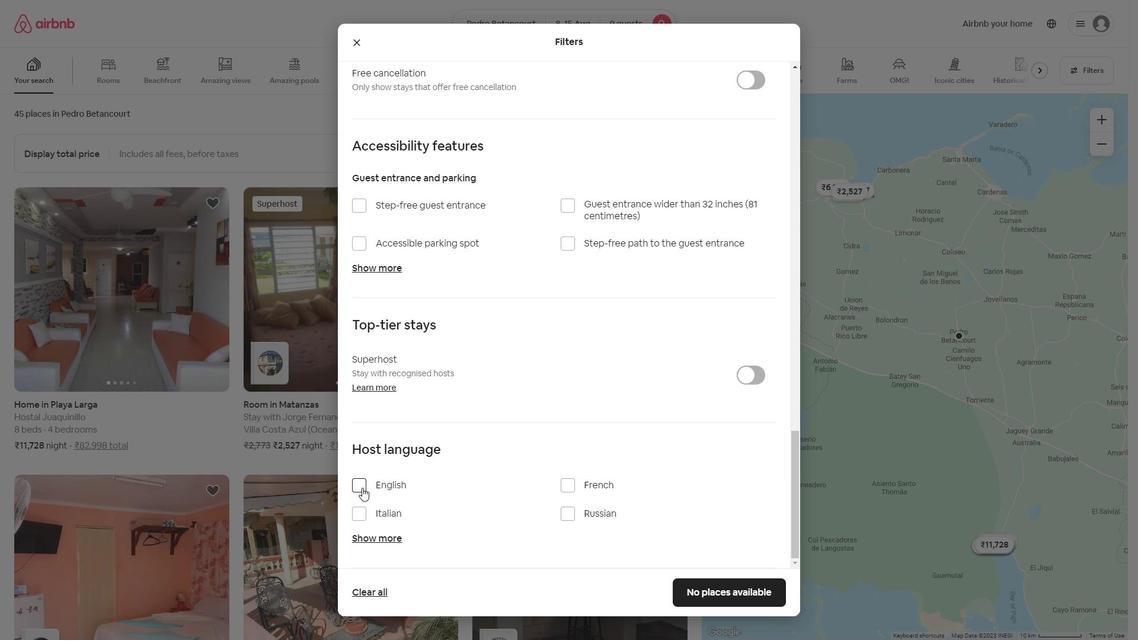 
Action: Mouse pressed left at (362, 487)
Screenshot: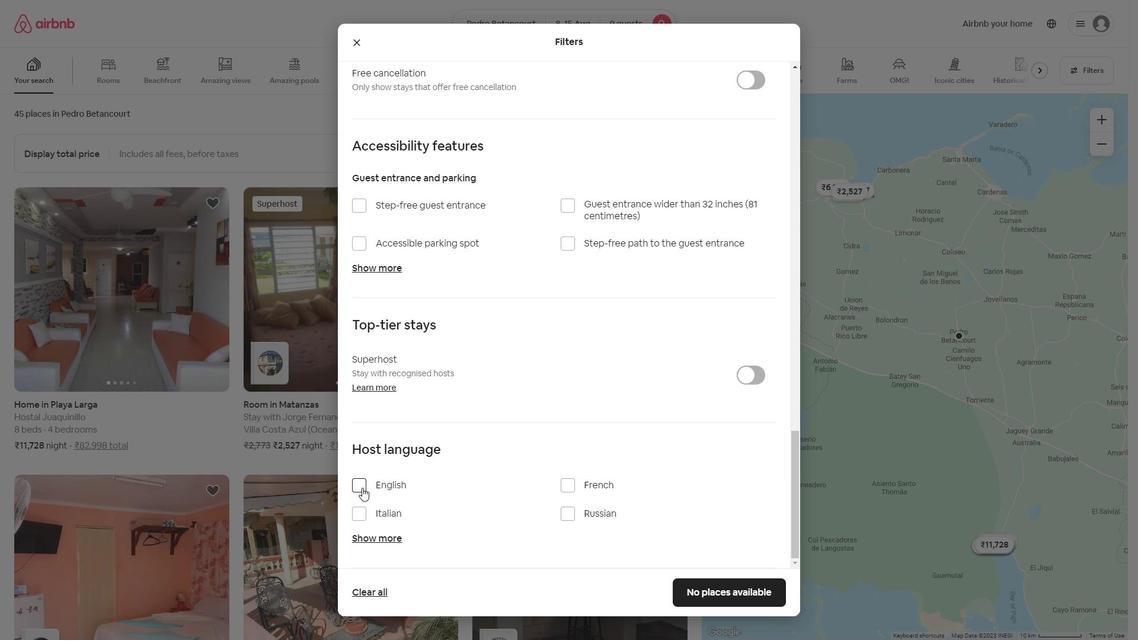 
Action: Mouse moved to (698, 597)
Screenshot: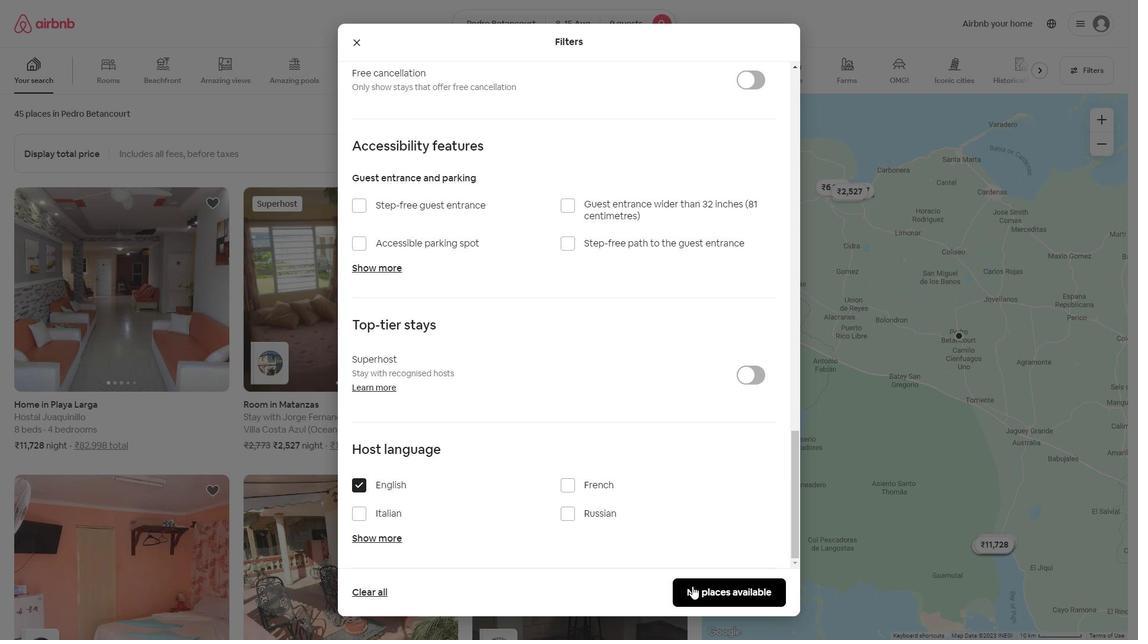 
Action: Mouse pressed left at (698, 597)
Screenshot: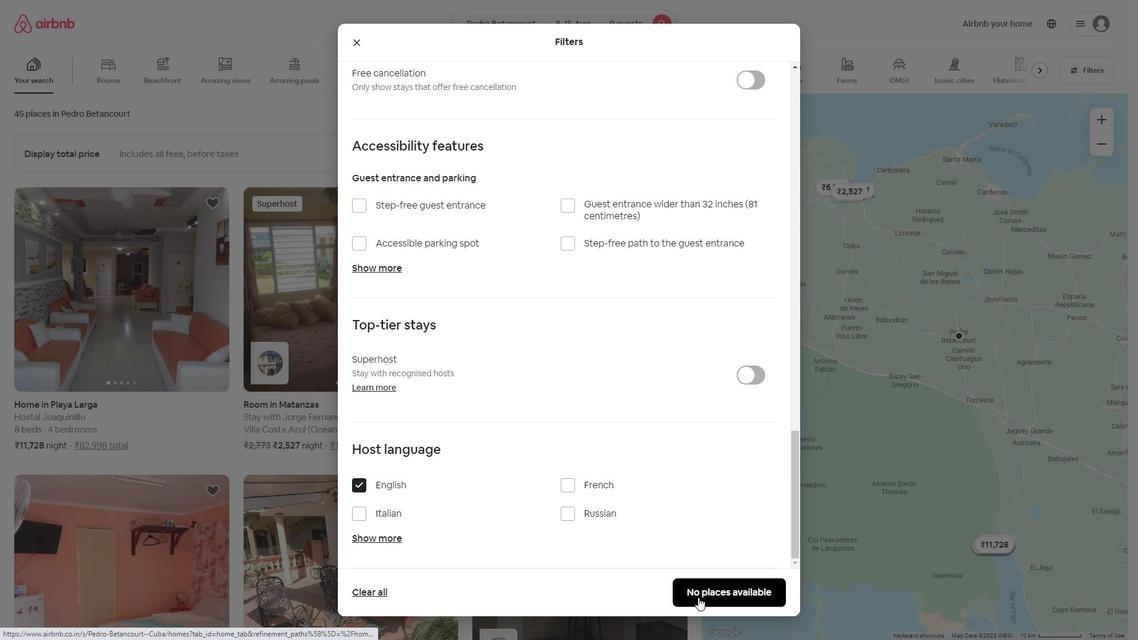 
Action: Mouse moved to (780, 524)
Screenshot: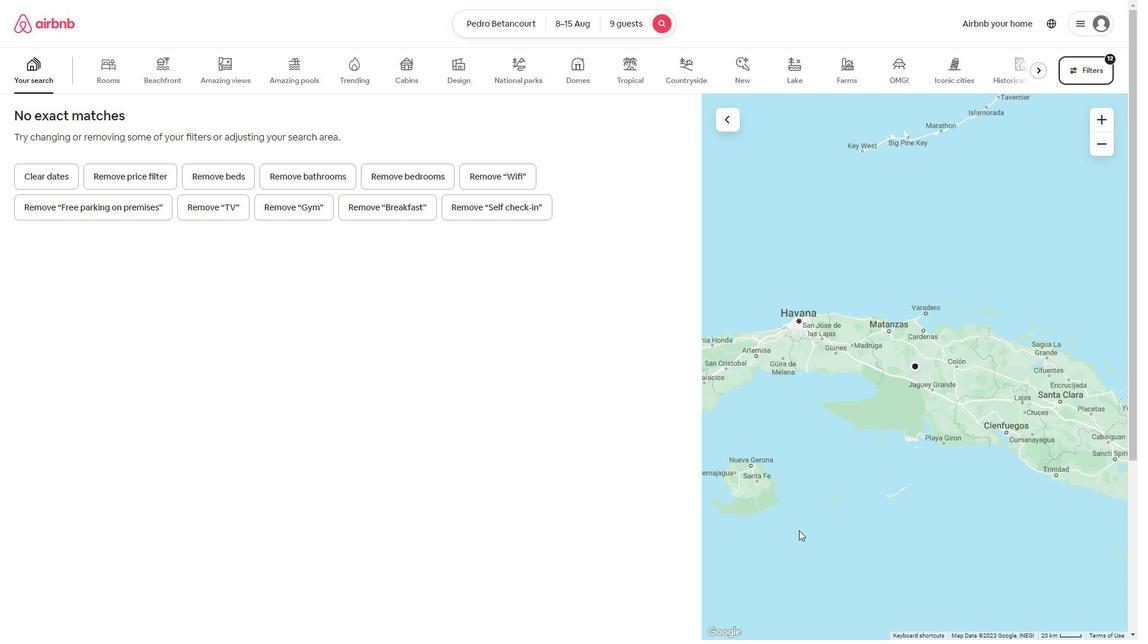 
